 Task: Search one way flight ticket for 5 adults, 2 children, 1 infant in seat and 1 infant on lap in economy from Newburgh: New York Stewart International Airport to Rock Springs: Southwest Wyoming Regional Airport (rock Springs Sweetwater County Airport) on 8-5-2023. Choice of flights is Singapure airlines. Number of bags: 2 checked bags. Price is upto 83000. Outbound departure time preference is 15:00.
Action: Mouse moved to (378, 335)
Screenshot: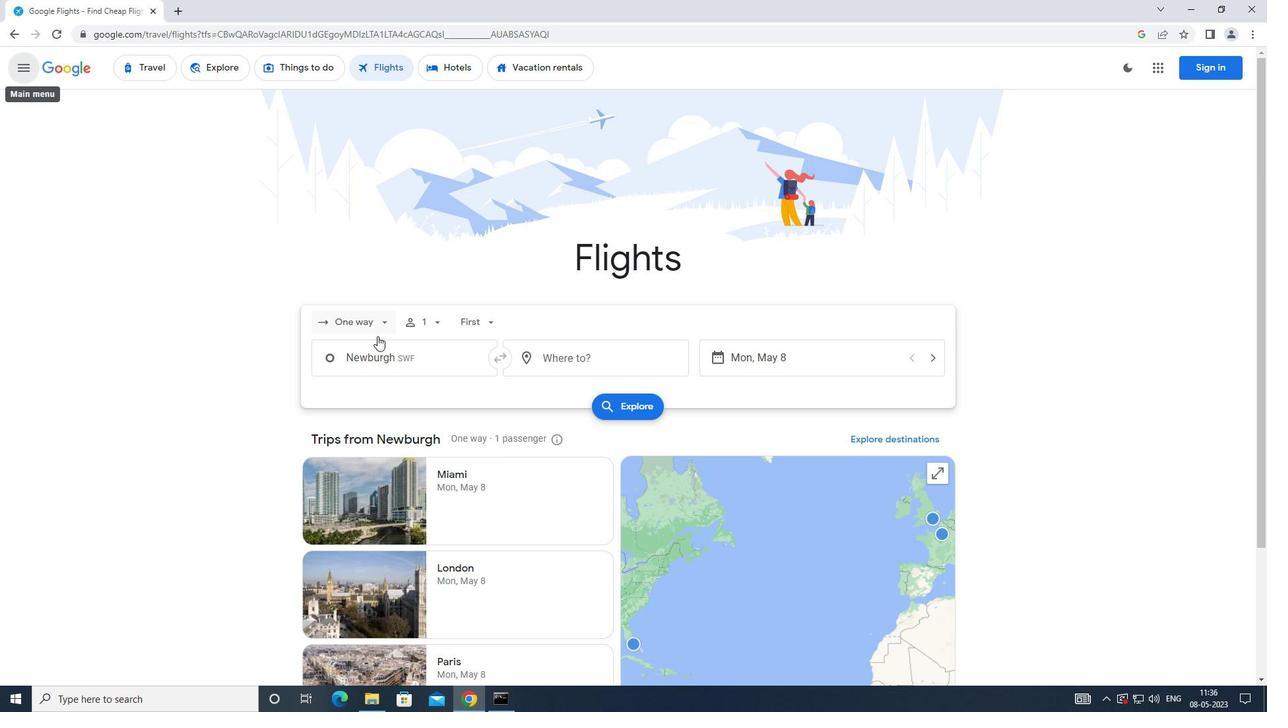 
Action: Mouse pressed left at (378, 335)
Screenshot: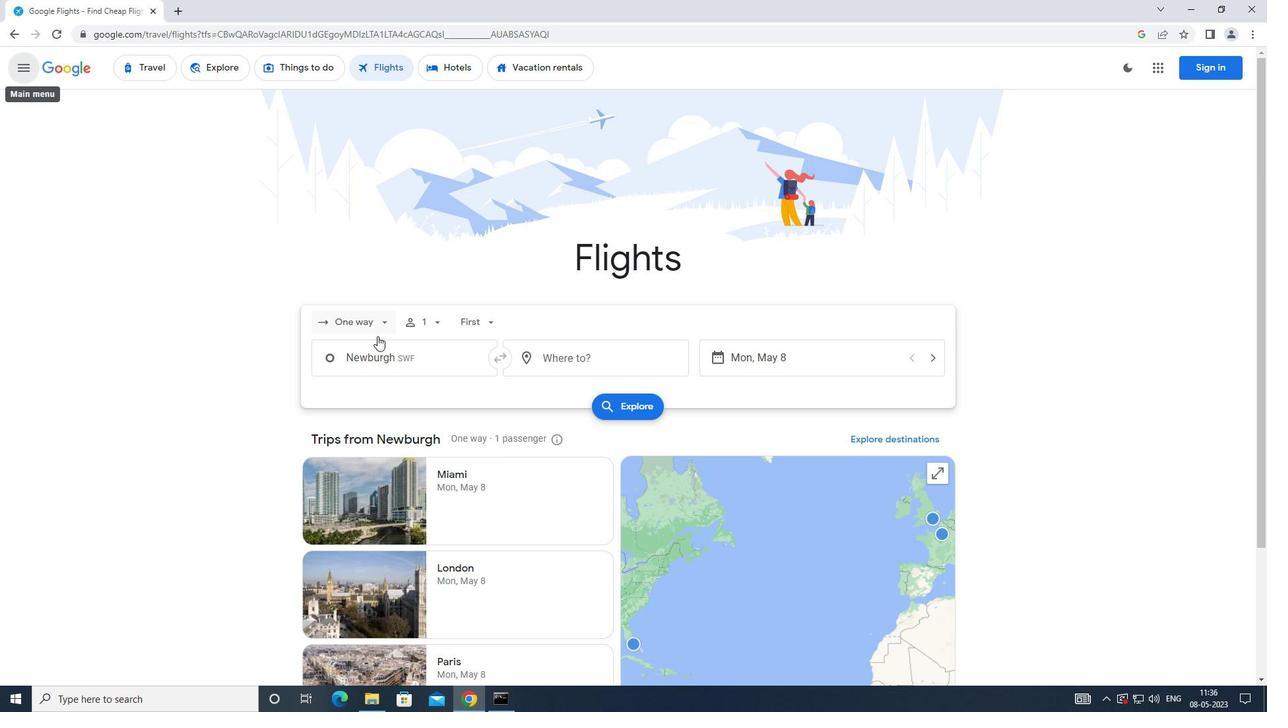 
Action: Mouse moved to (373, 386)
Screenshot: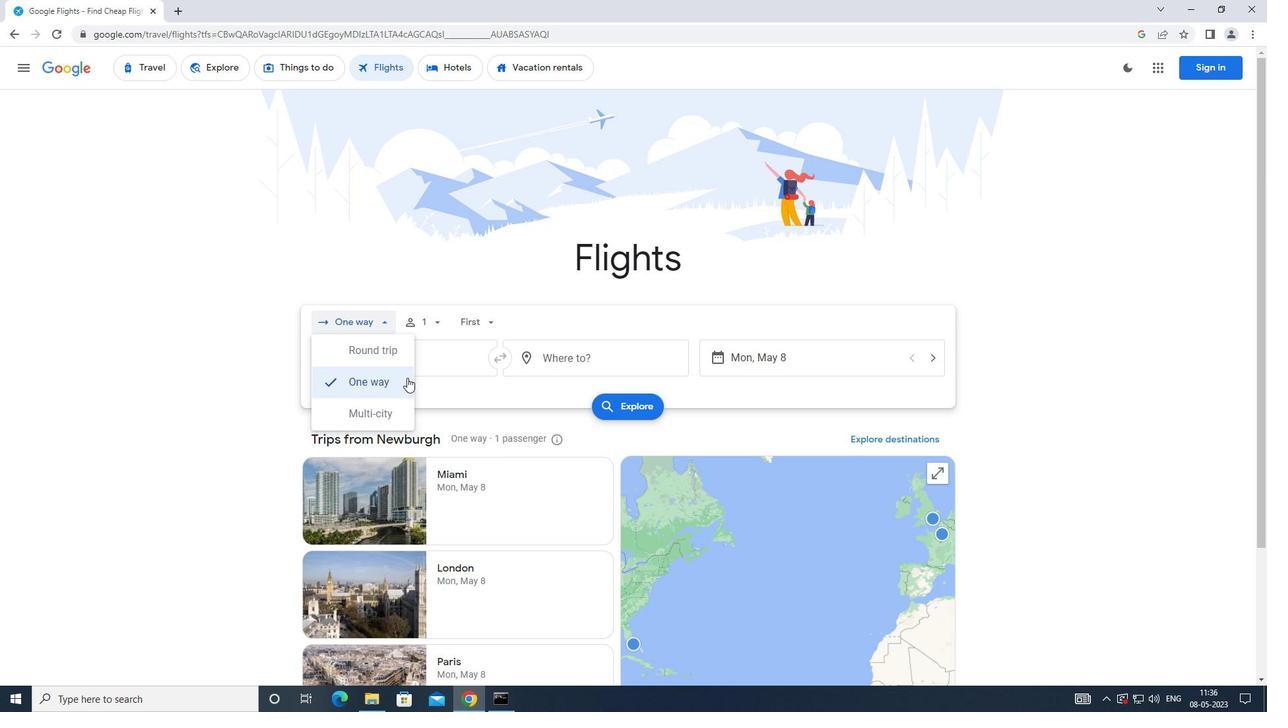 
Action: Mouse pressed left at (373, 386)
Screenshot: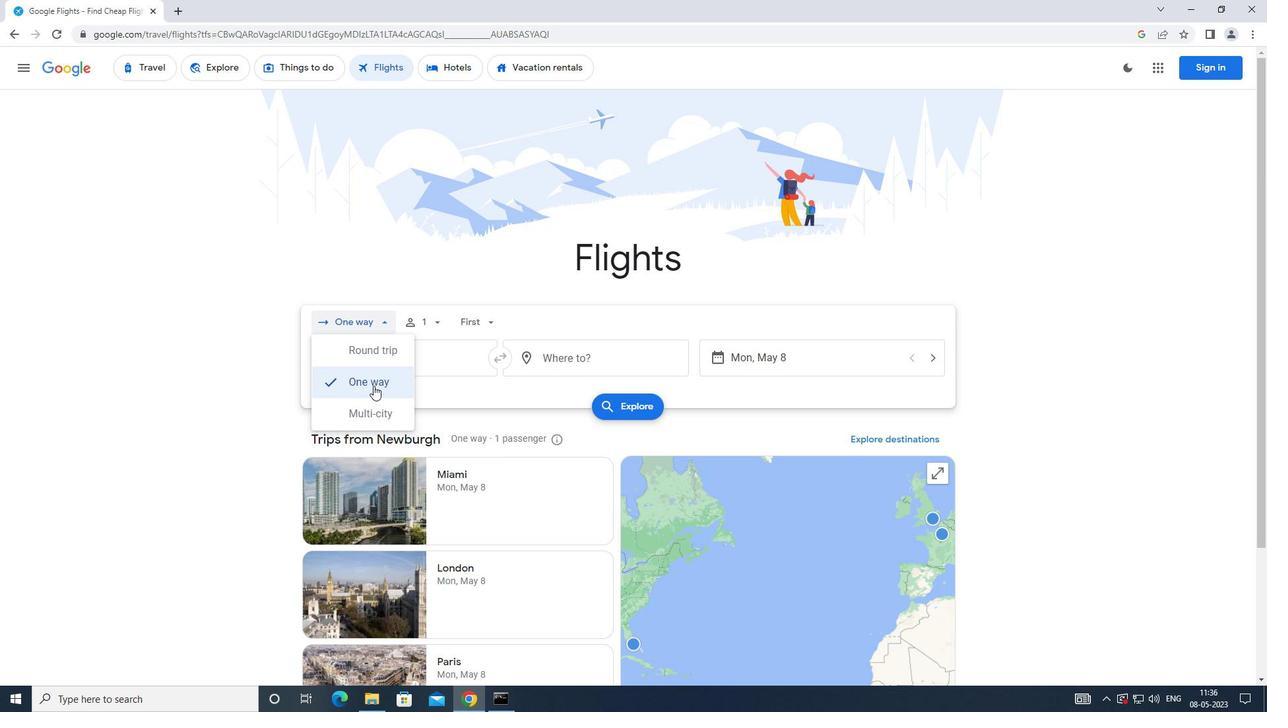 
Action: Mouse moved to (417, 333)
Screenshot: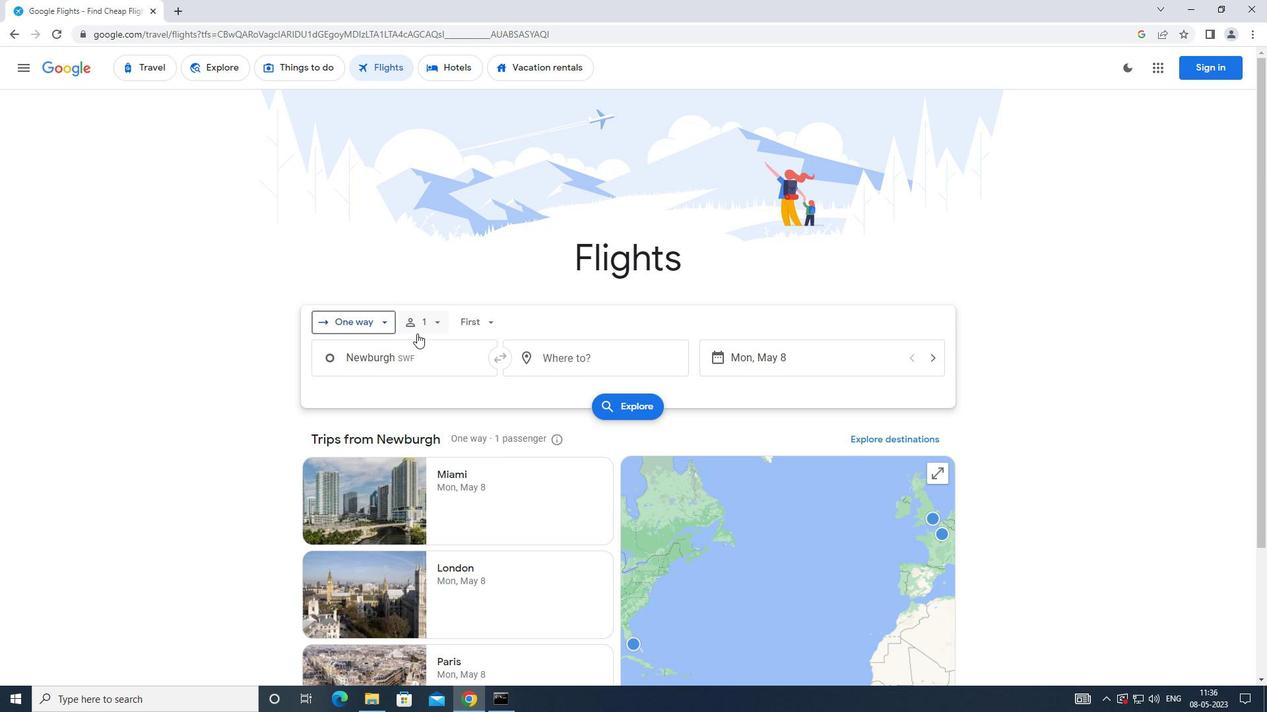 
Action: Mouse pressed left at (417, 333)
Screenshot: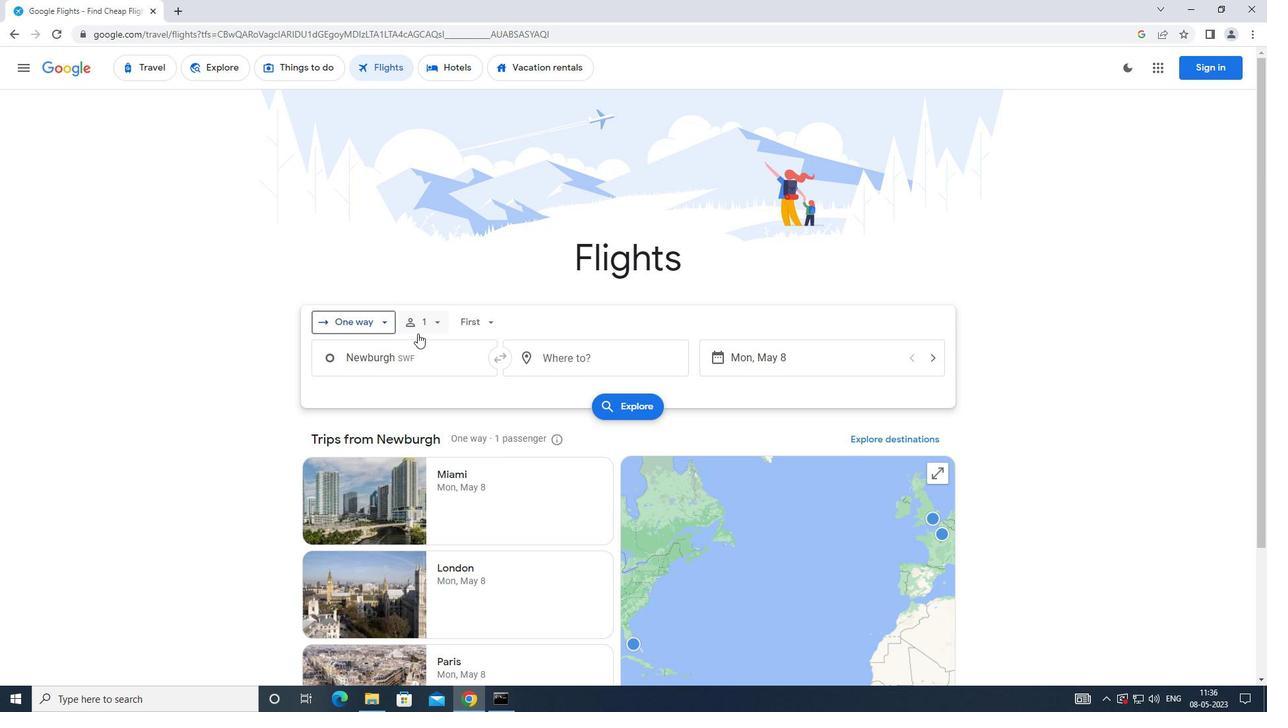 
Action: Mouse moved to (535, 360)
Screenshot: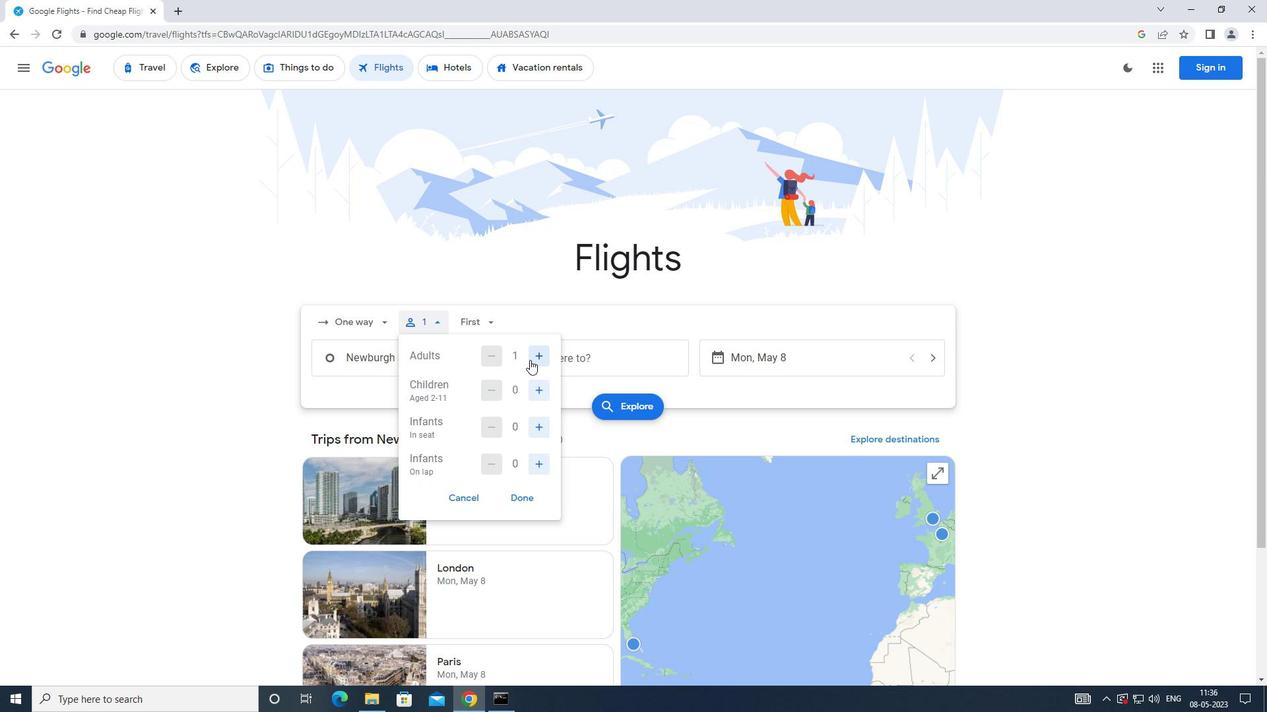 
Action: Mouse pressed left at (535, 360)
Screenshot: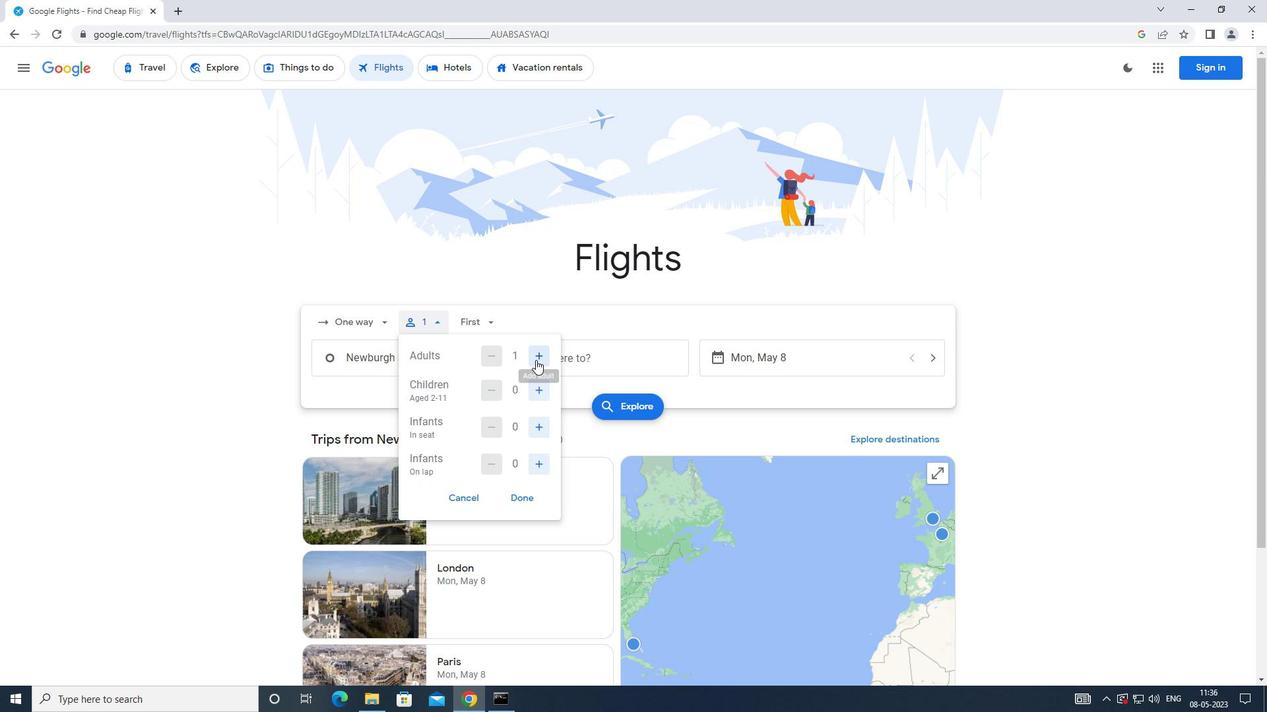 
Action: Mouse moved to (536, 359)
Screenshot: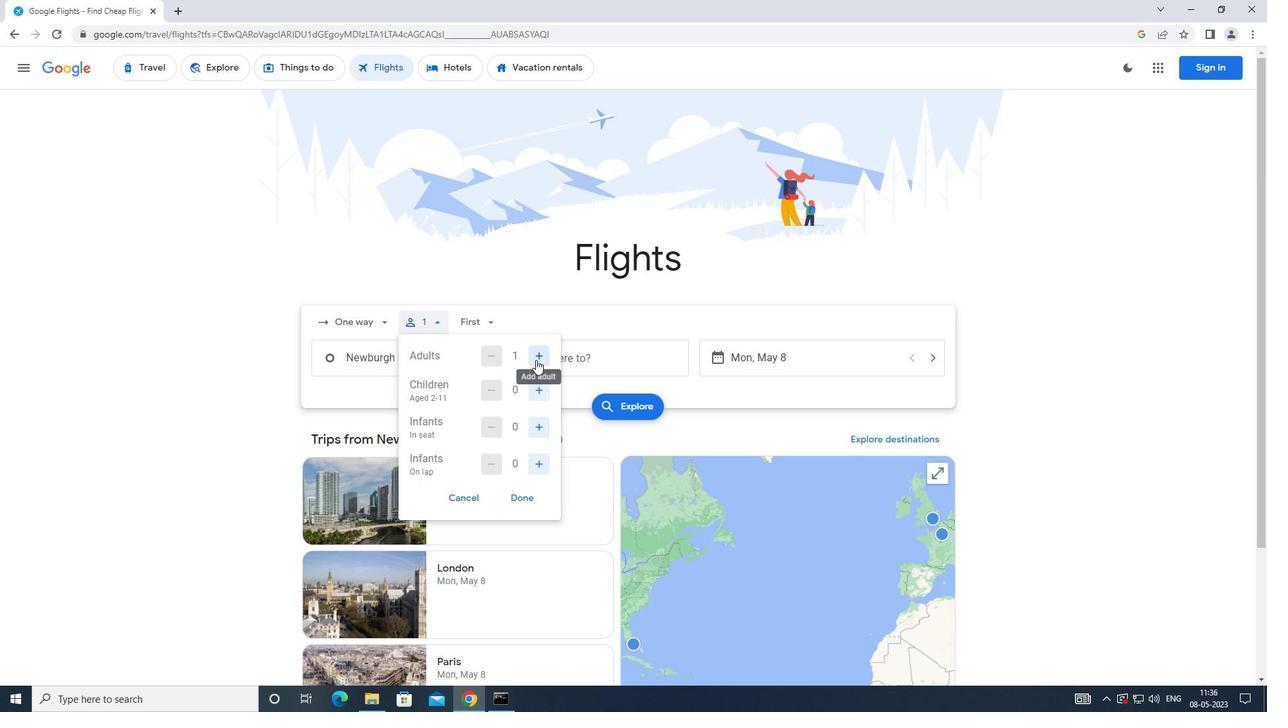 
Action: Mouse pressed left at (536, 359)
Screenshot: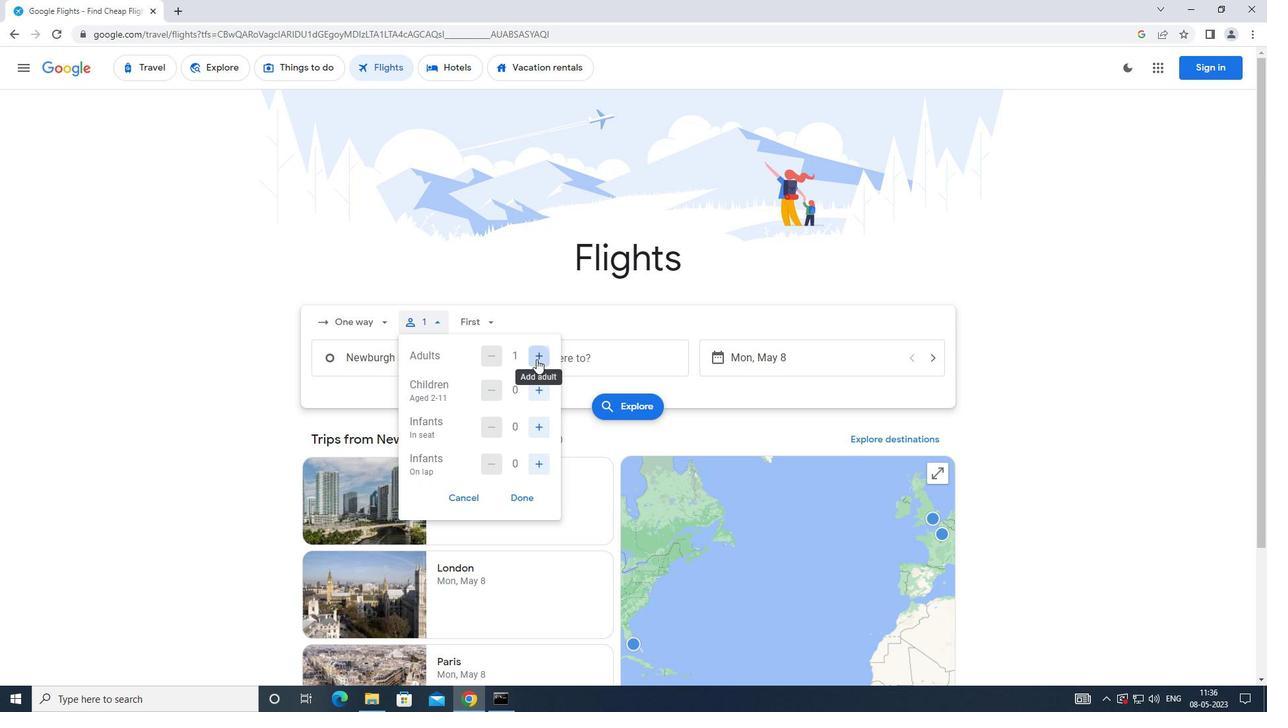 
Action: Mouse pressed left at (536, 359)
Screenshot: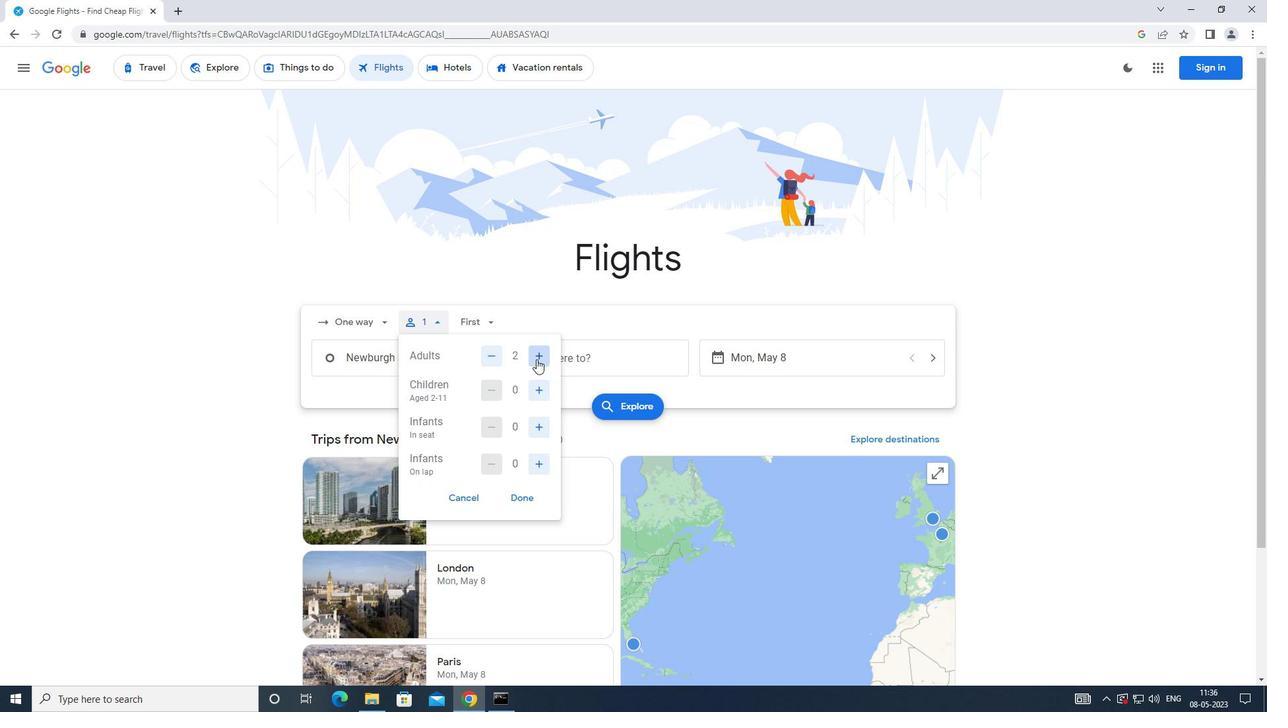 
Action: Mouse pressed left at (536, 359)
Screenshot: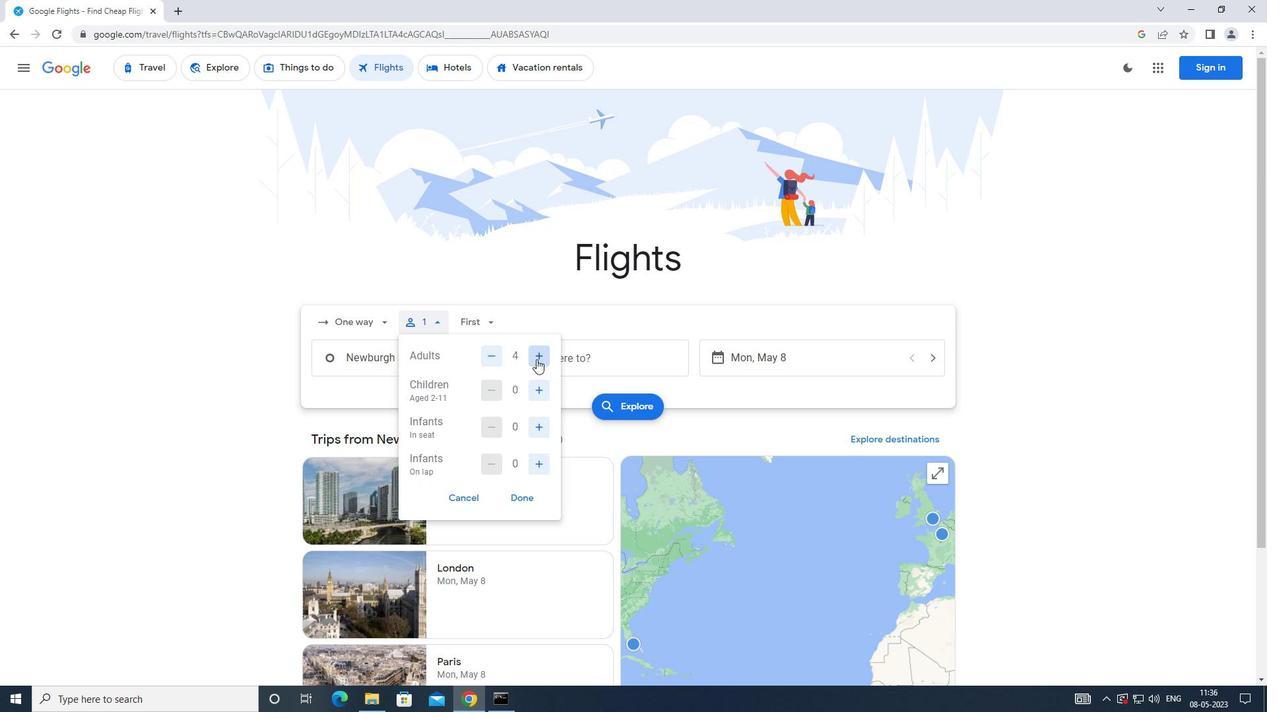 
Action: Mouse moved to (537, 391)
Screenshot: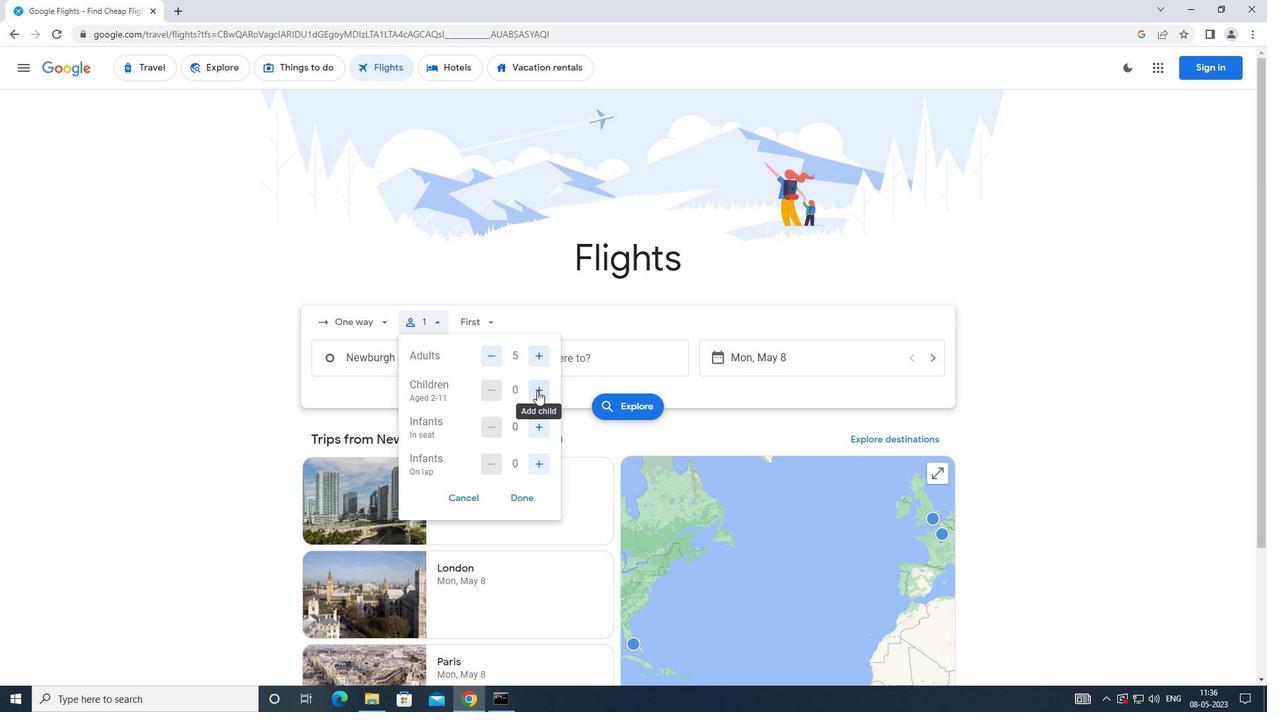 
Action: Mouse pressed left at (537, 391)
Screenshot: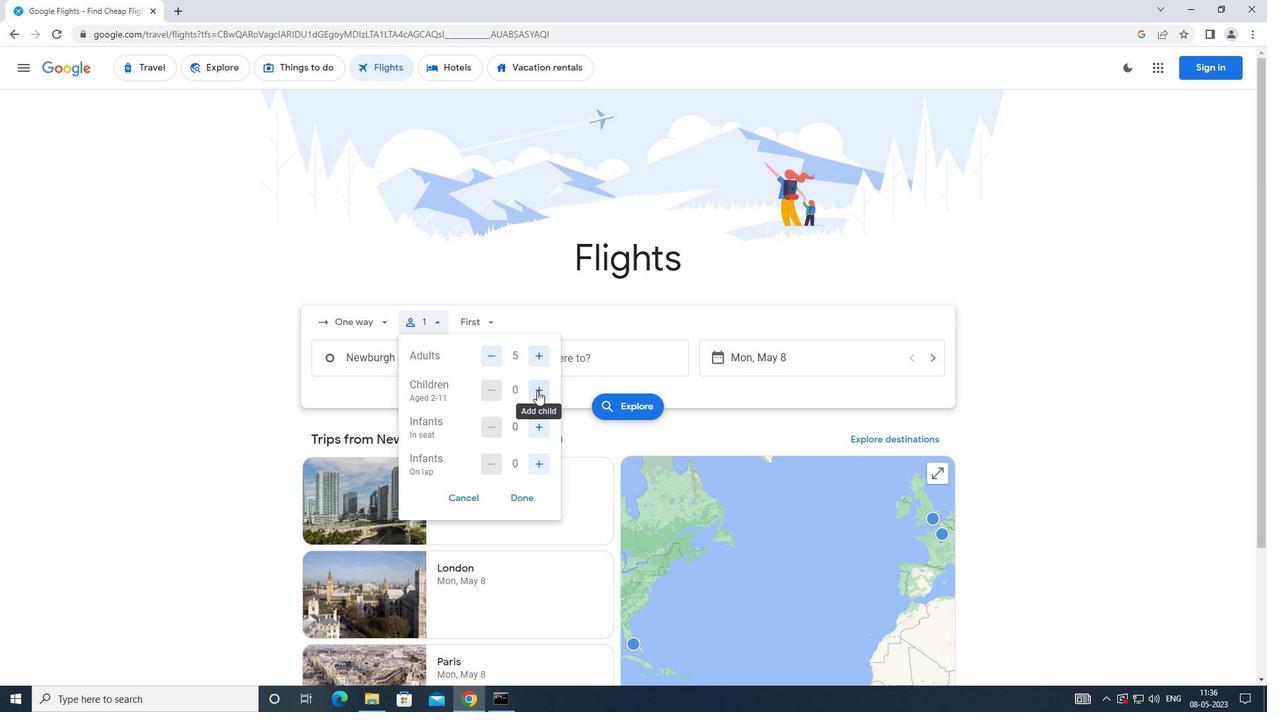 
Action: Mouse moved to (537, 391)
Screenshot: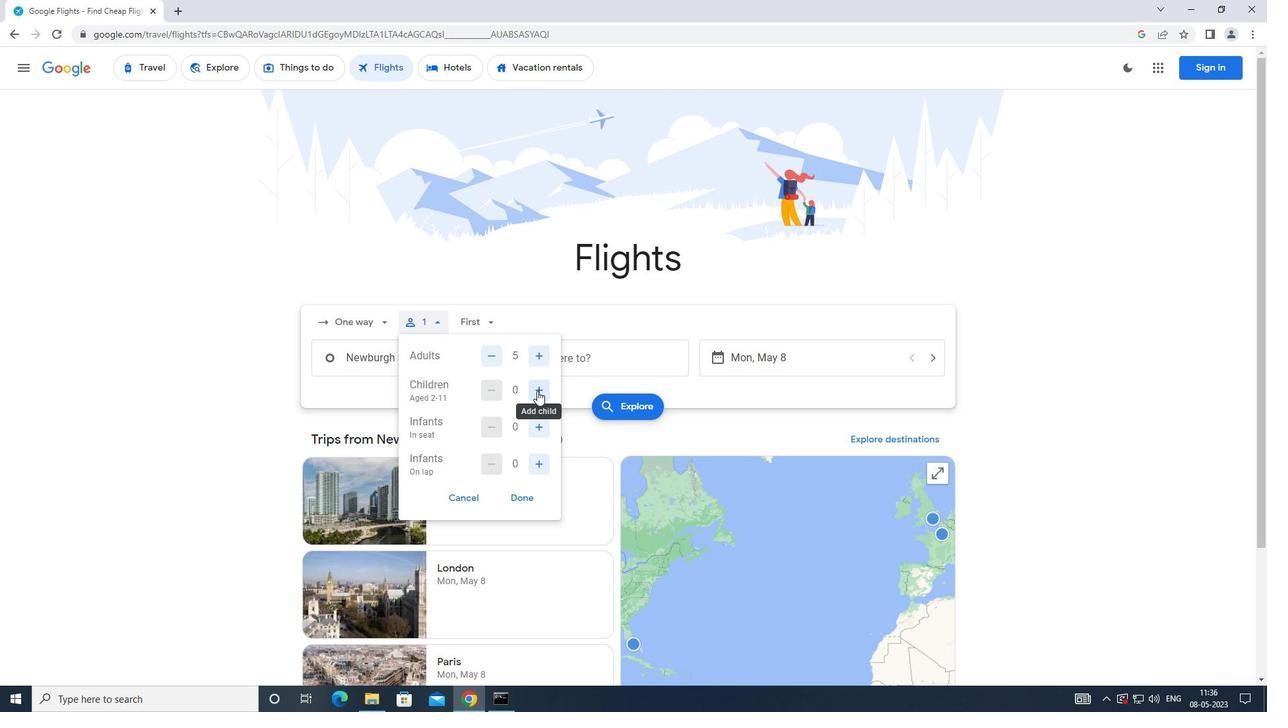 
Action: Mouse pressed left at (537, 391)
Screenshot: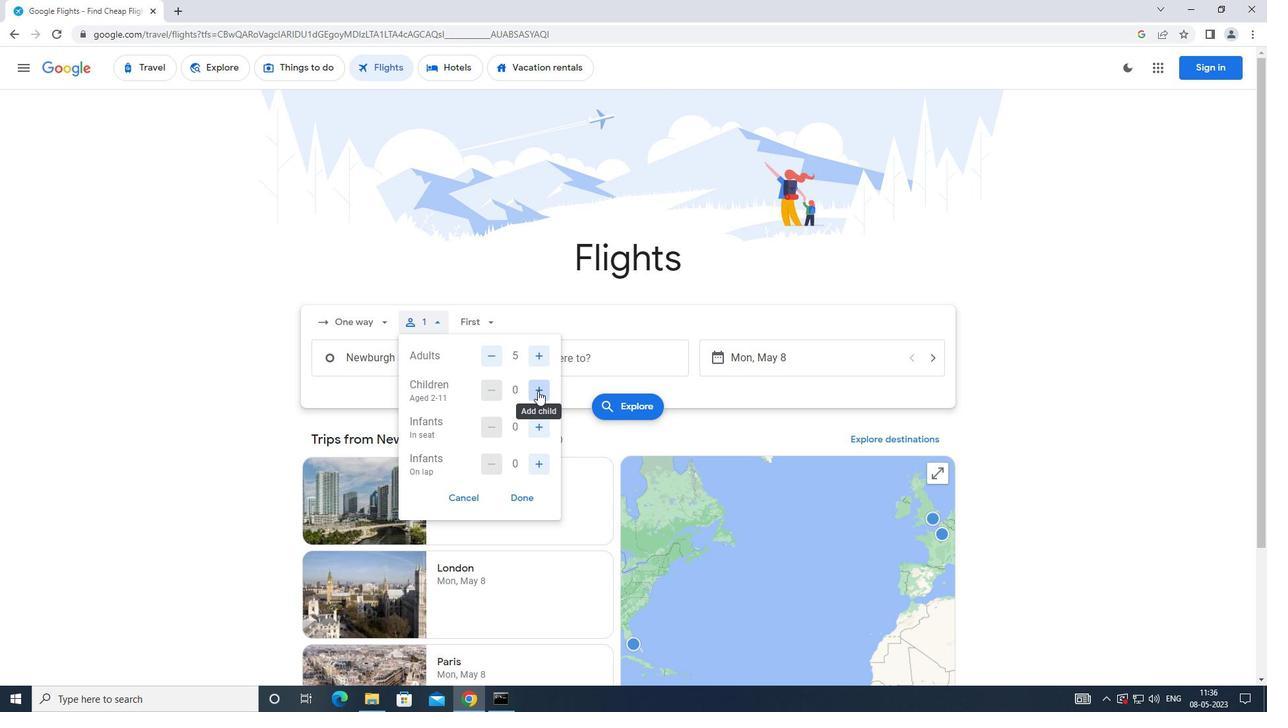 
Action: Mouse moved to (543, 433)
Screenshot: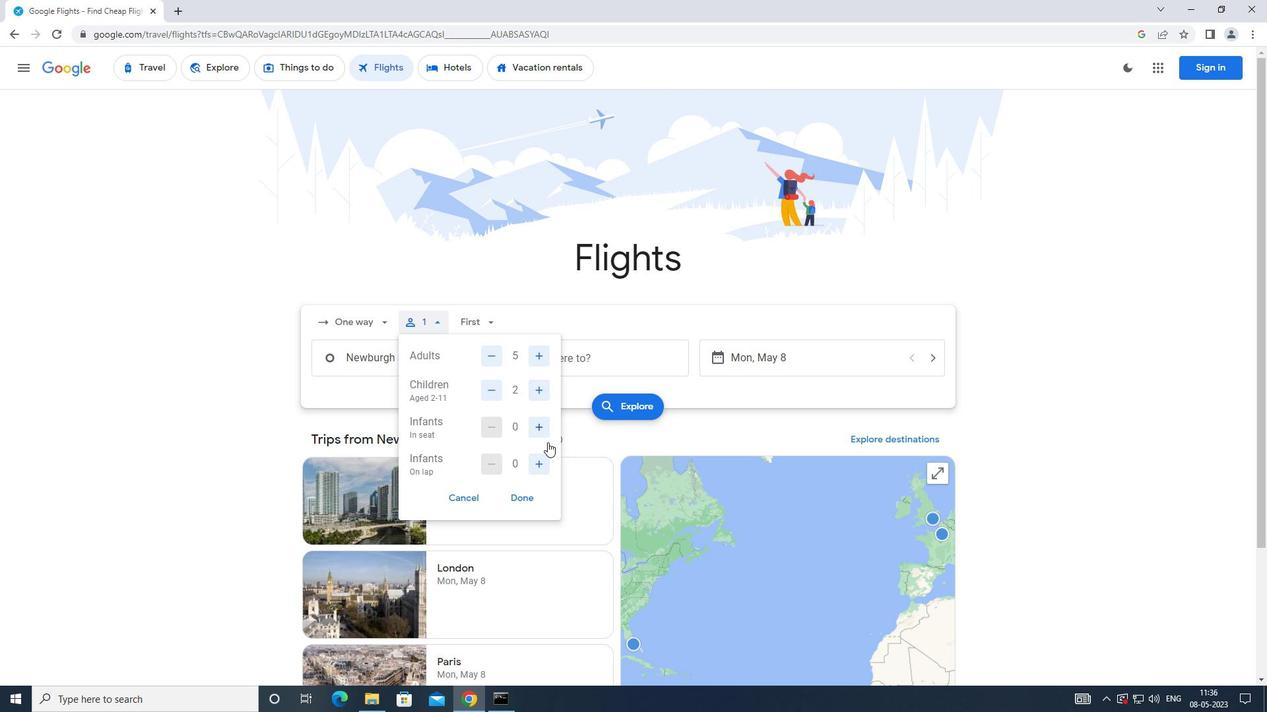 
Action: Mouse pressed left at (543, 433)
Screenshot: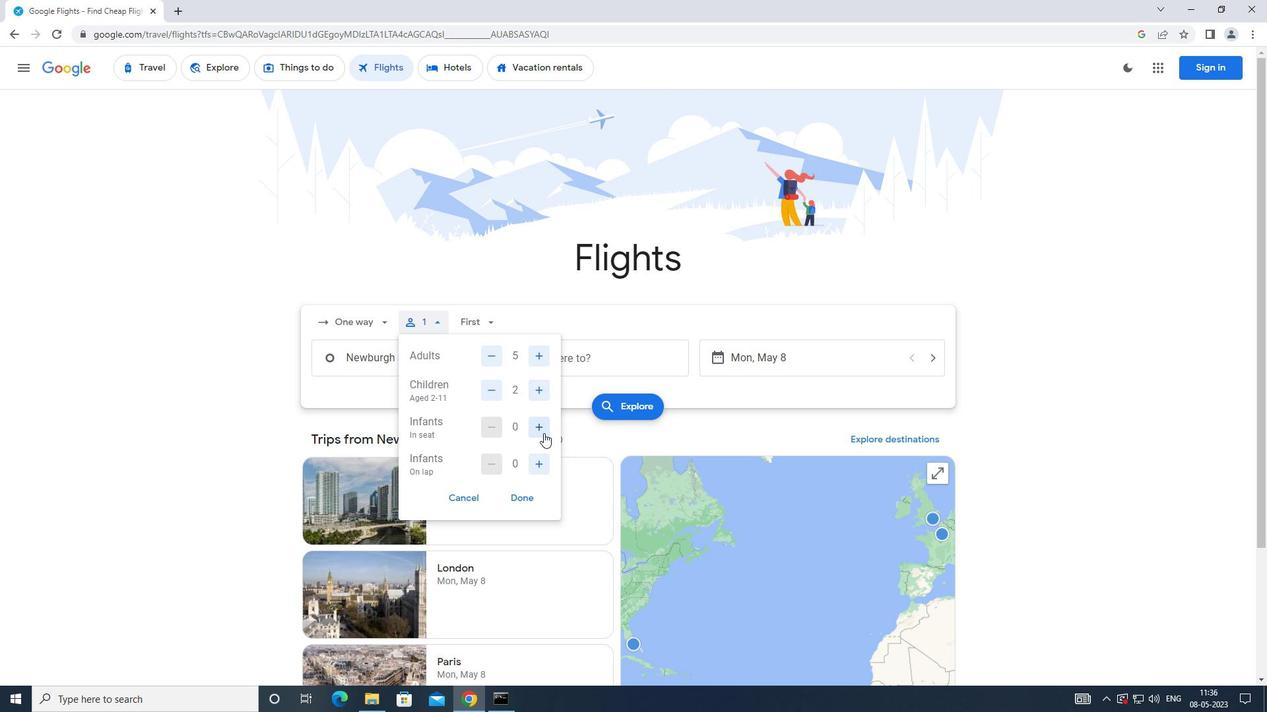 
Action: Mouse moved to (533, 473)
Screenshot: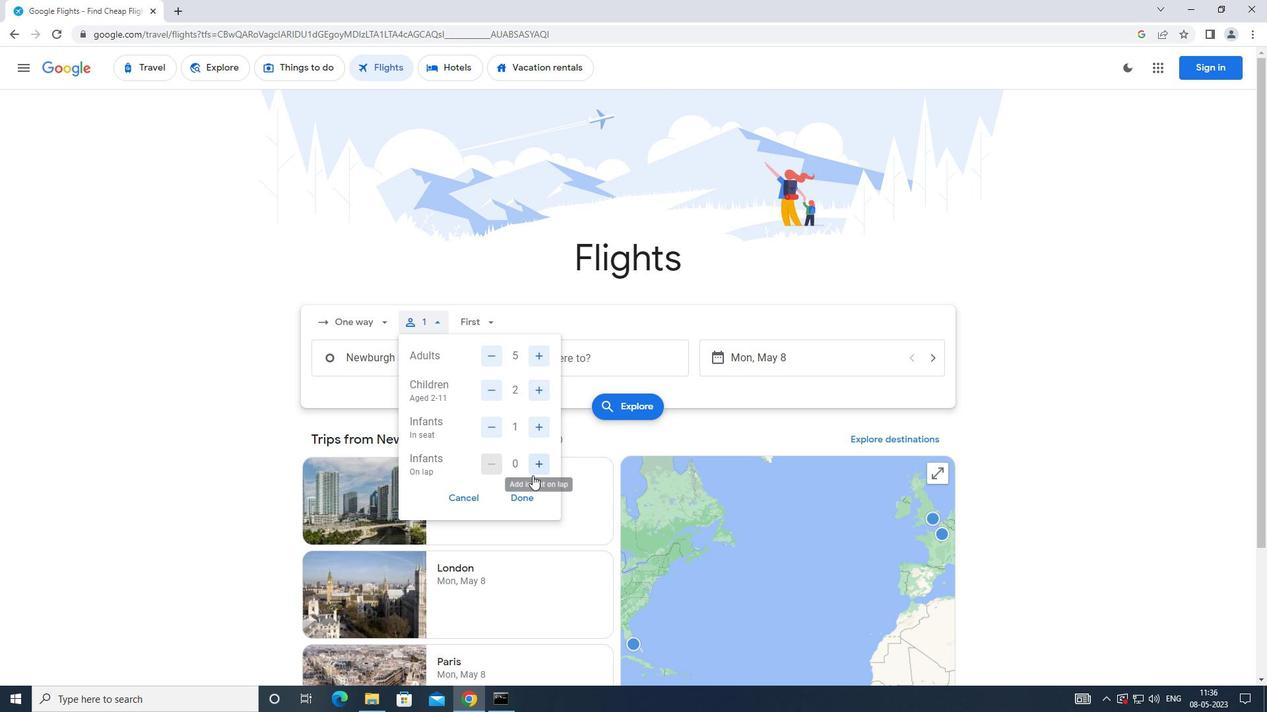 
Action: Mouse pressed left at (533, 473)
Screenshot: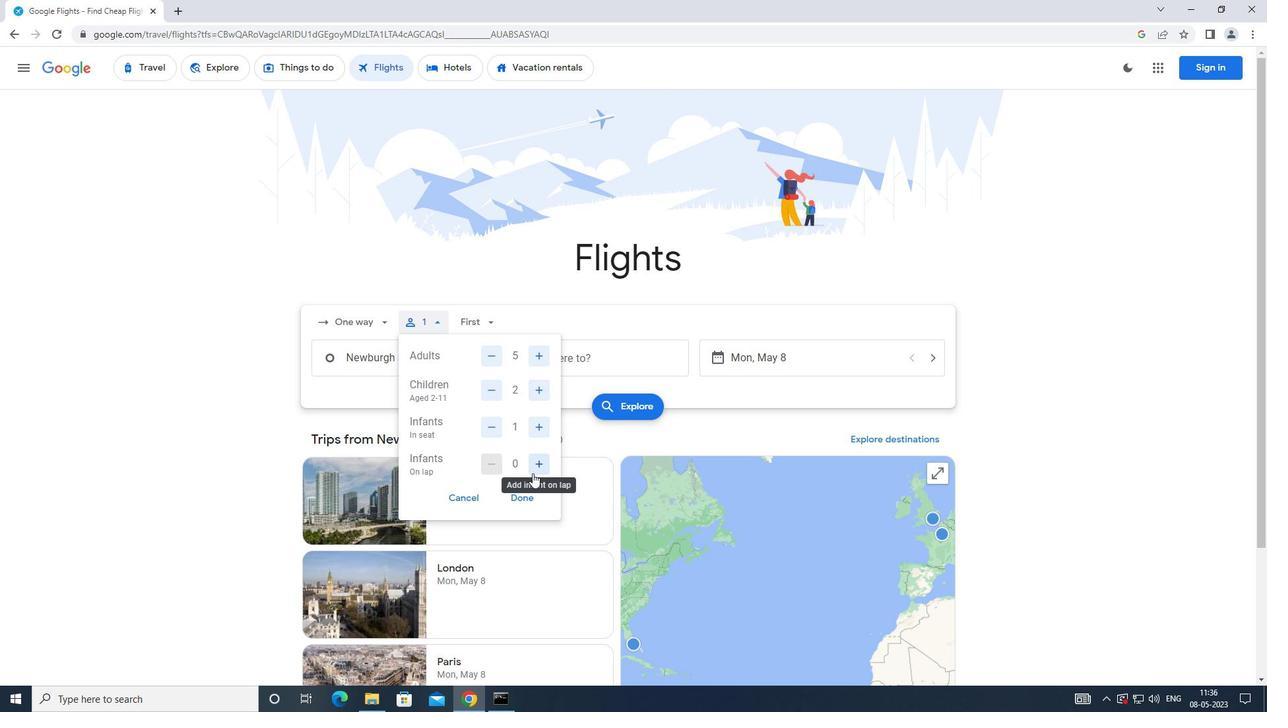 
Action: Mouse moved to (532, 491)
Screenshot: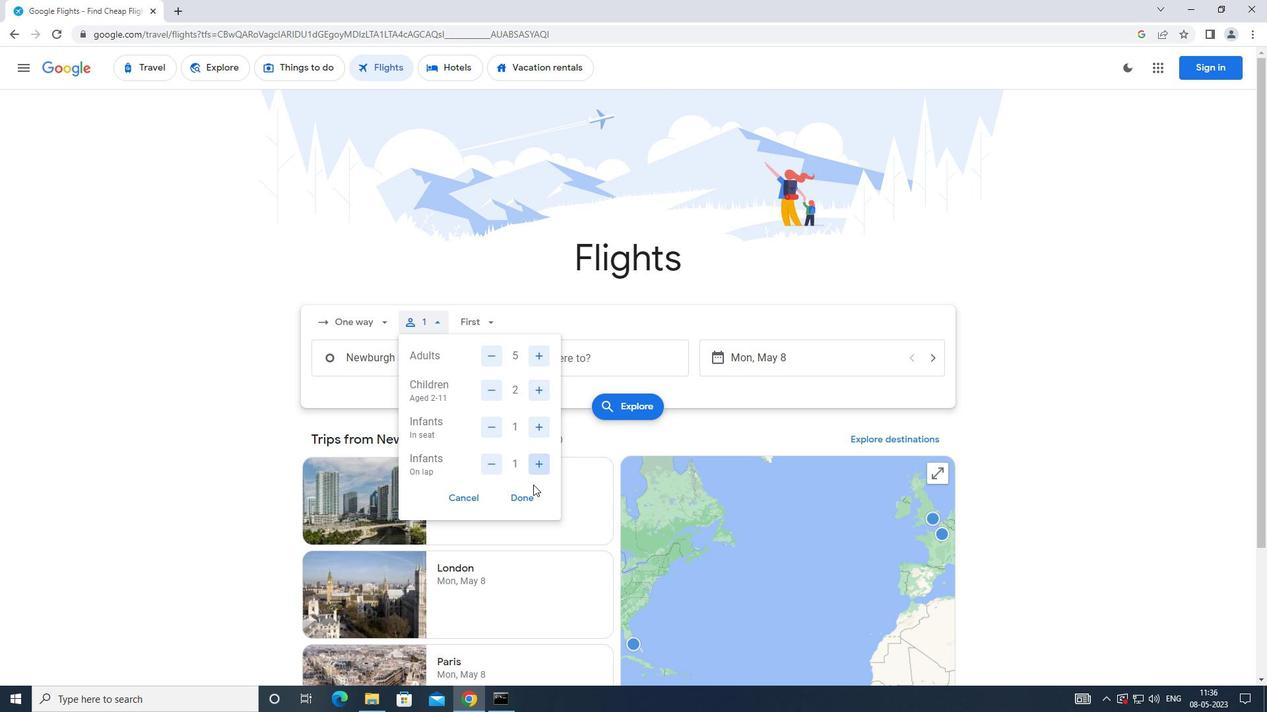 
Action: Mouse pressed left at (532, 491)
Screenshot: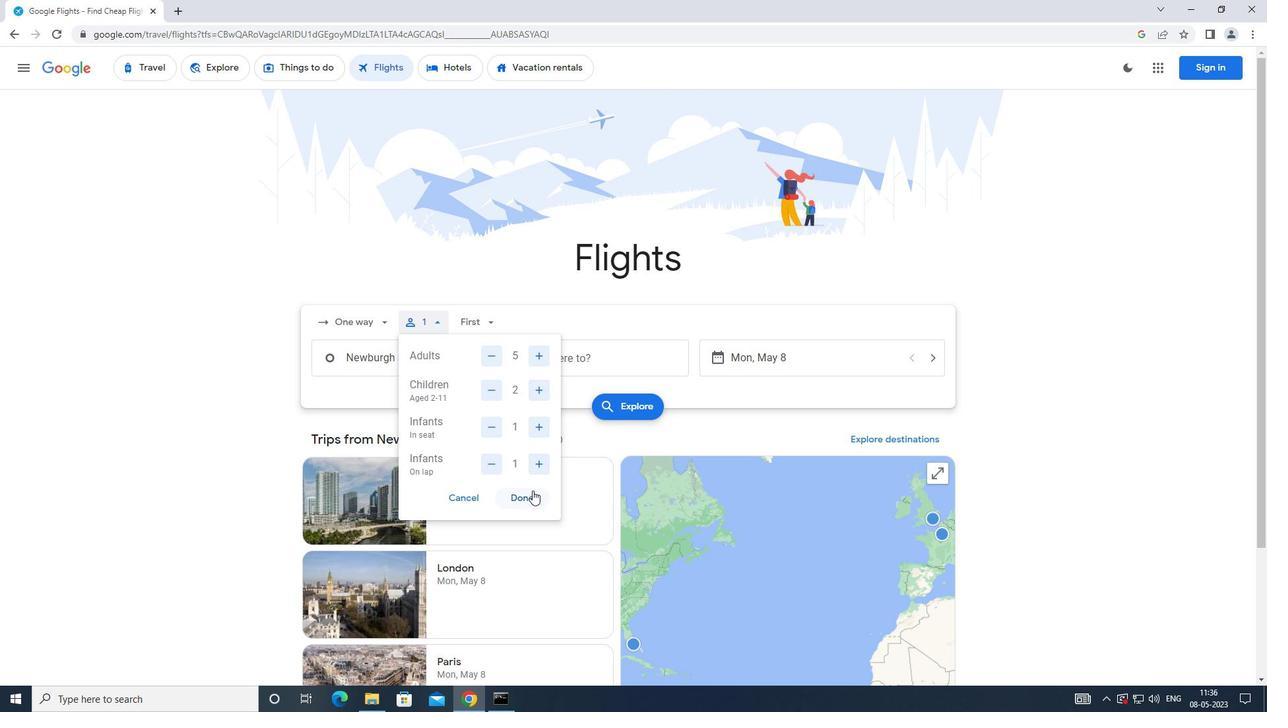 
Action: Mouse moved to (493, 326)
Screenshot: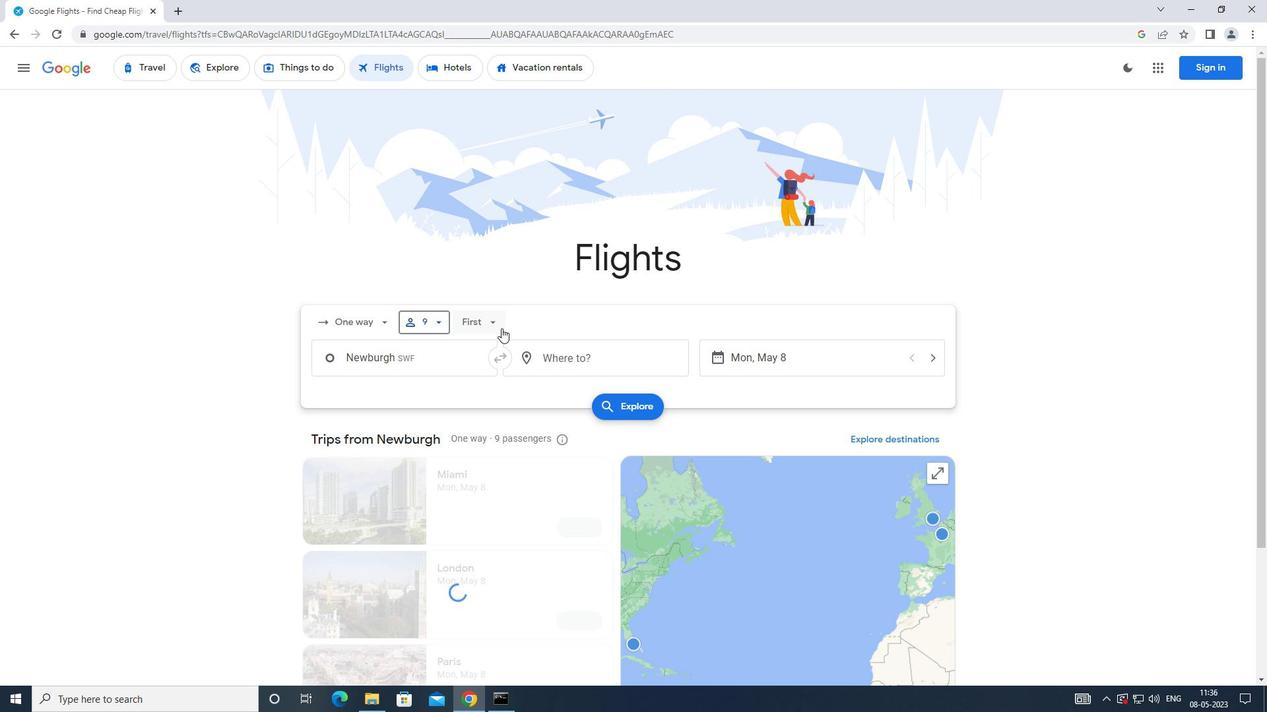 
Action: Mouse pressed left at (493, 326)
Screenshot: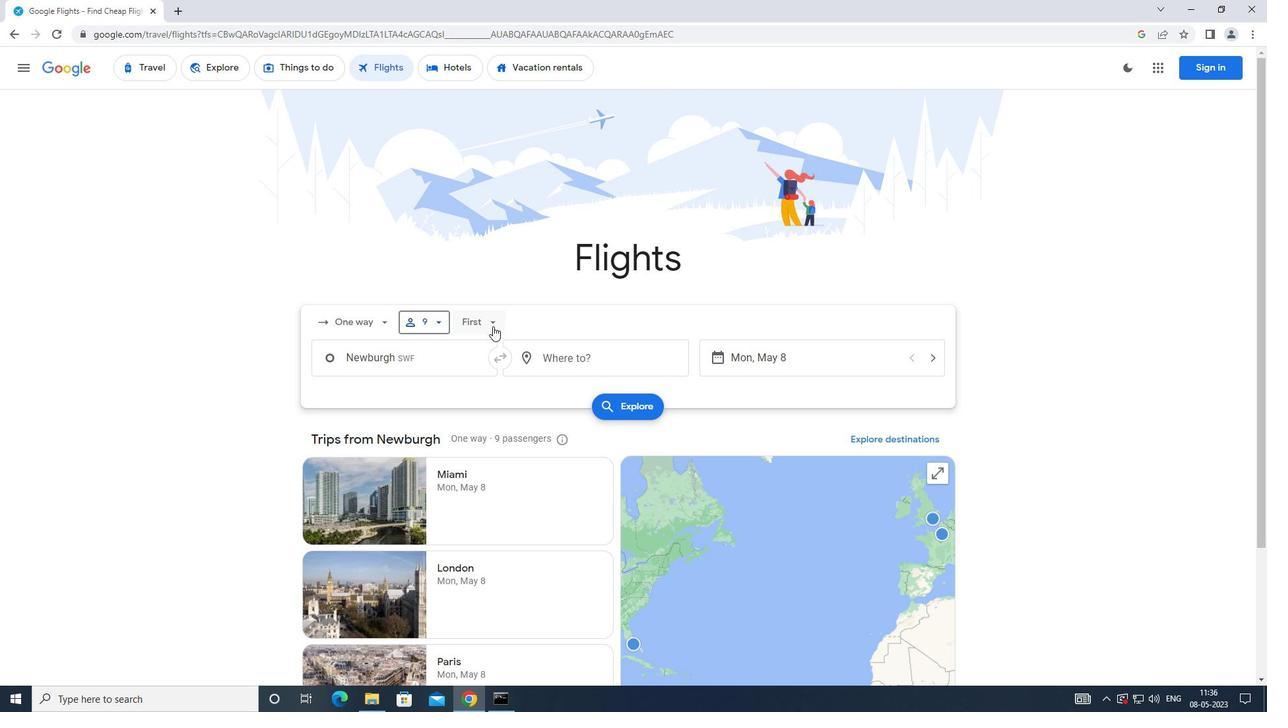 
Action: Mouse moved to (517, 362)
Screenshot: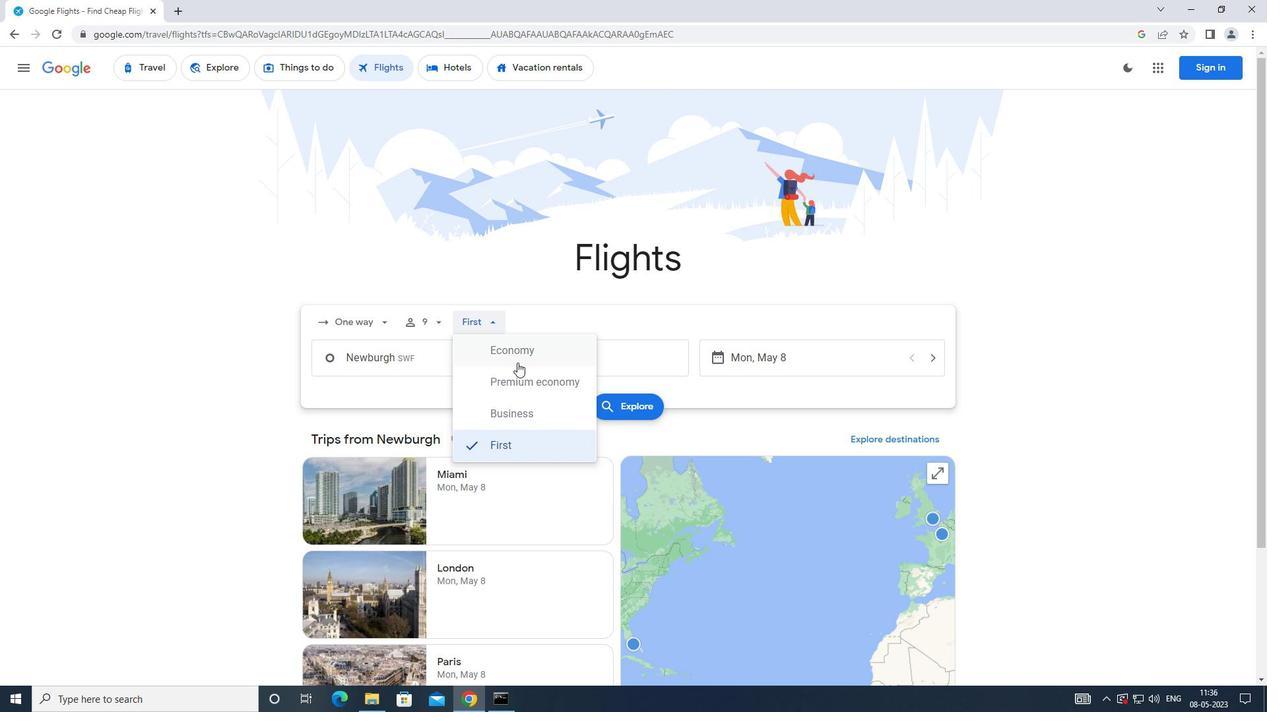 
Action: Mouse pressed left at (517, 362)
Screenshot: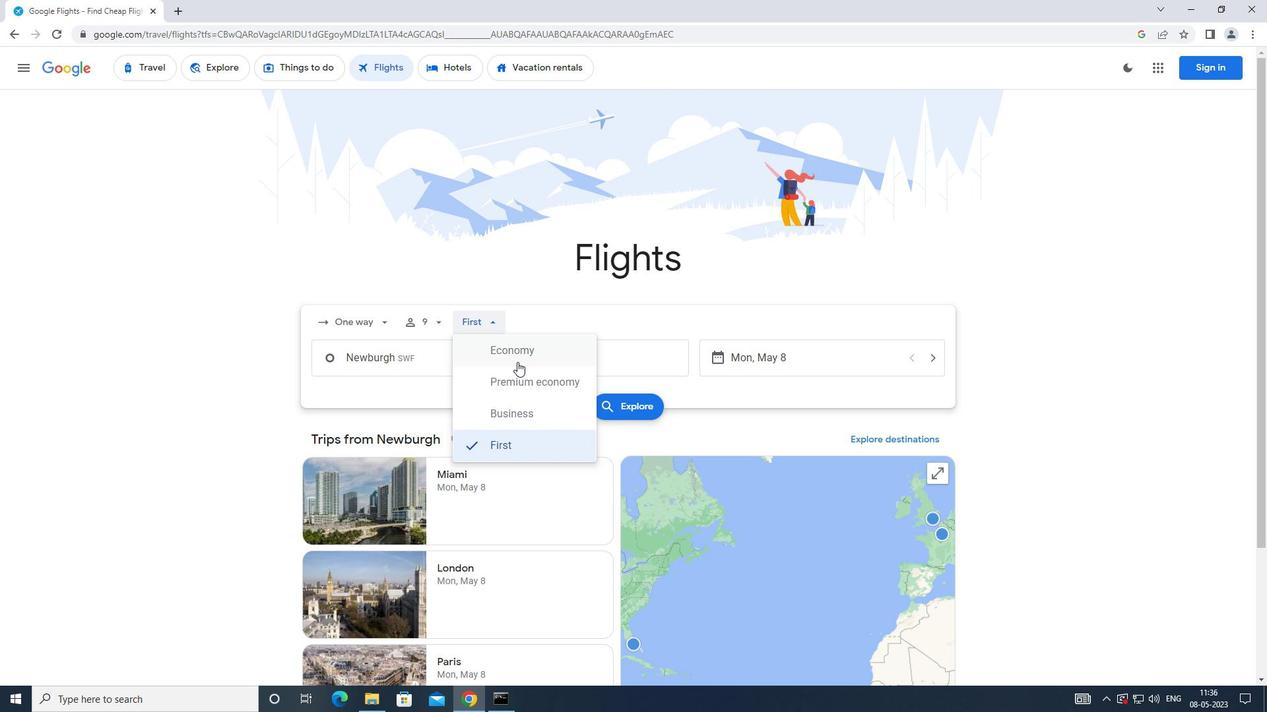 
Action: Mouse moved to (448, 357)
Screenshot: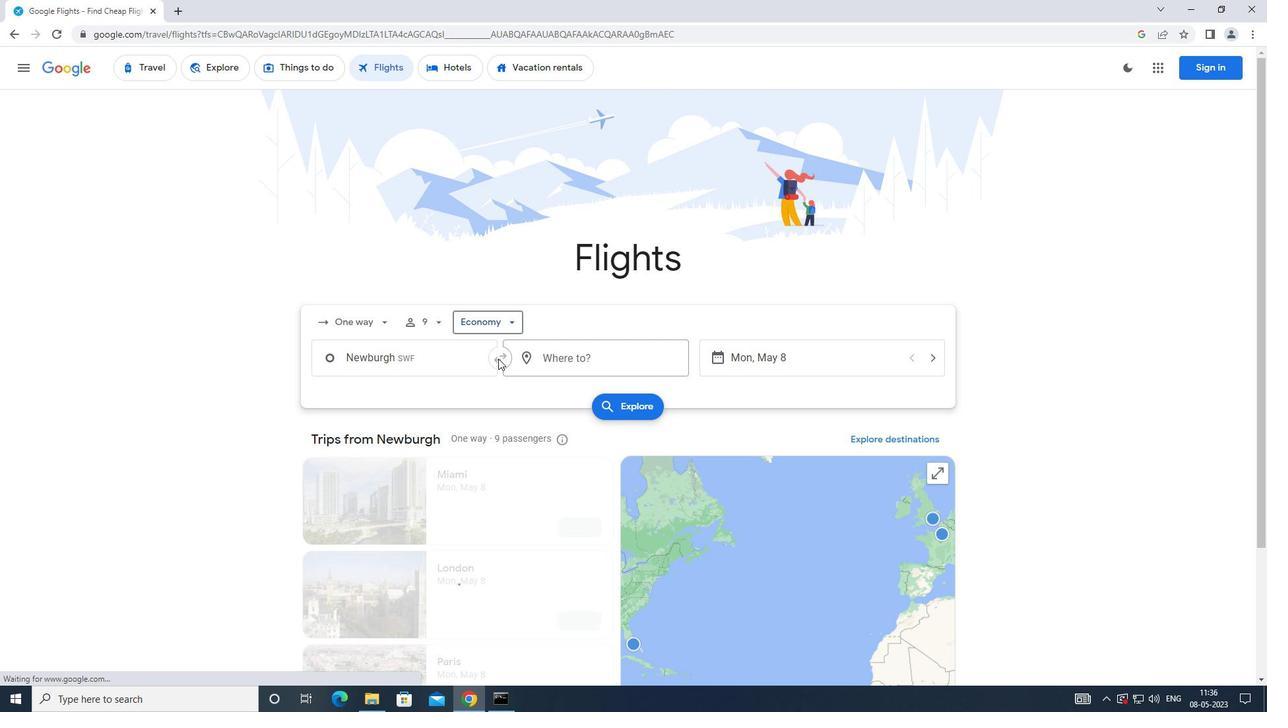 
Action: Mouse pressed left at (448, 357)
Screenshot: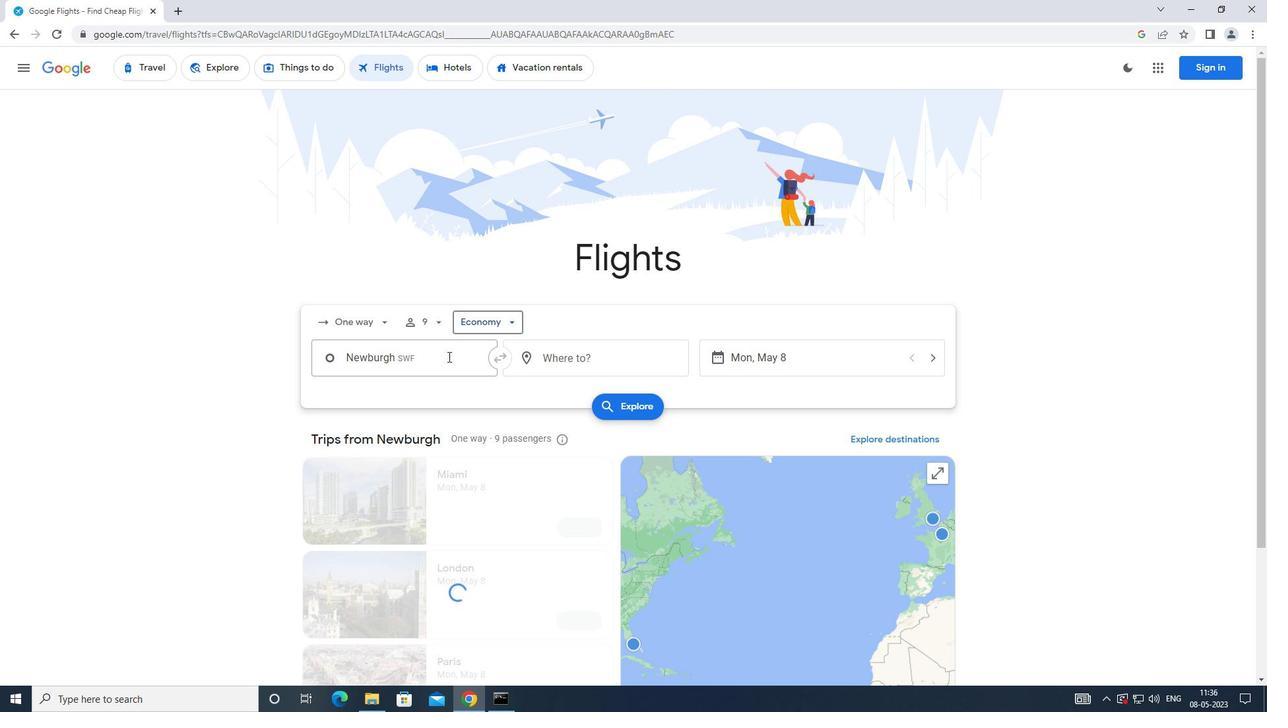 
Action: Mouse moved to (471, 372)
Screenshot: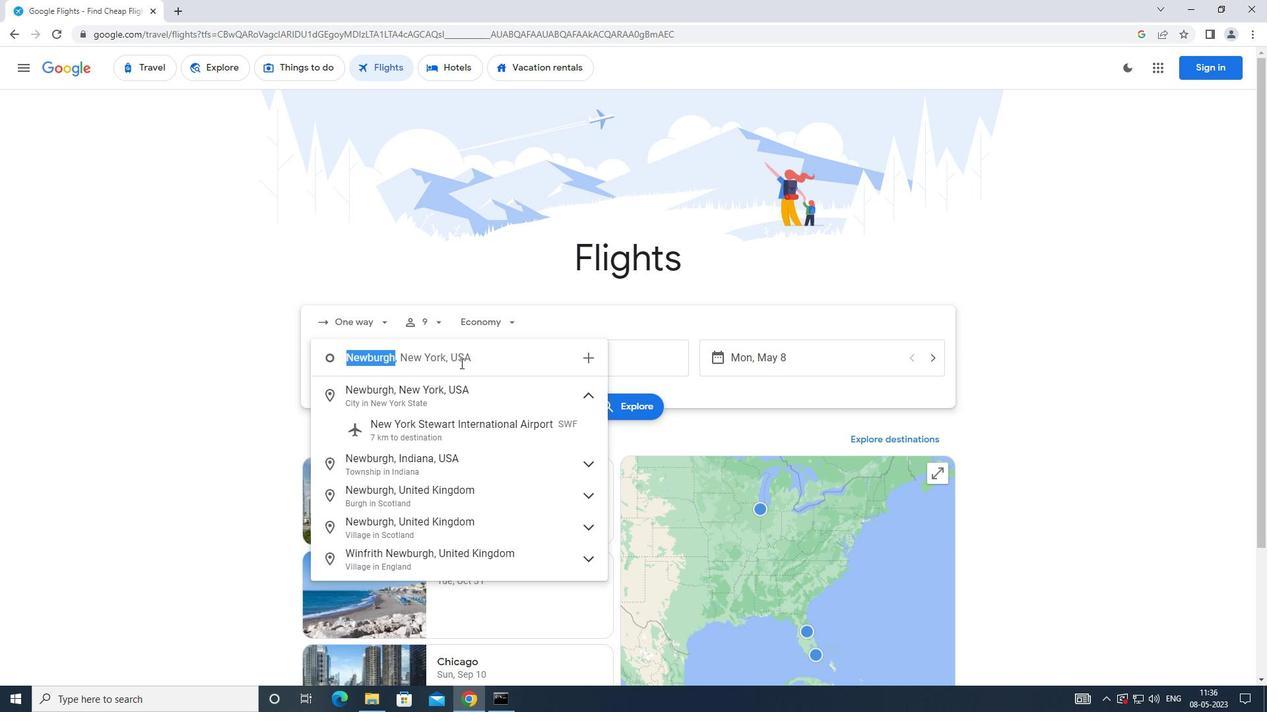 
Action: Key pressed <Key.caps_lock>n<Key.caps_lock>ew<Key.space><Key.caps_lock>y<Key.caps_lock>ork<Key.space><Key.caps_lock>s<Key.caps_lock>tw<Key.backspace>ew
Screenshot: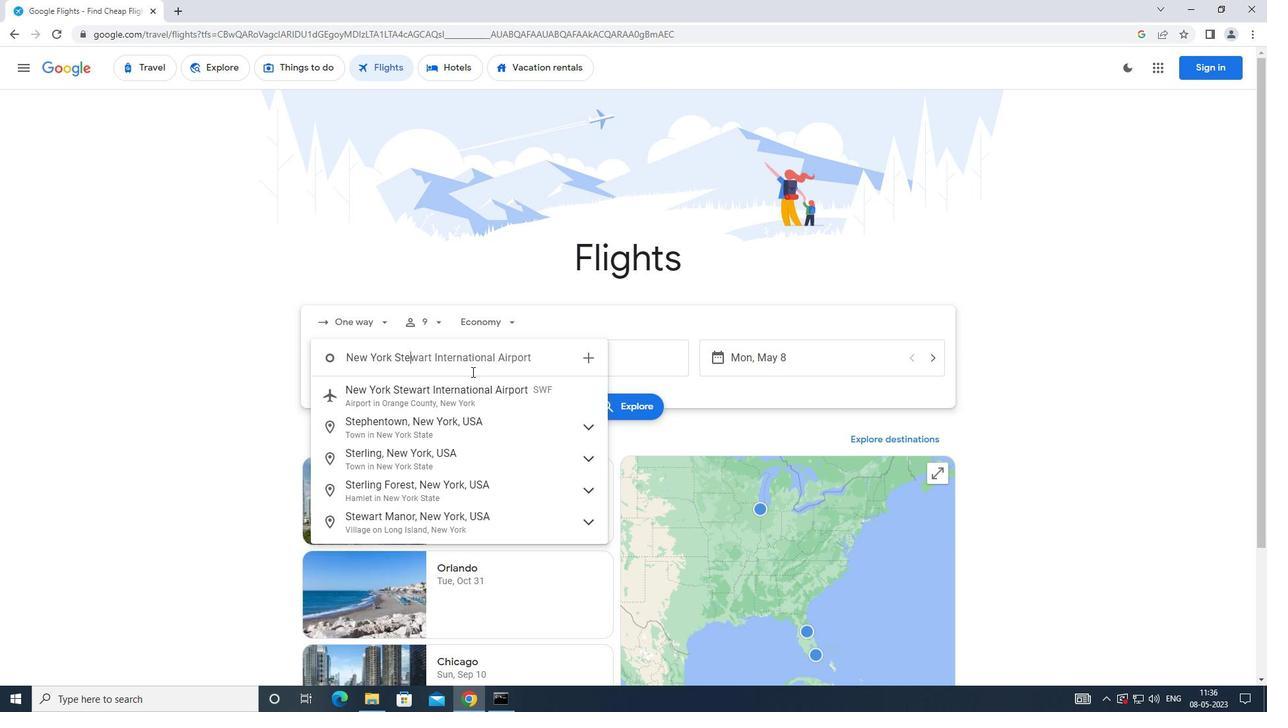 
Action: Mouse moved to (434, 398)
Screenshot: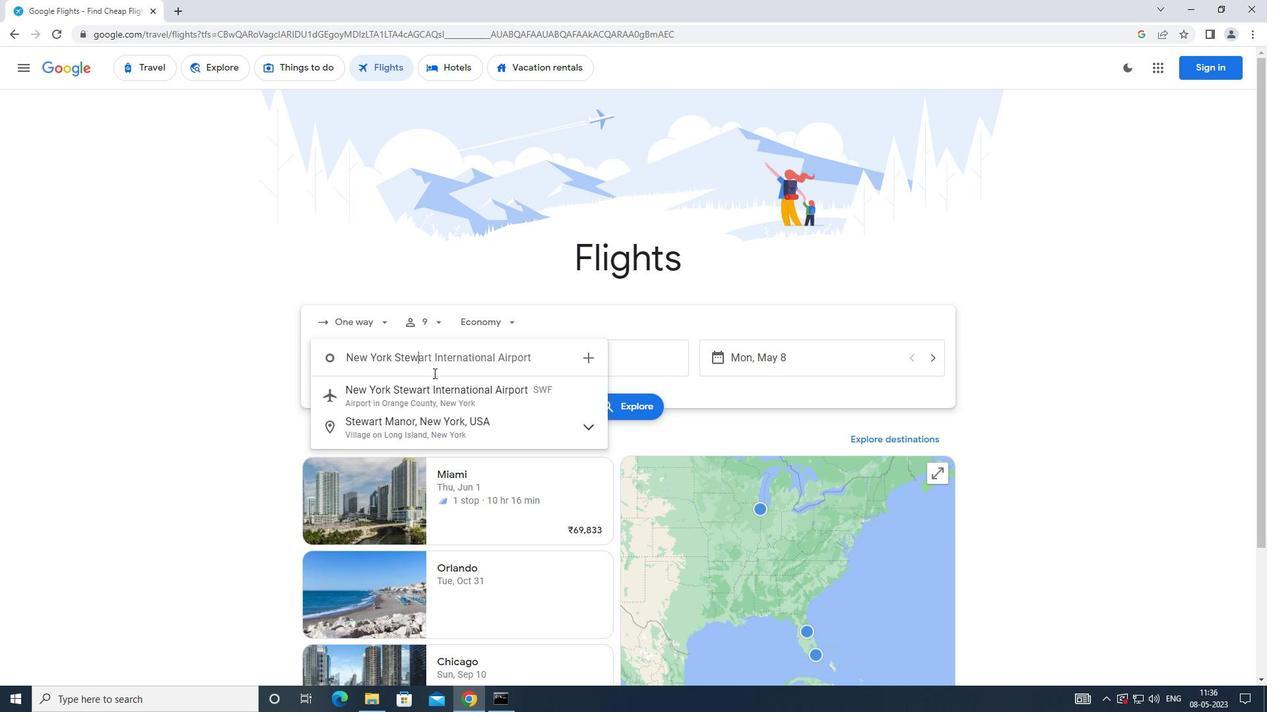 
Action: Mouse pressed left at (434, 398)
Screenshot: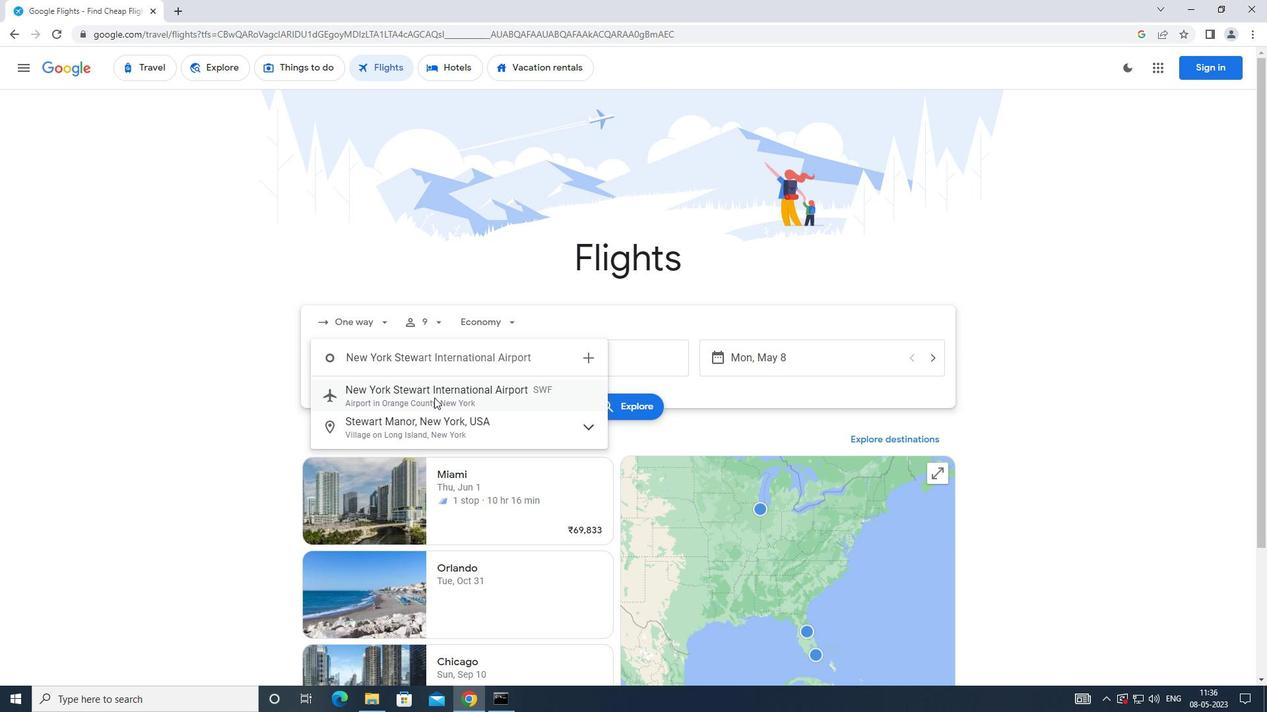 
Action: Mouse moved to (611, 366)
Screenshot: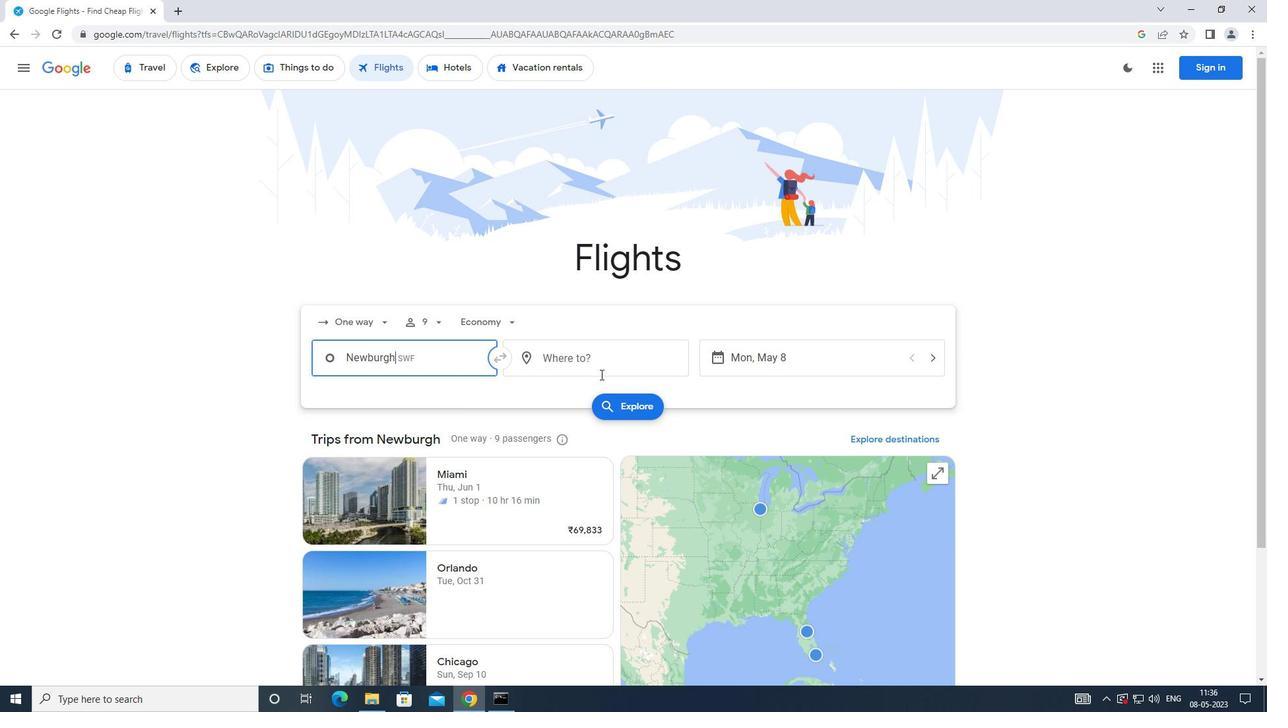 
Action: Mouse pressed left at (611, 366)
Screenshot: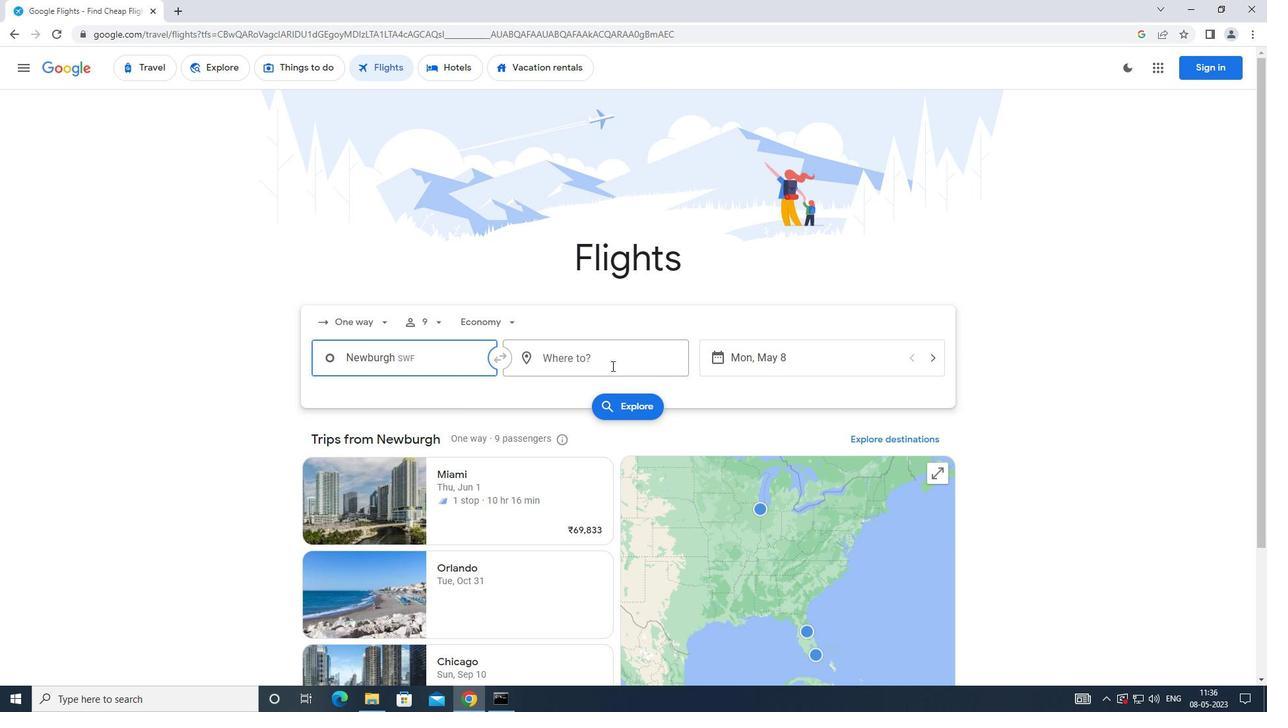 
Action: Key pressed <Key.caps_lock>s<Key.caps_lock>outhwest
Screenshot: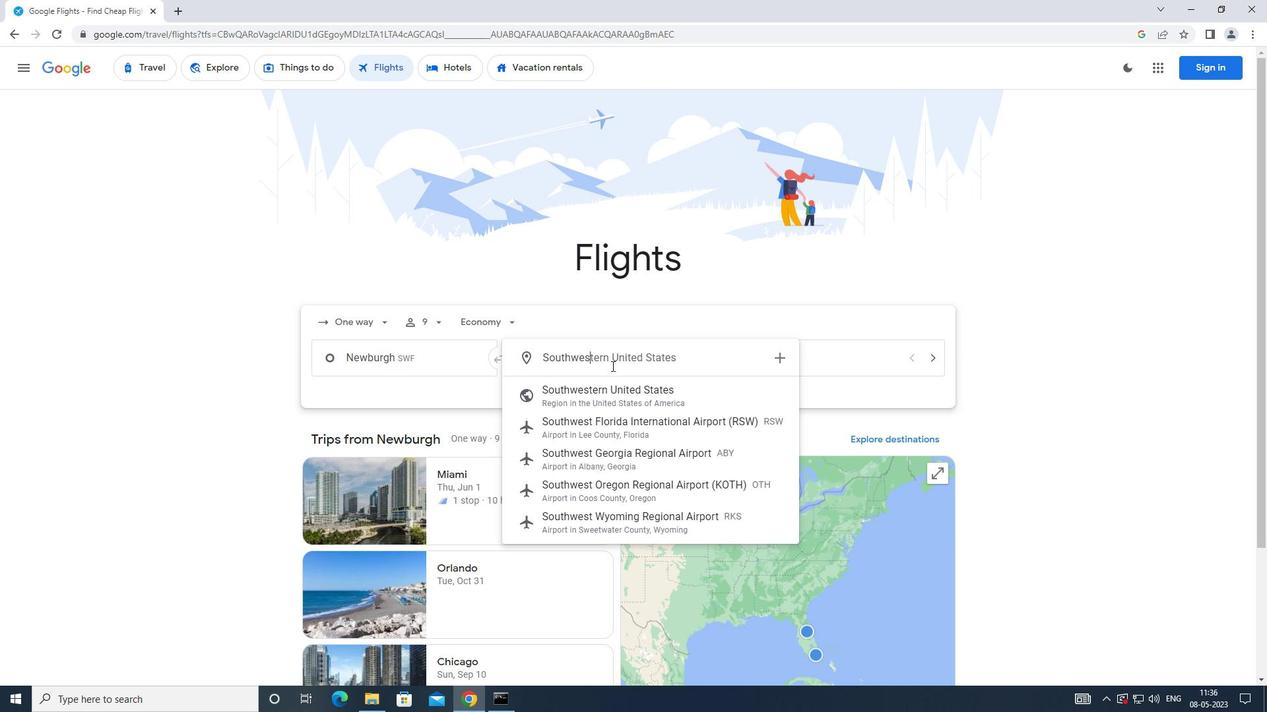 
Action: Mouse moved to (594, 524)
Screenshot: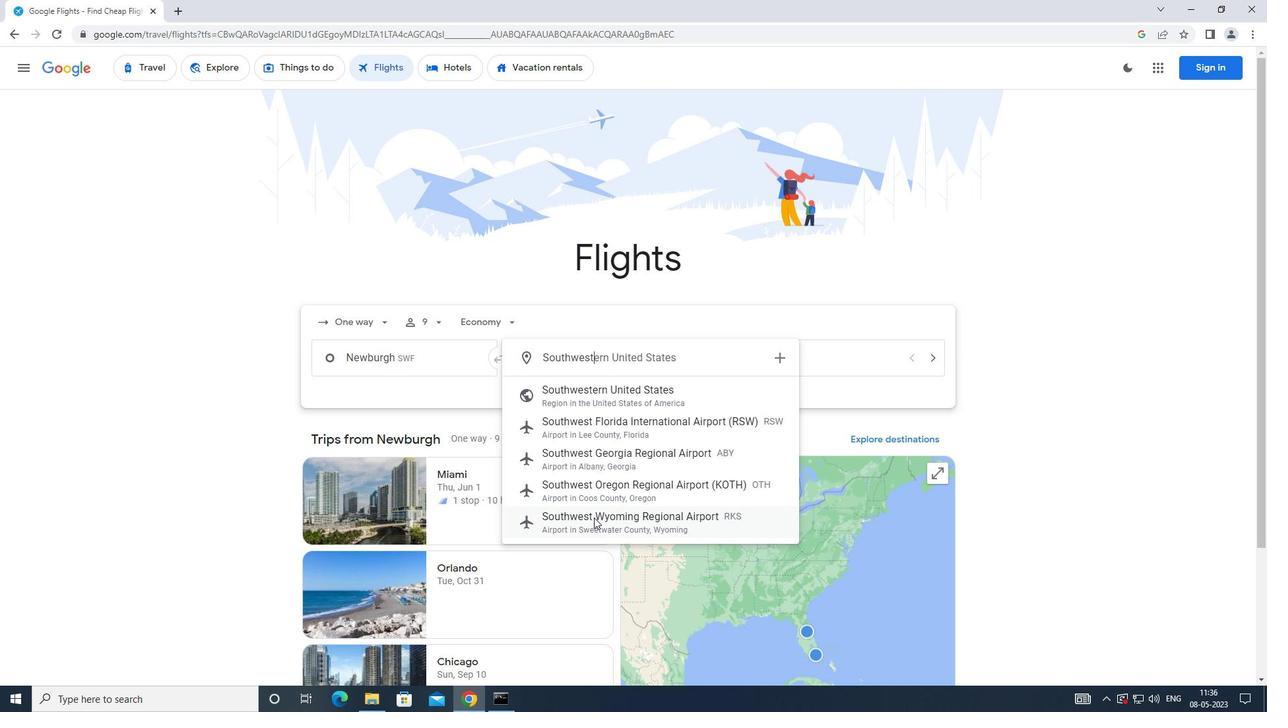 
Action: Mouse pressed left at (594, 524)
Screenshot: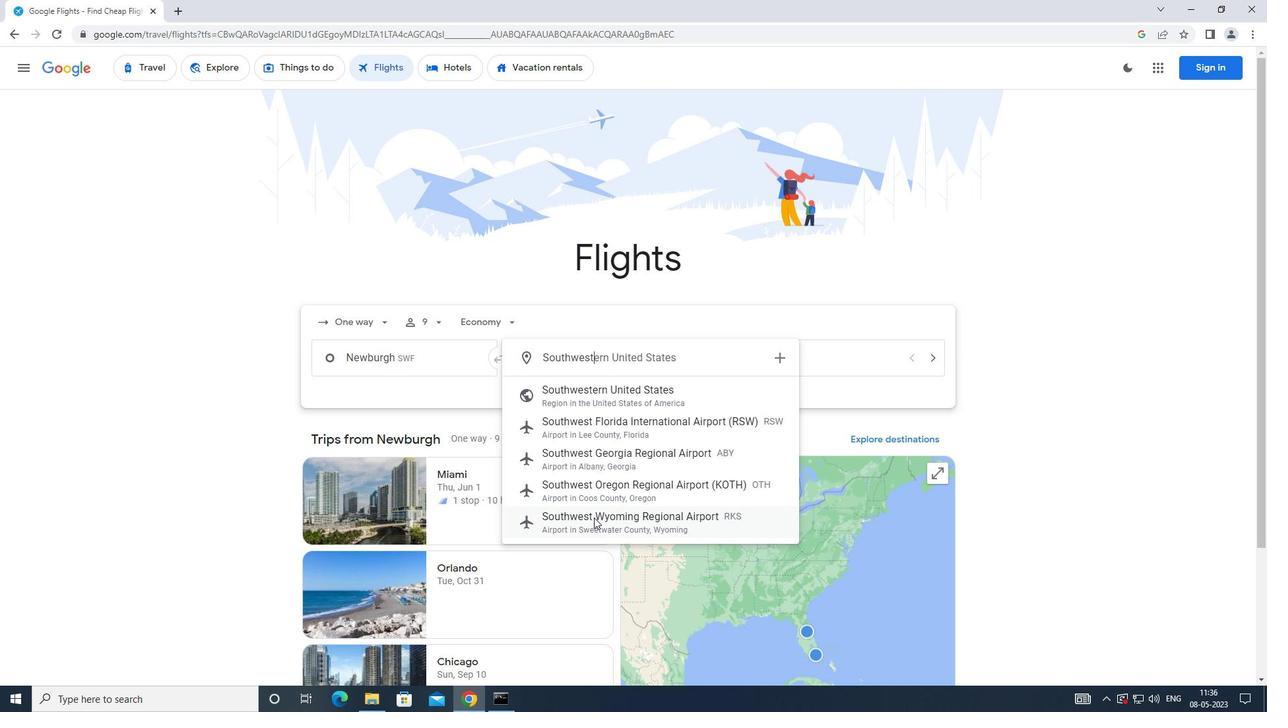 
Action: Mouse moved to (811, 360)
Screenshot: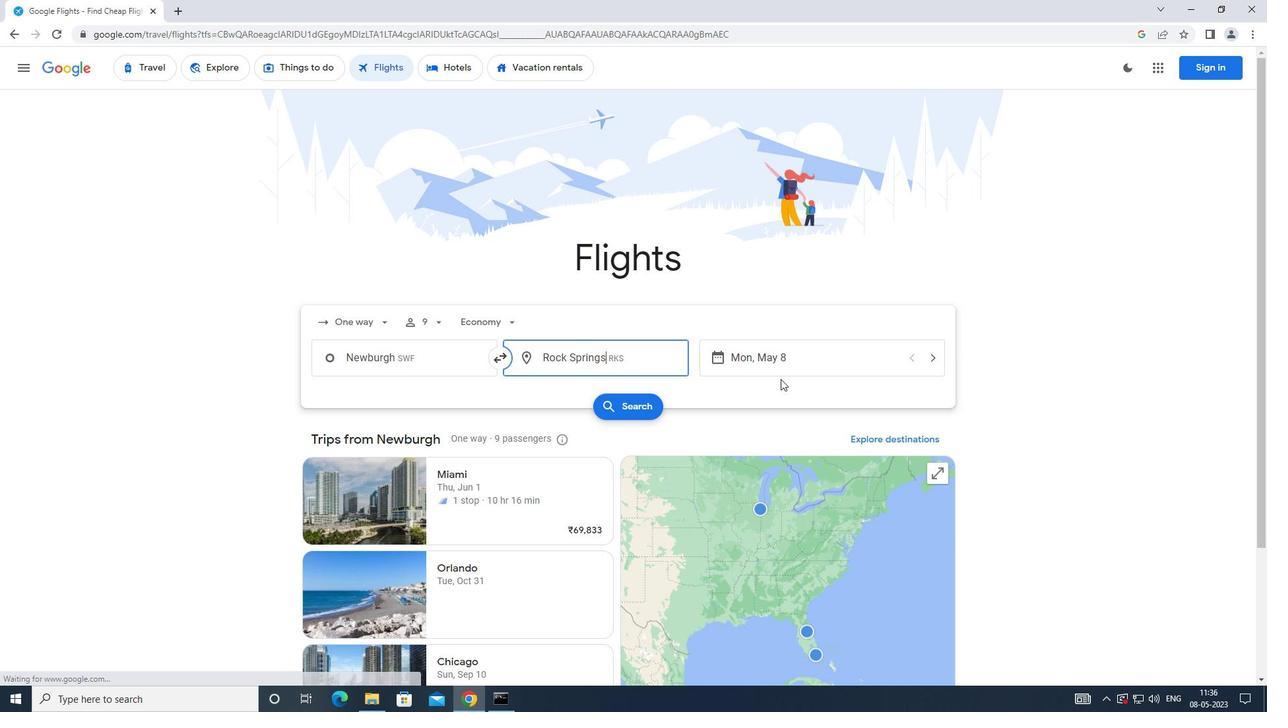 
Action: Mouse pressed left at (811, 360)
Screenshot: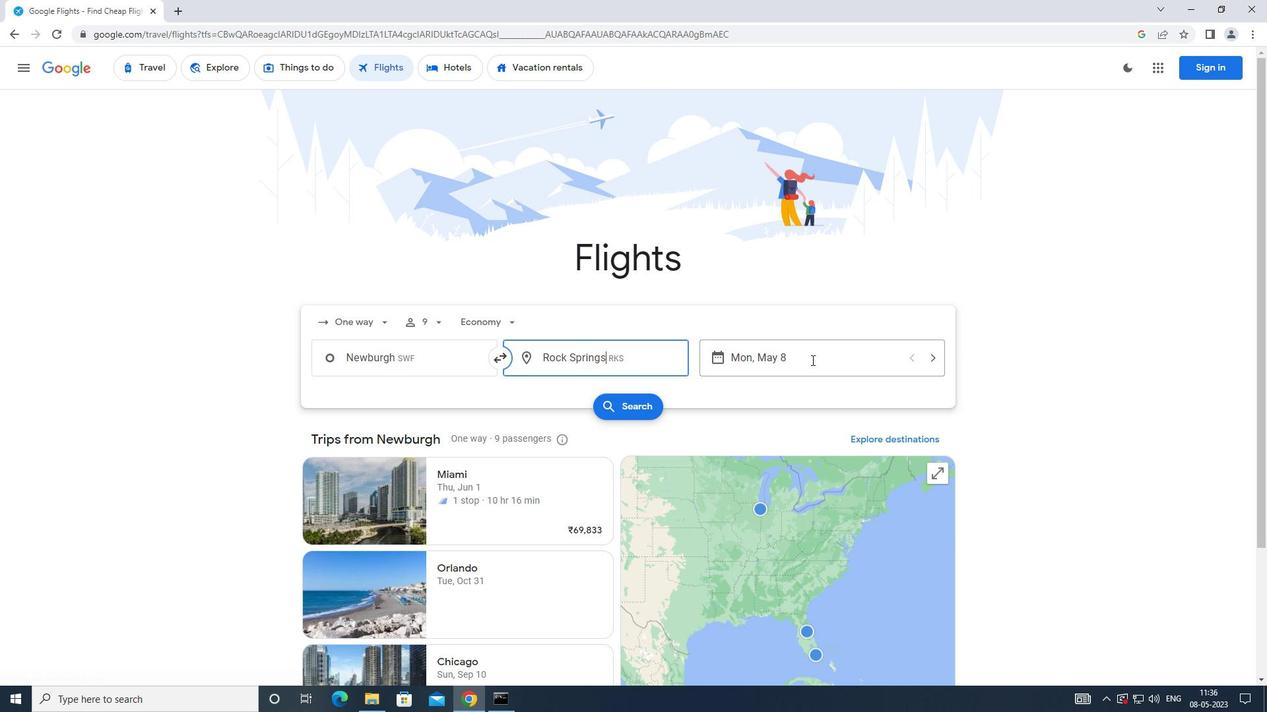 
Action: Mouse moved to (512, 483)
Screenshot: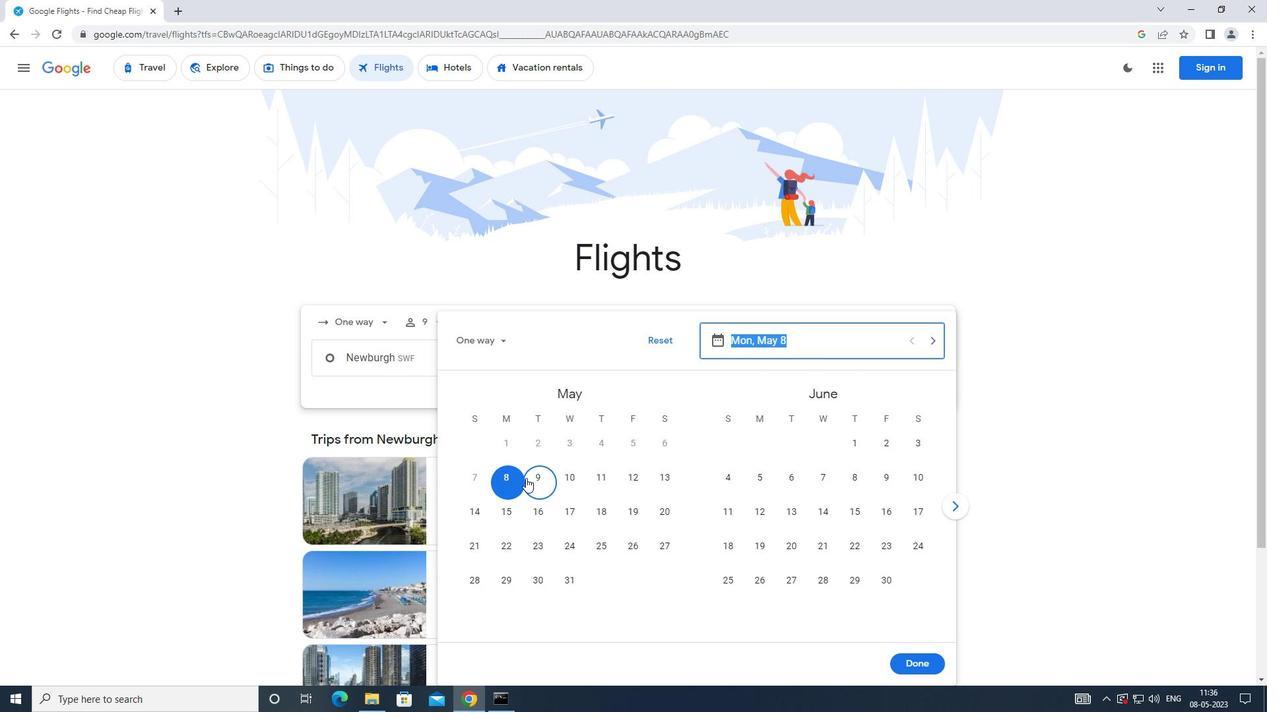 
Action: Mouse pressed left at (512, 483)
Screenshot: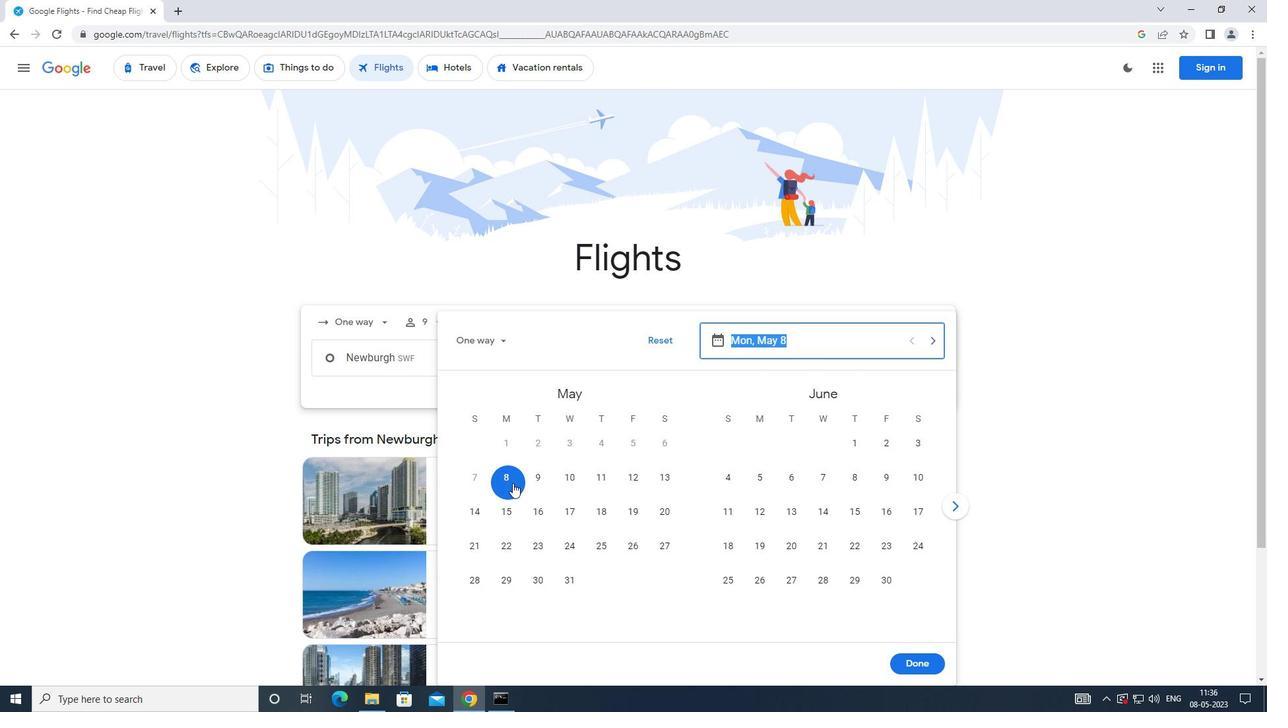 
Action: Mouse moved to (933, 661)
Screenshot: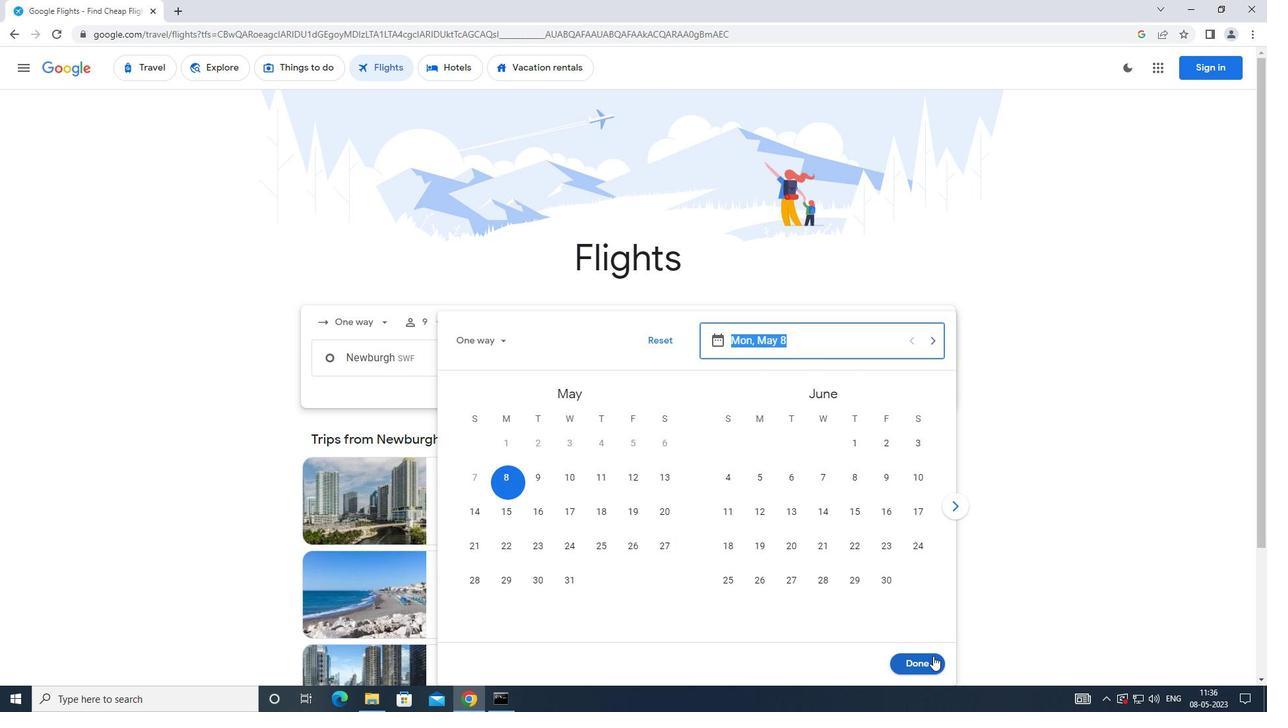 
Action: Mouse pressed left at (933, 661)
Screenshot: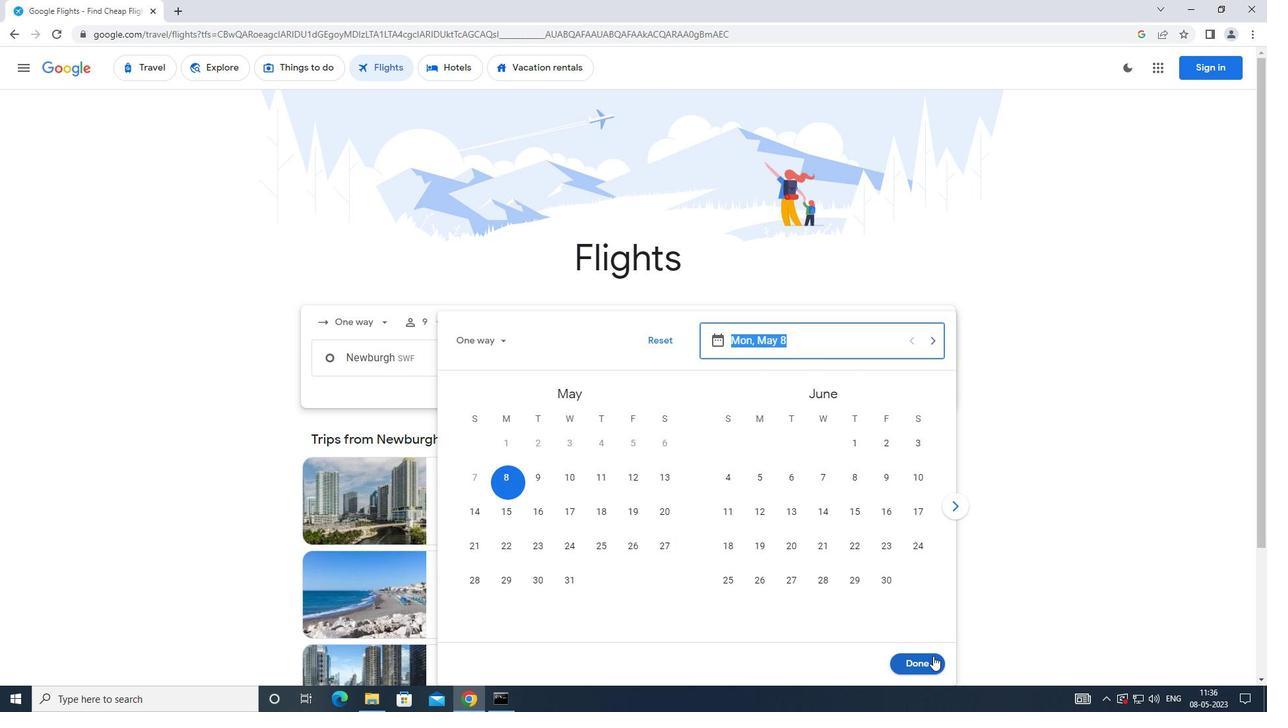
Action: Mouse moved to (617, 415)
Screenshot: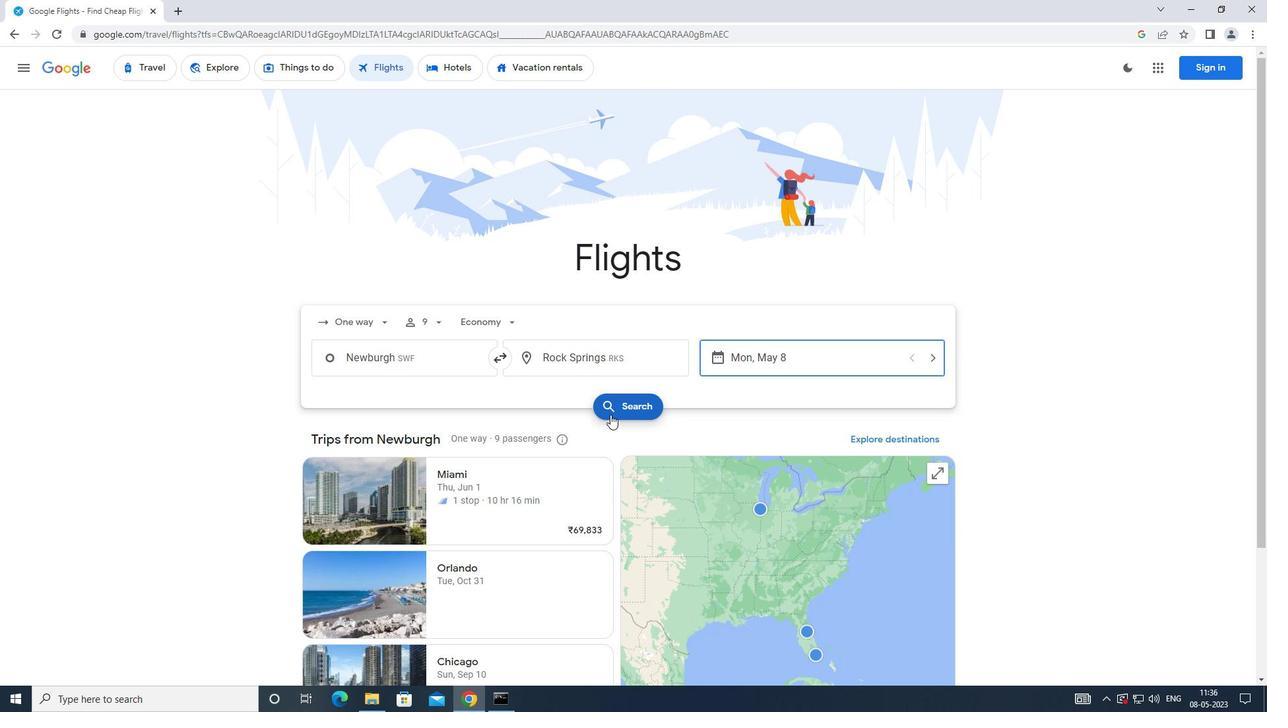
Action: Mouse pressed left at (617, 415)
Screenshot: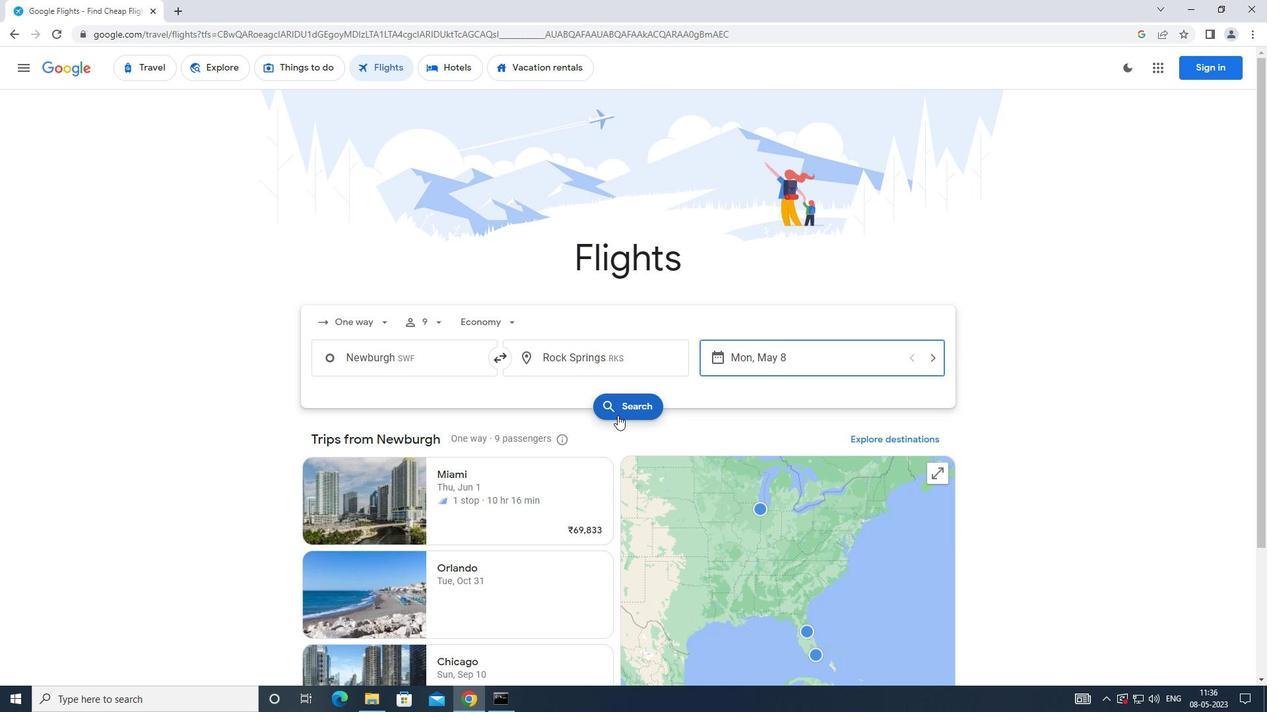 
Action: Mouse moved to (343, 198)
Screenshot: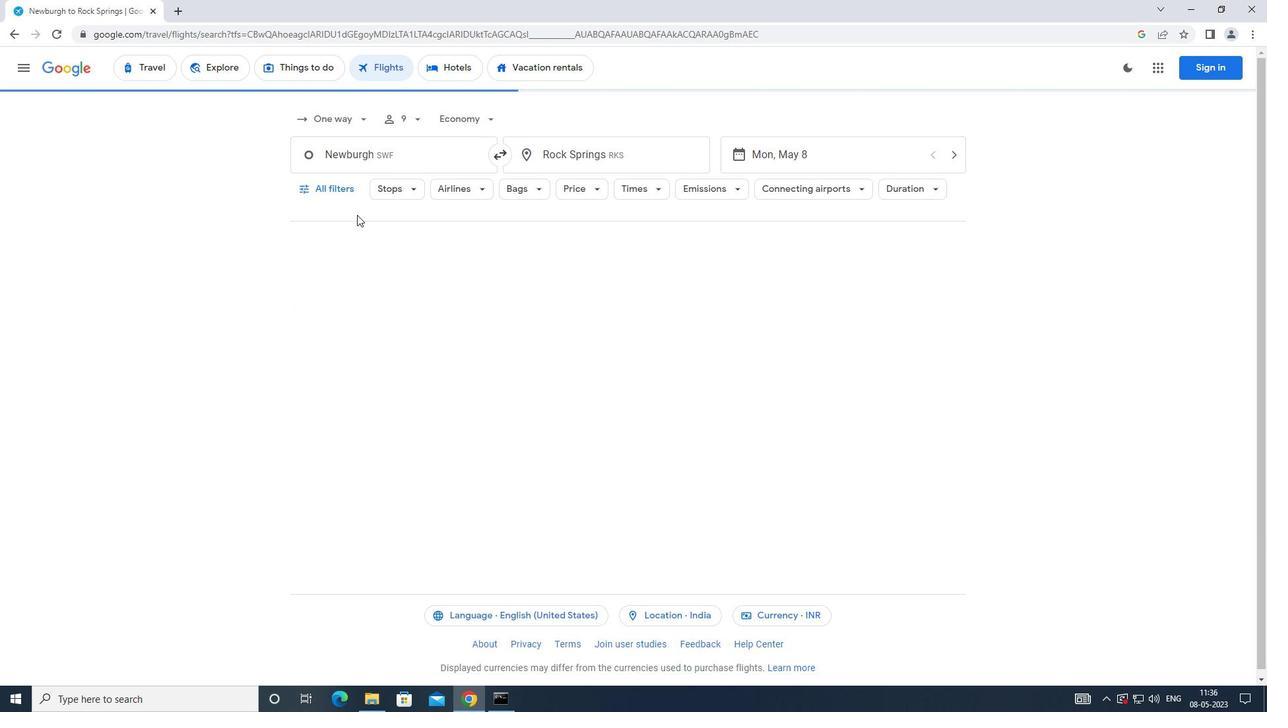 
Action: Mouse pressed left at (343, 198)
Screenshot: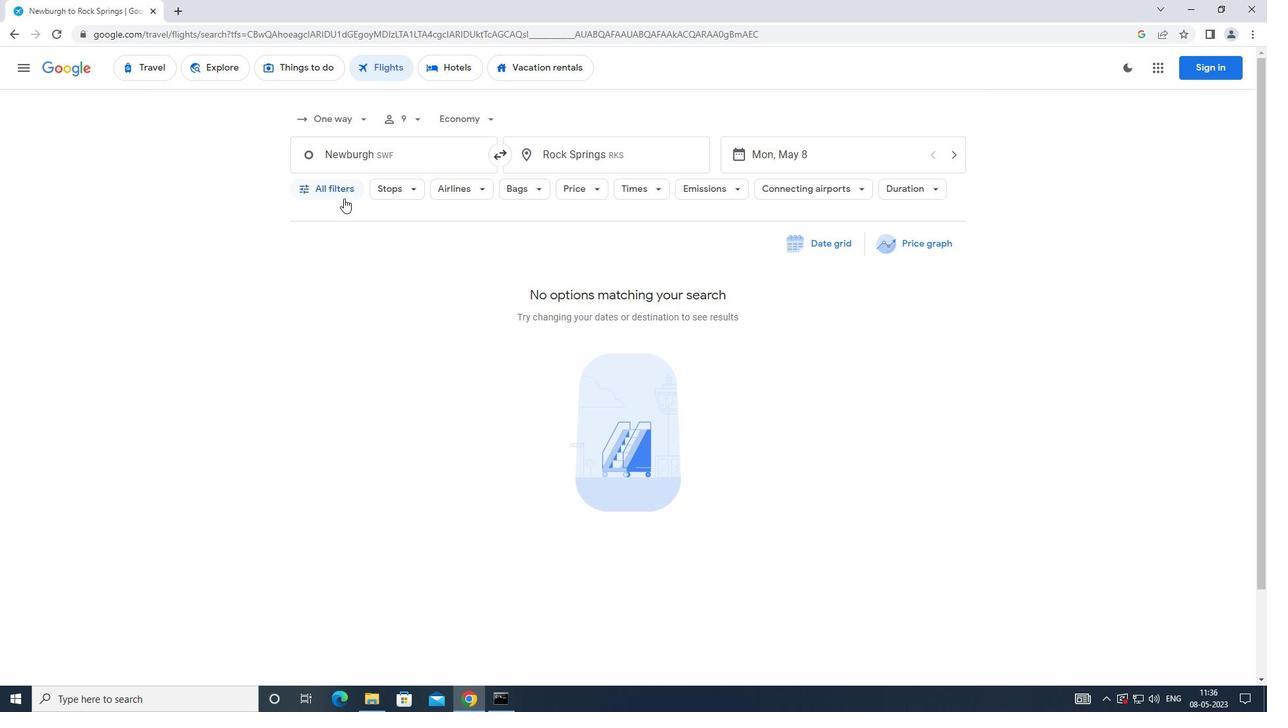 
Action: Mouse moved to (479, 469)
Screenshot: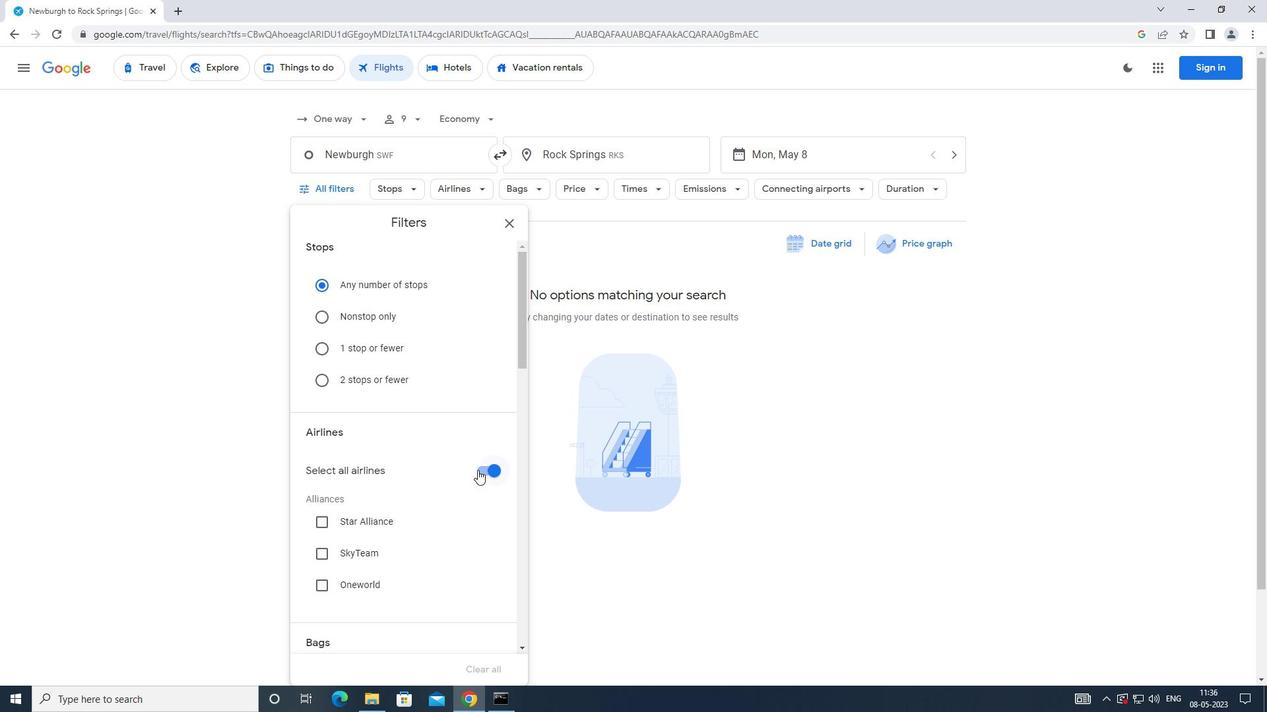 
Action: Mouse pressed left at (479, 469)
Screenshot: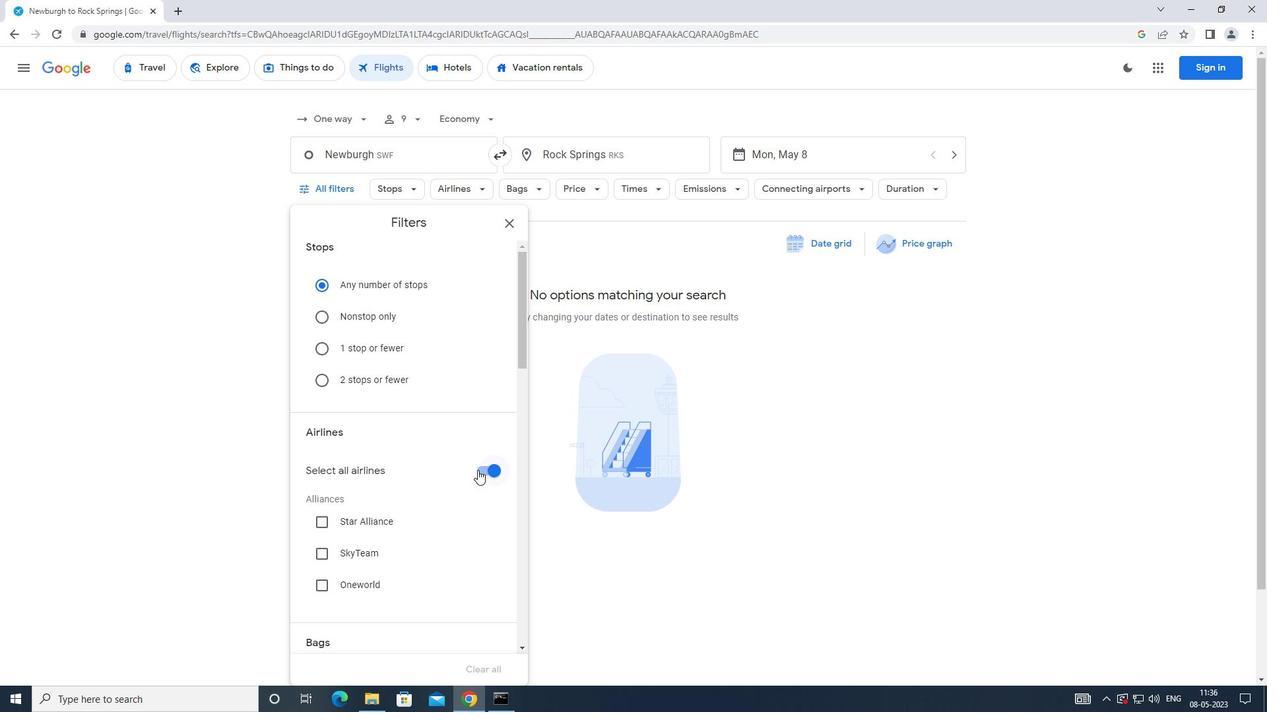 
Action: Mouse moved to (480, 469)
Screenshot: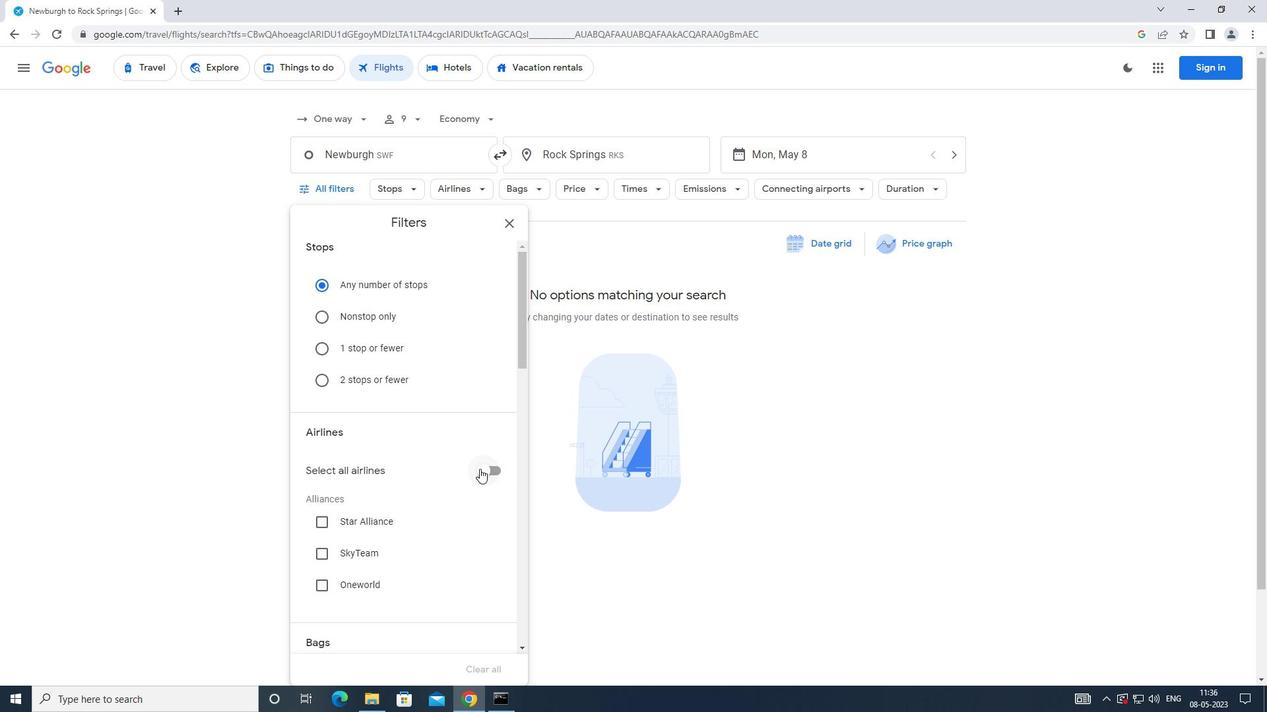 
Action: Mouse scrolled (480, 468) with delta (0, 0)
Screenshot: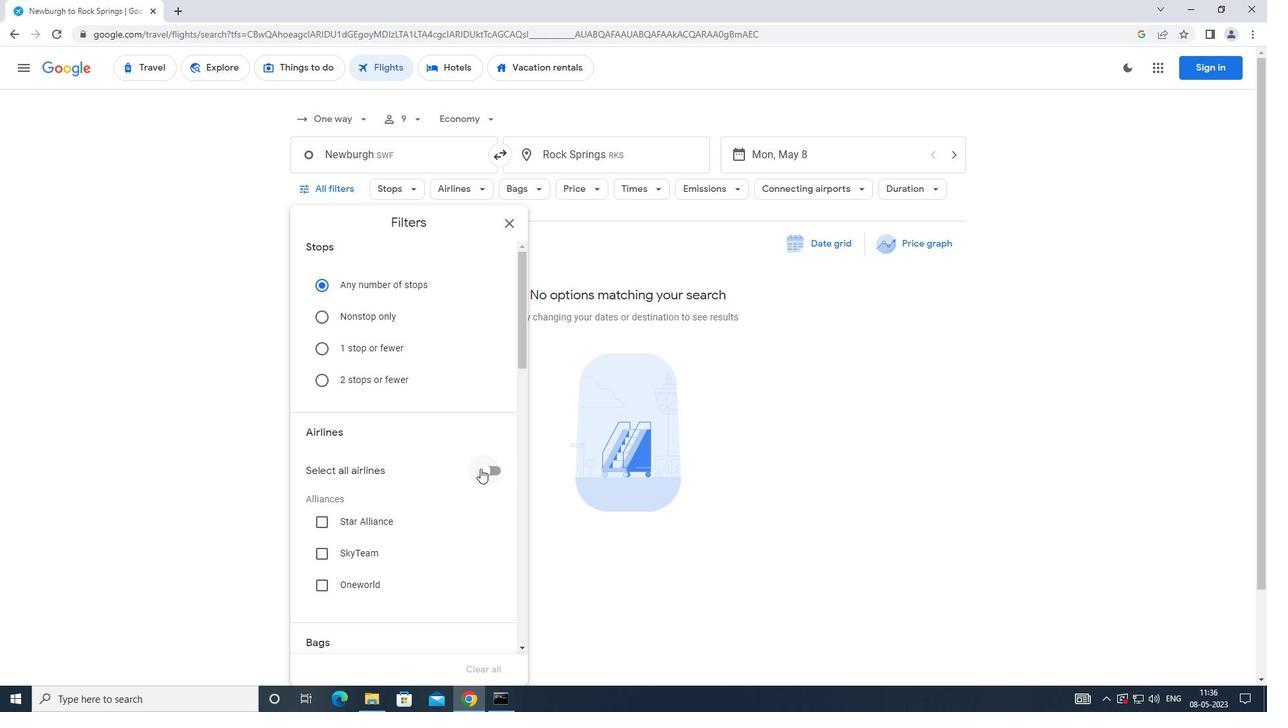 
Action: Mouse scrolled (480, 468) with delta (0, 0)
Screenshot: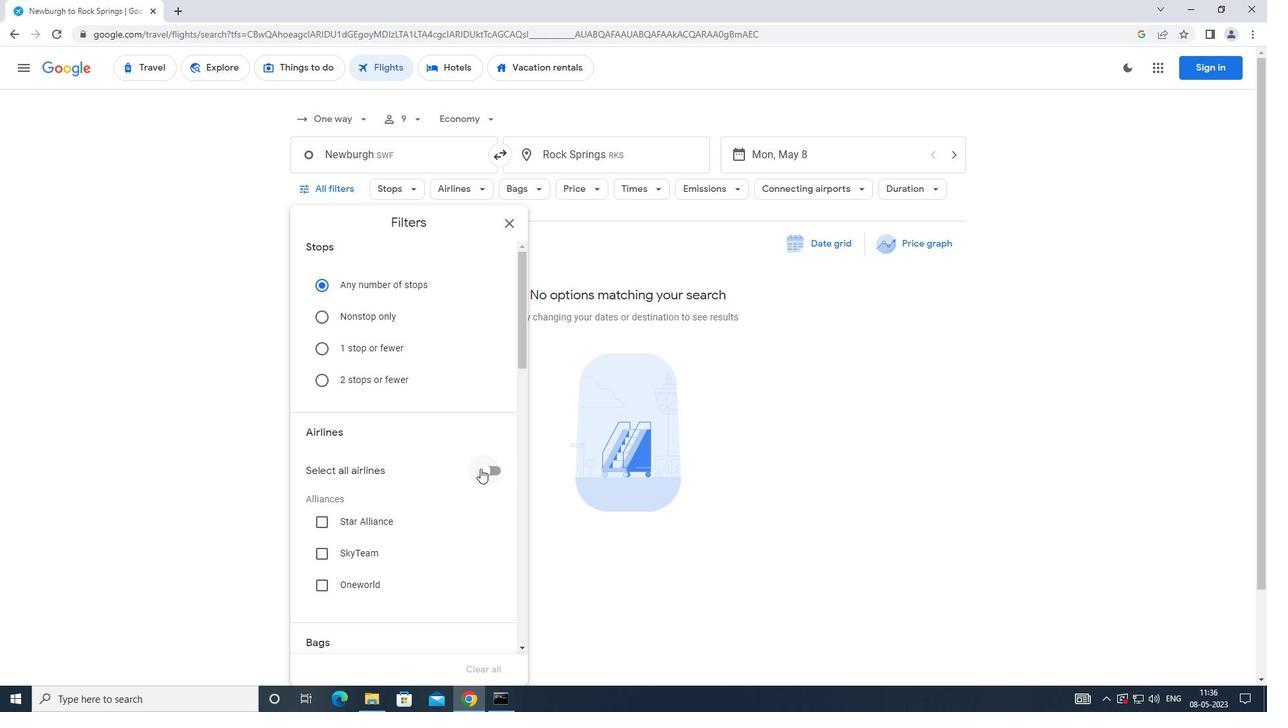
Action: Mouse moved to (479, 464)
Screenshot: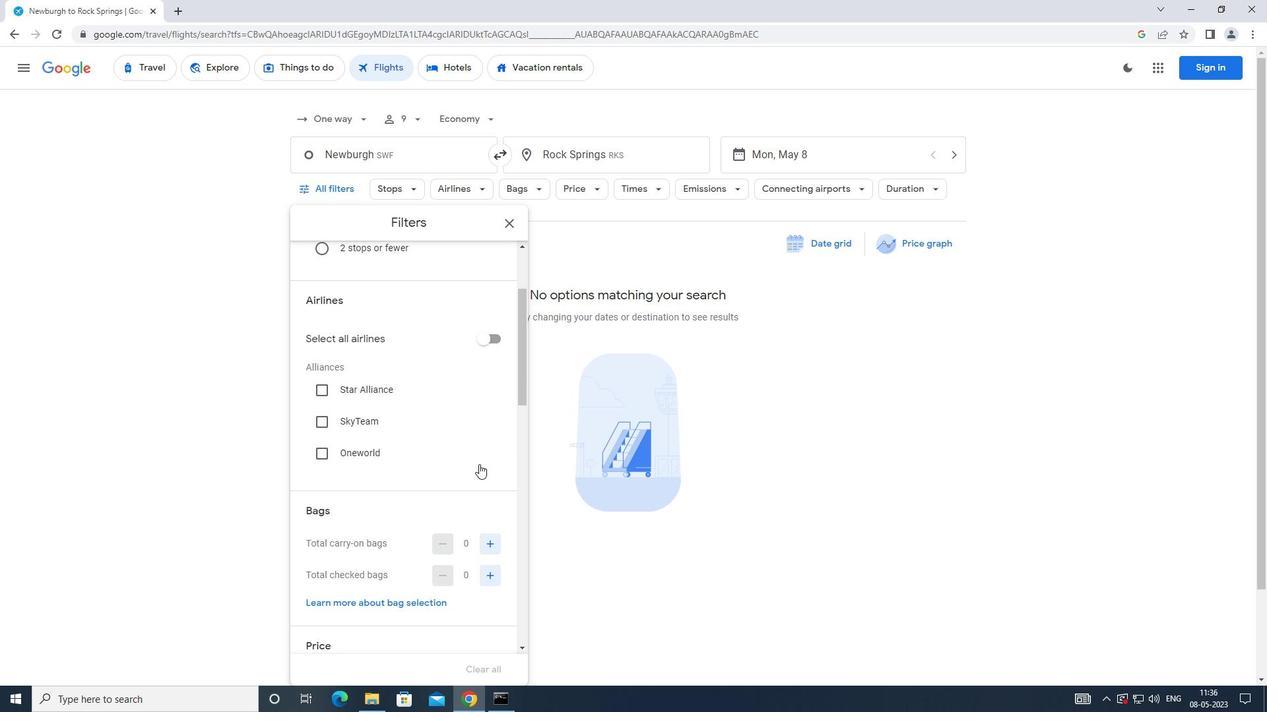 
Action: Mouse scrolled (479, 463) with delta (0, 0)
Screenshot: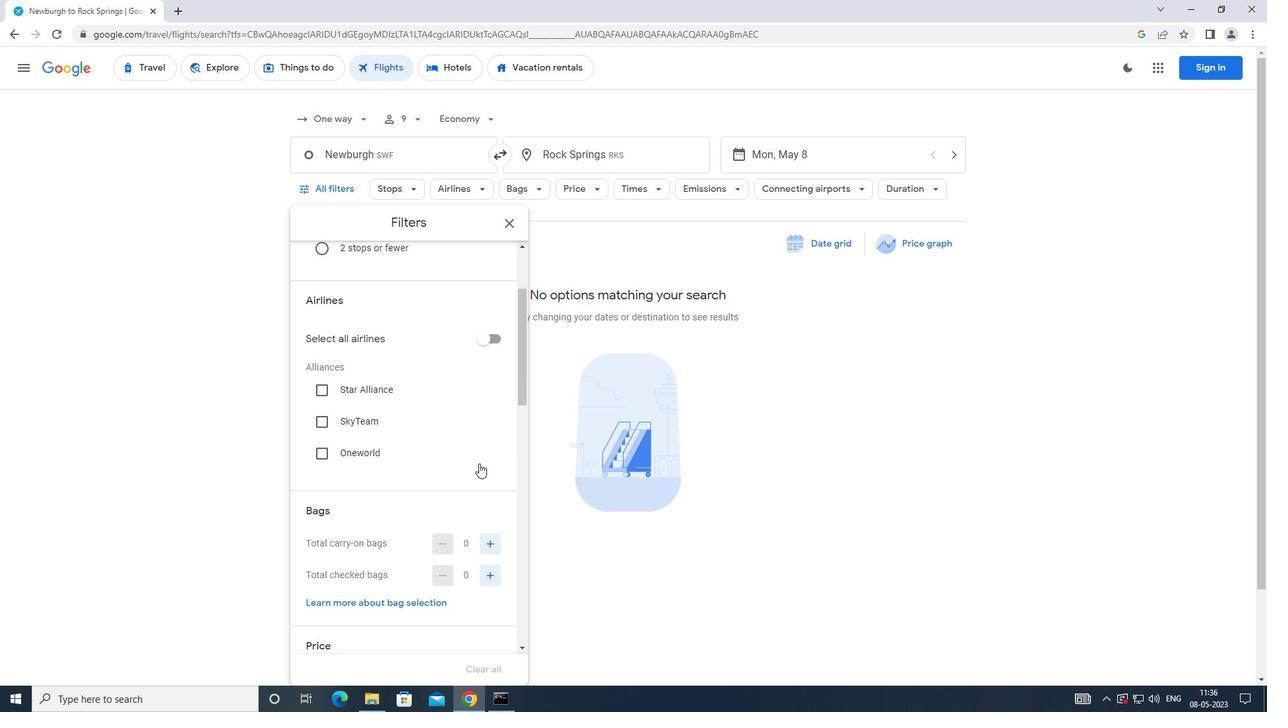 
Action: Mouse moved to (479, 463)
Screenshot: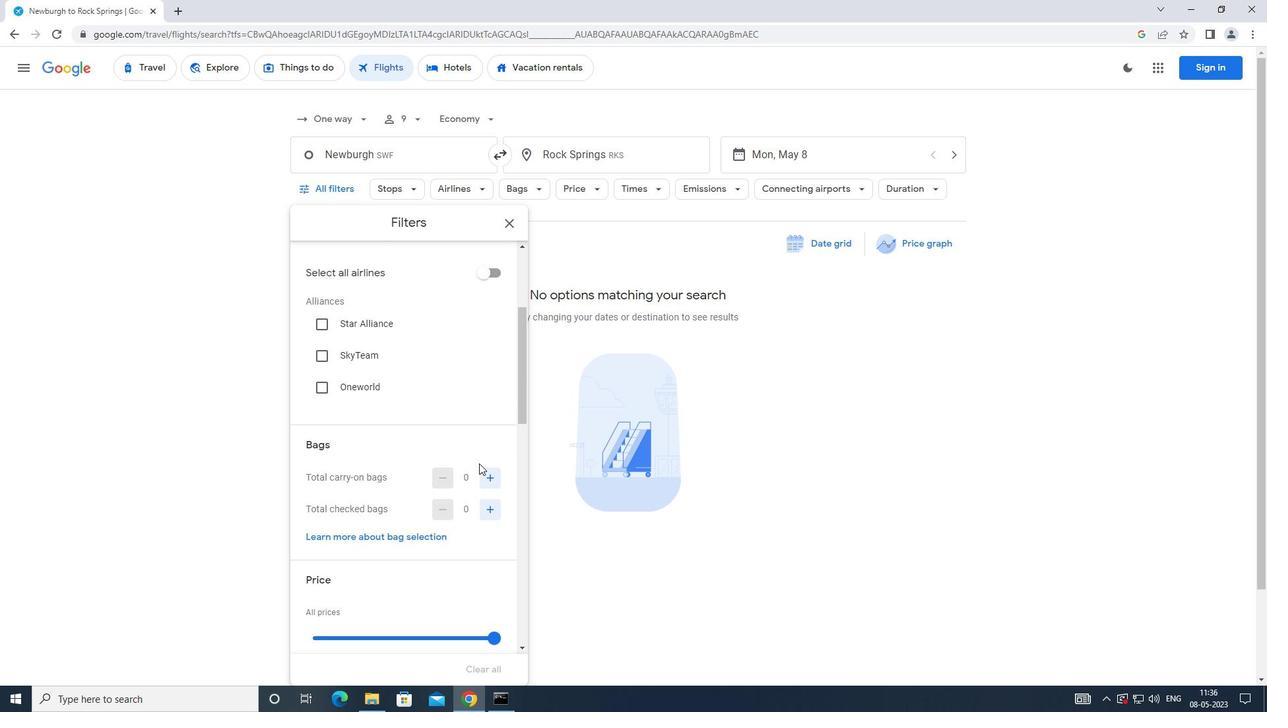 
Action: Mouse scrolled (479, 462) with delta (0, 0)
Screenshot: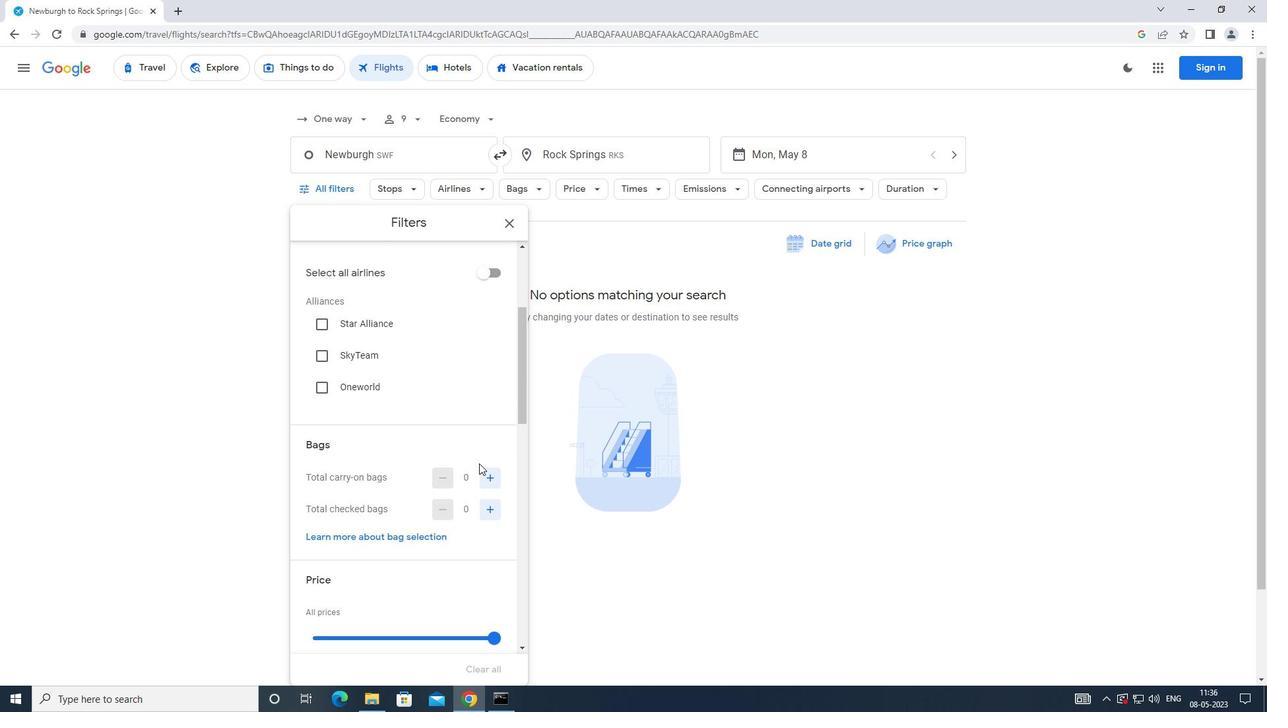 
Action: Mouse moved to (491, 444)
Screenshot: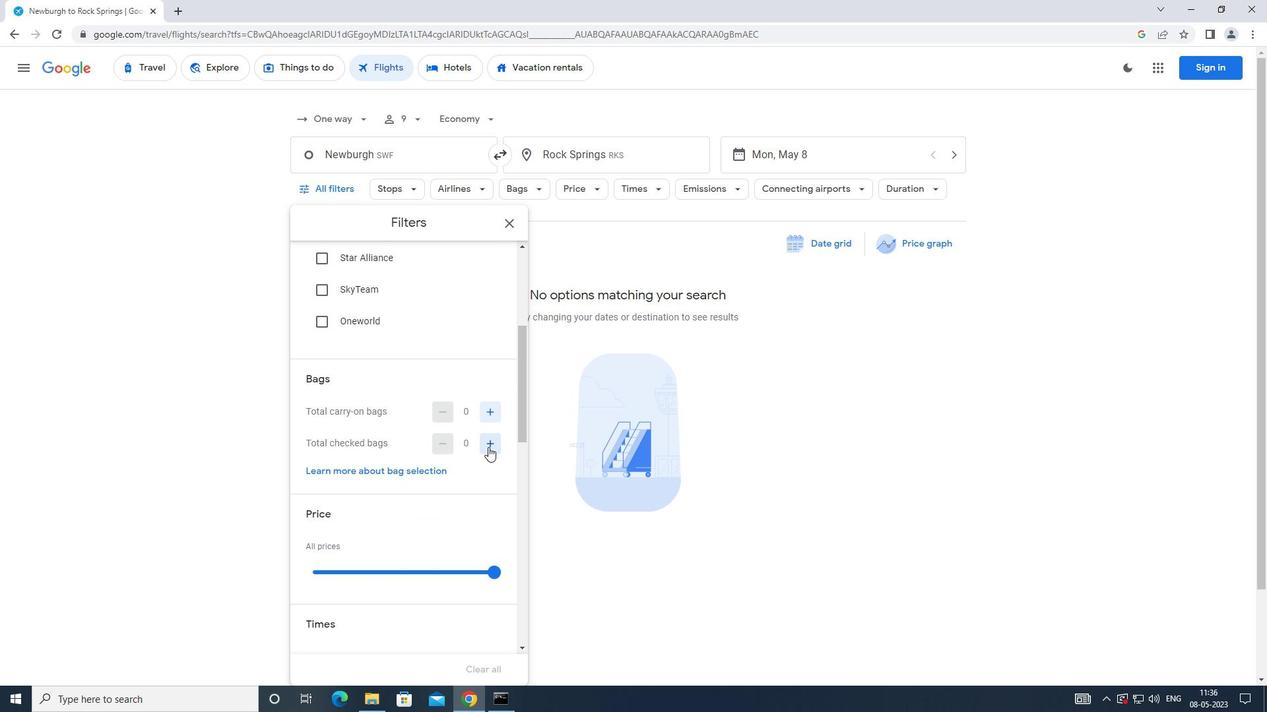 
Action: Mouse pressed left at (491, 444)
Screenshot: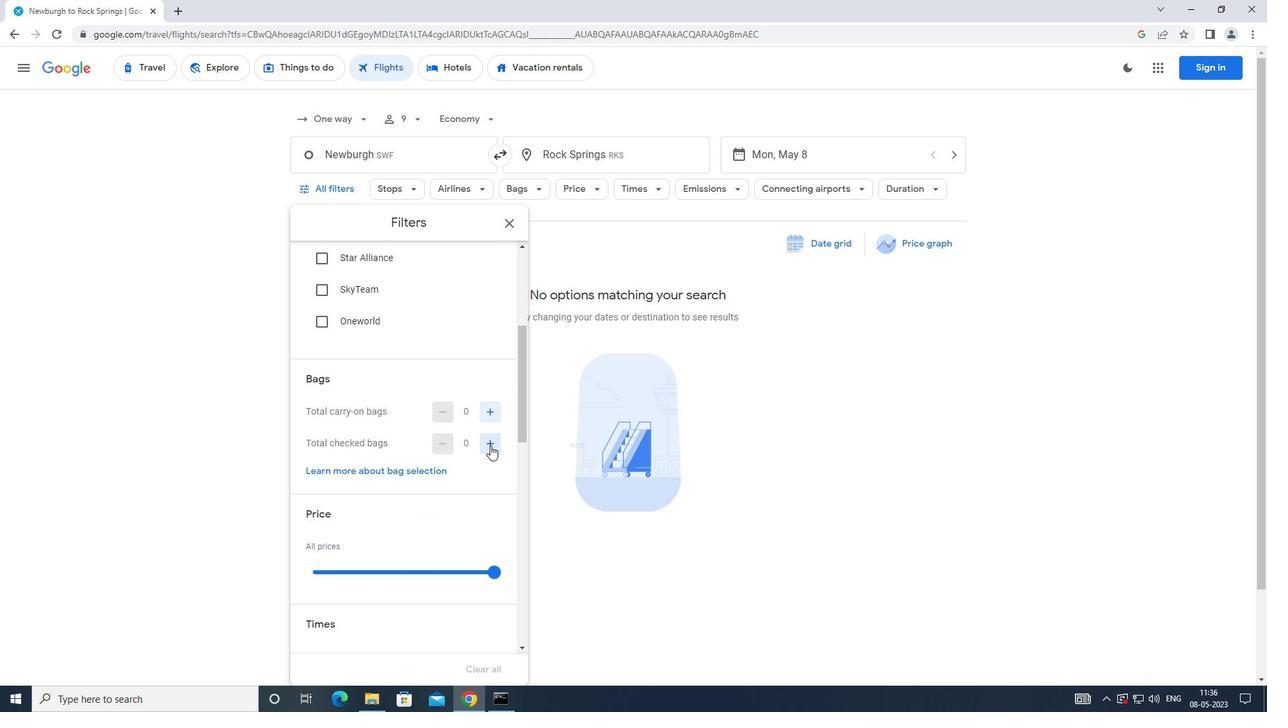 
Action: Mouse pressed left at (491, 444)
Screenshot: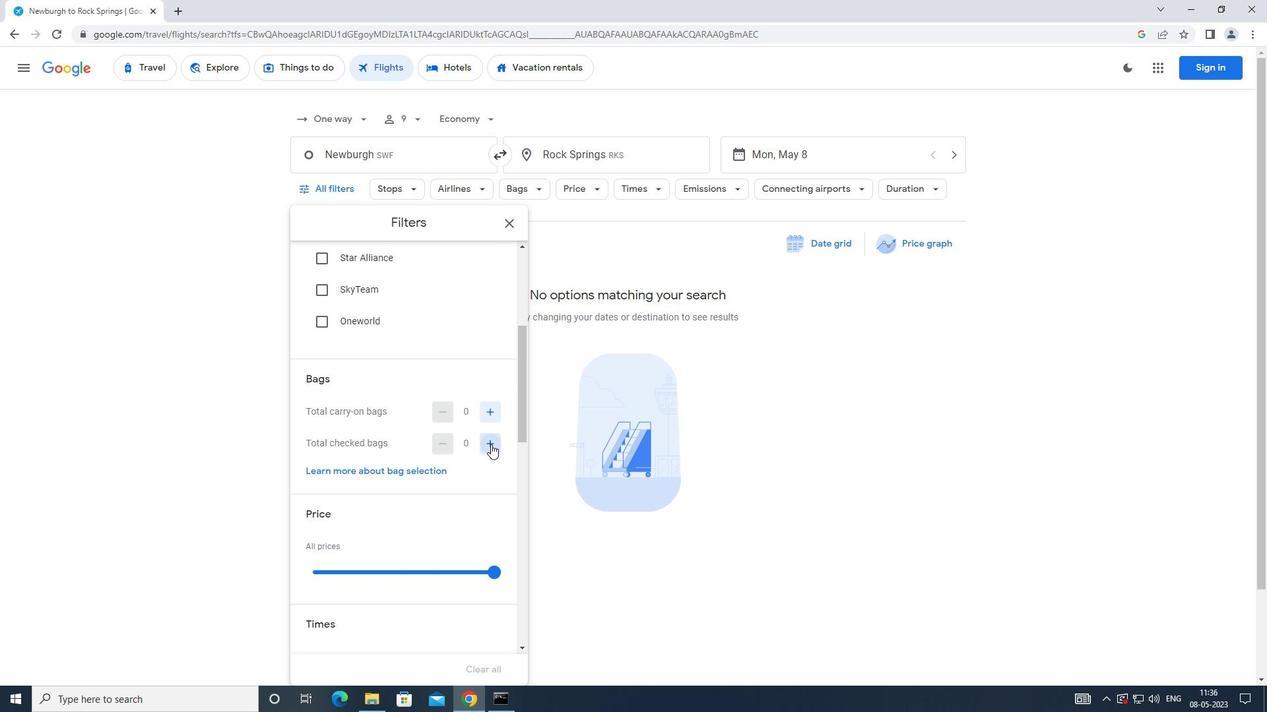 
Action: Mouse moved to (491, 444)
Screenshot: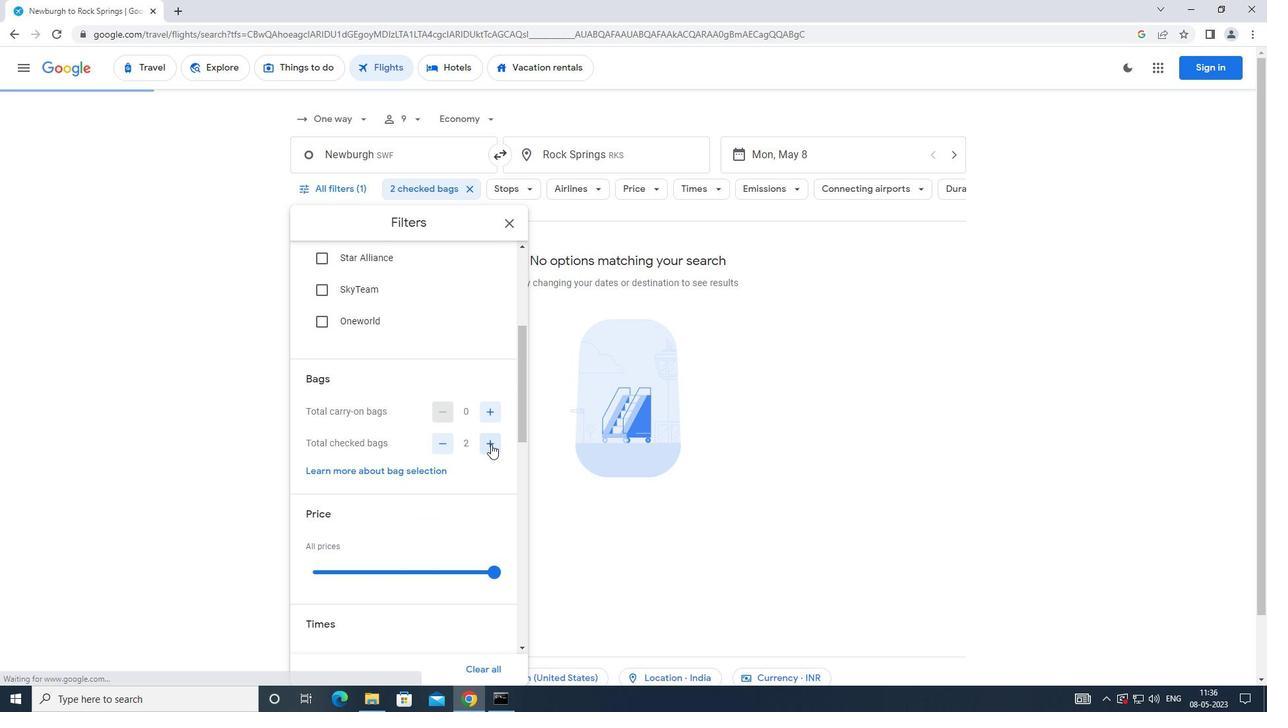 
Action: Mouse scrolled (491, 443) with delta (0, 0)
Screenshot: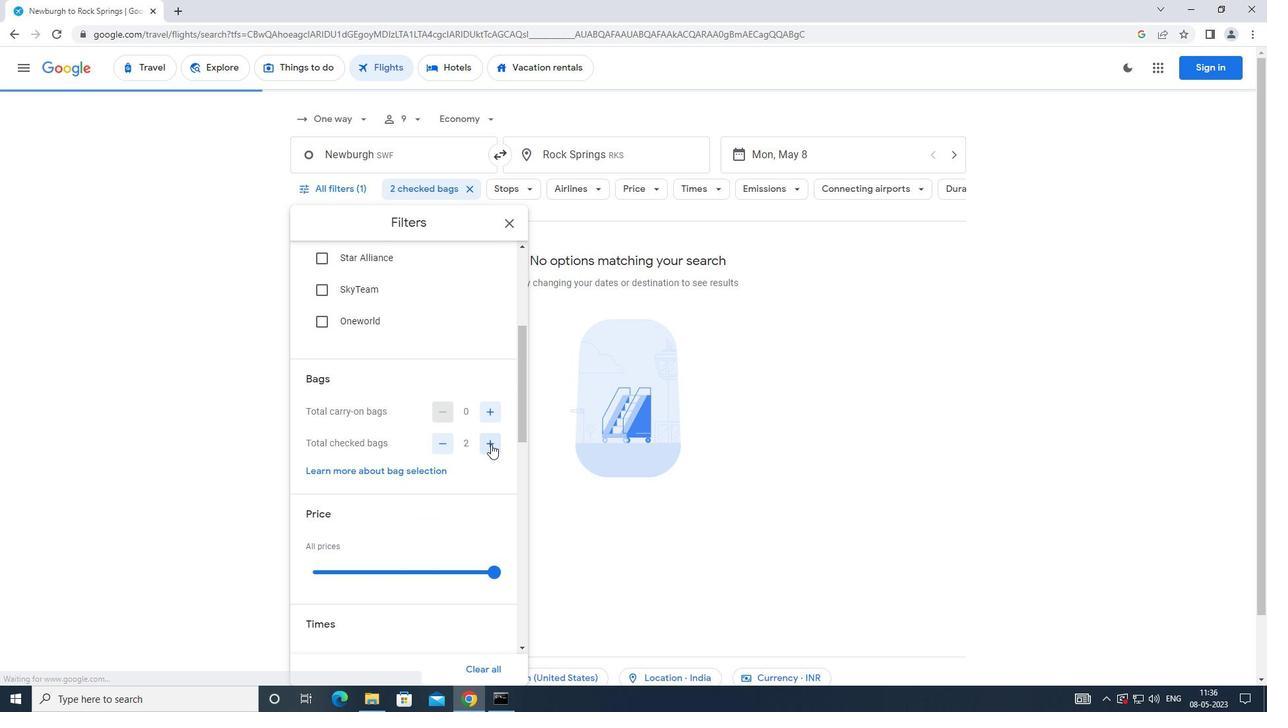 
Action: Mouse scrolled (491, 443) with delta (0, 0)
Screenshot: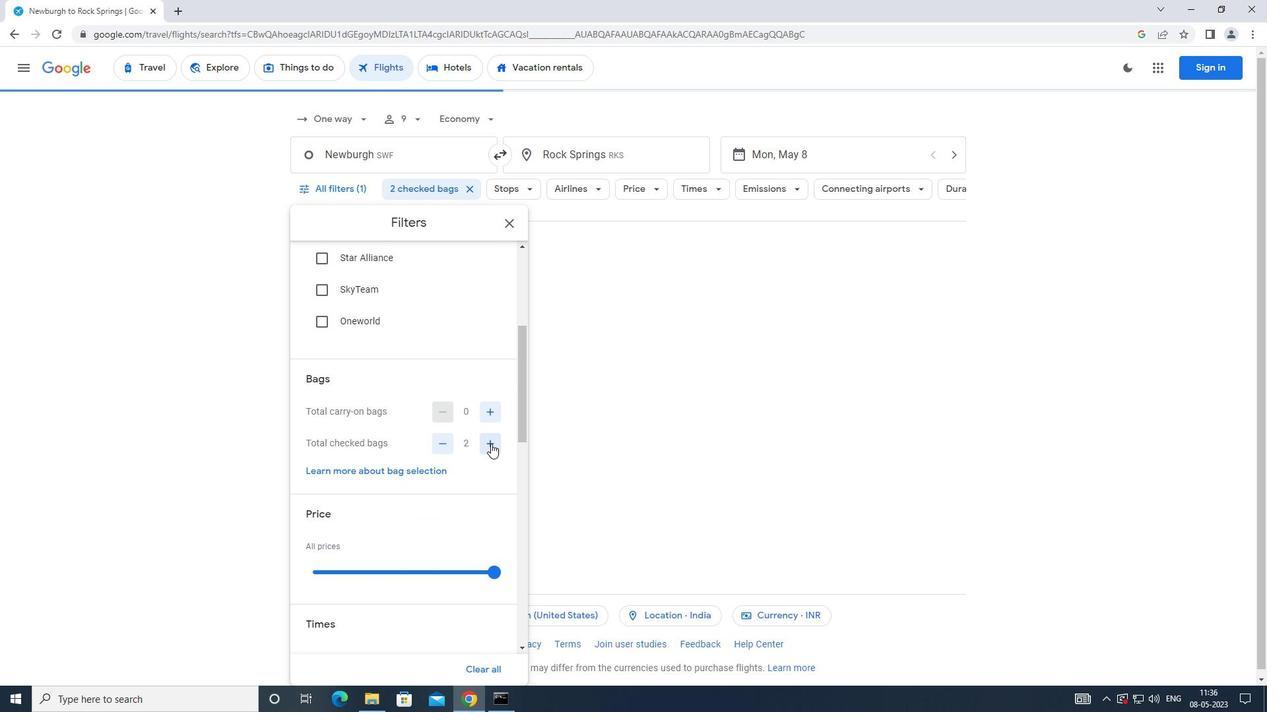
Action: Mouse pressed left at (491, 444)
Screenshot: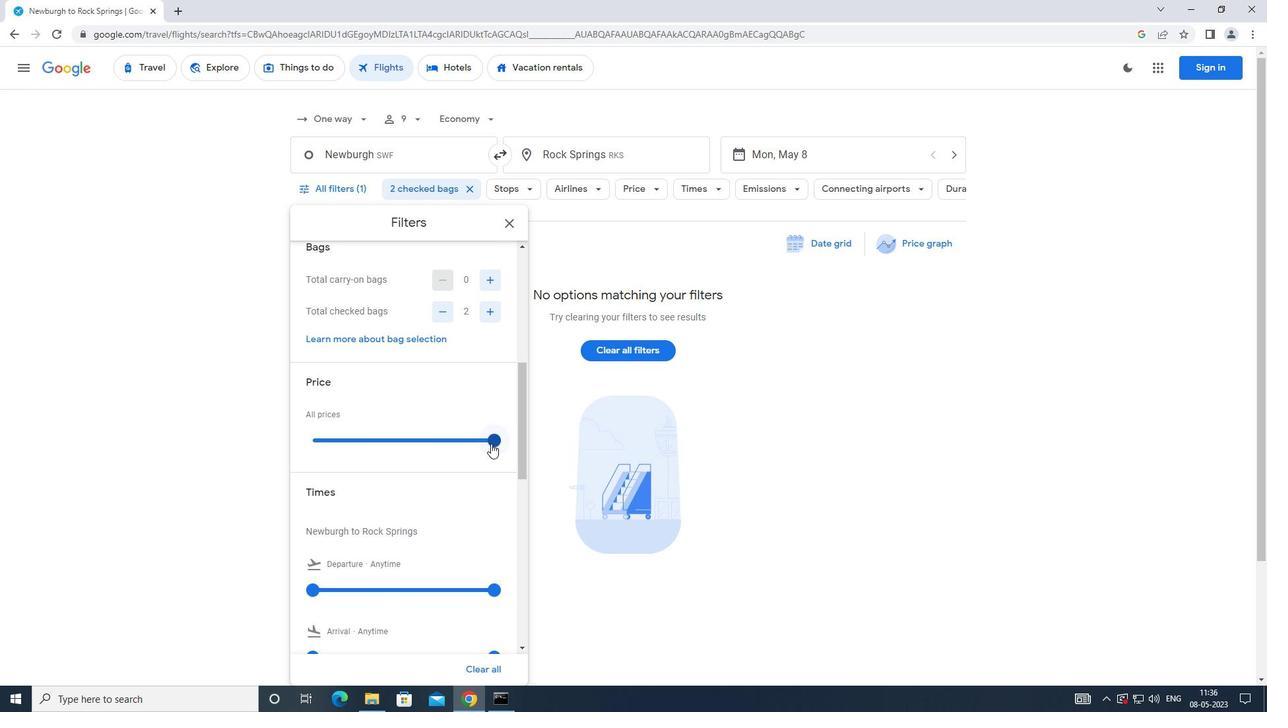 
Action: Mouse moved to (429, 432)
Screenshot: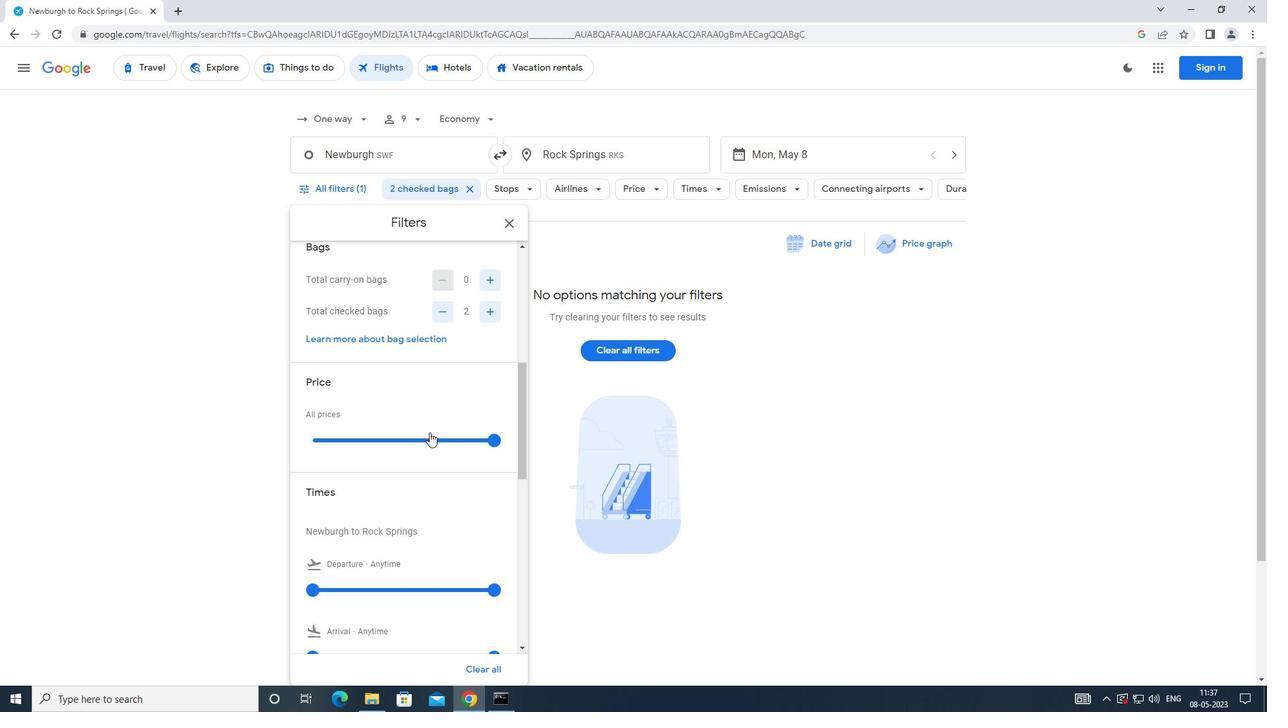 
Action: Mouse scrolled (429, 432) with delta (0, 0)
Screenshot: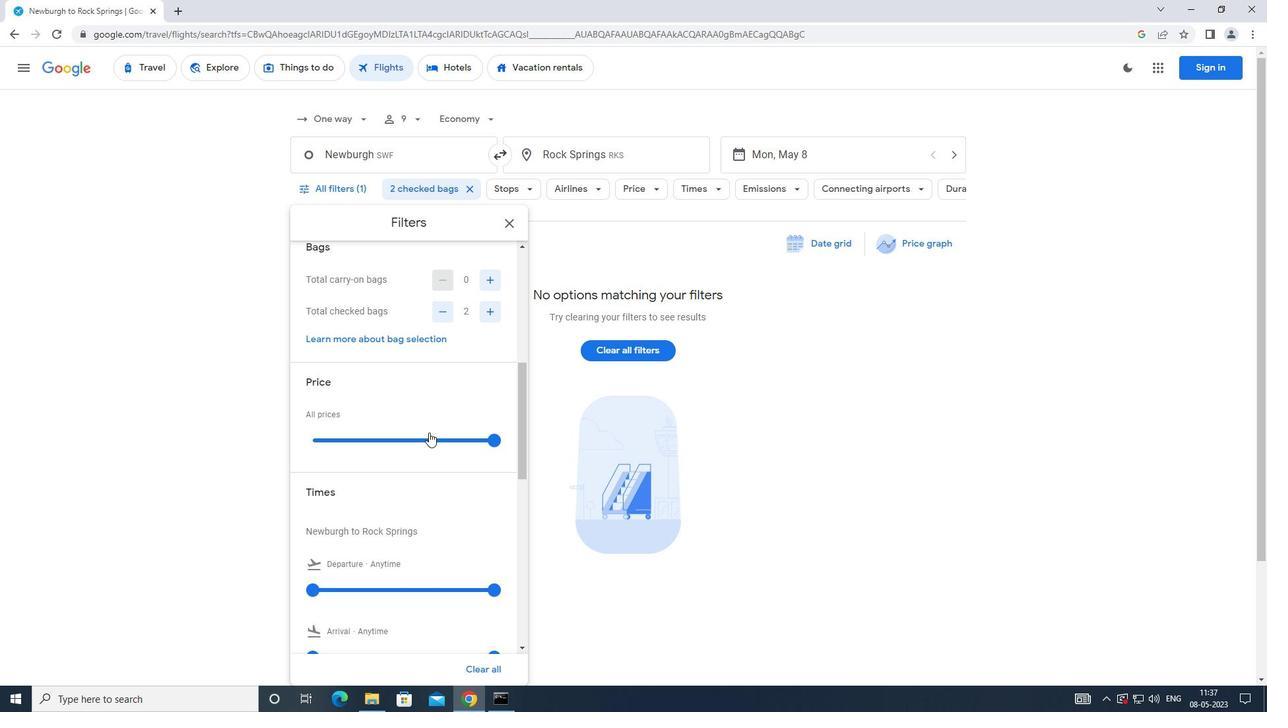
Action: Mouse scrolled (429, 432) with delta (0, 0)
Screenshot: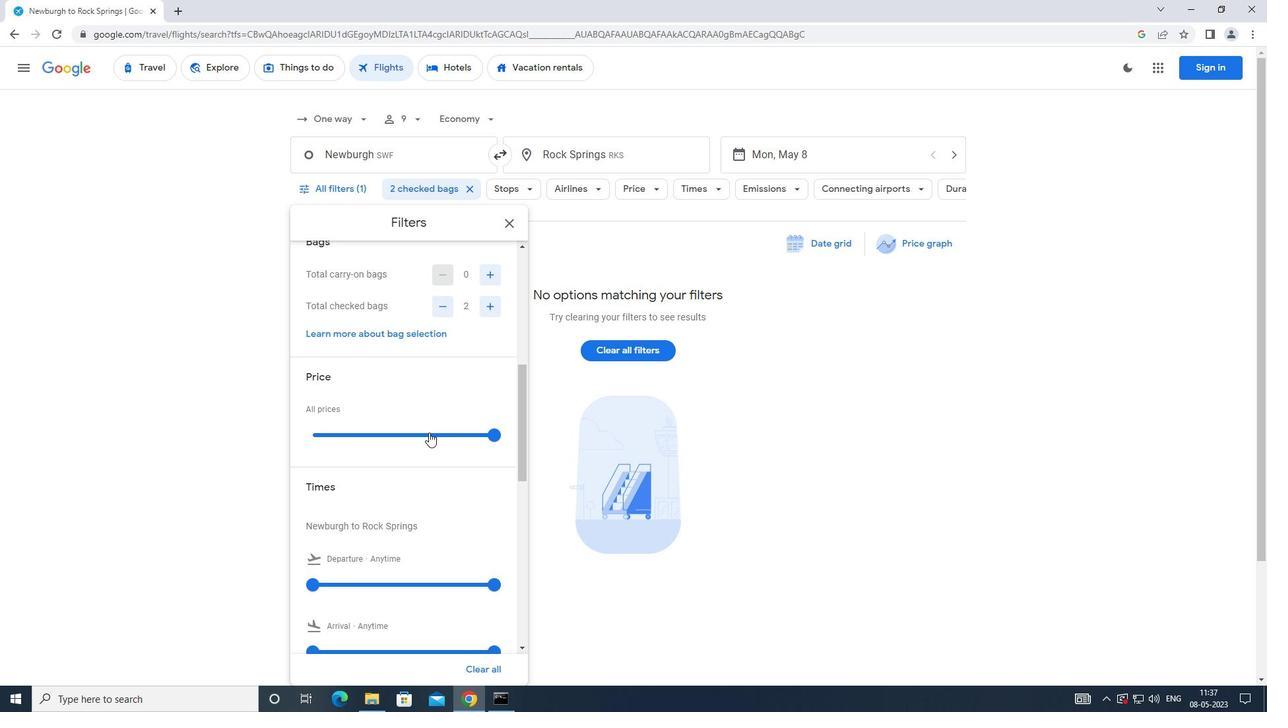 
Action: Mouse moved to (314, 459)
Screenshot: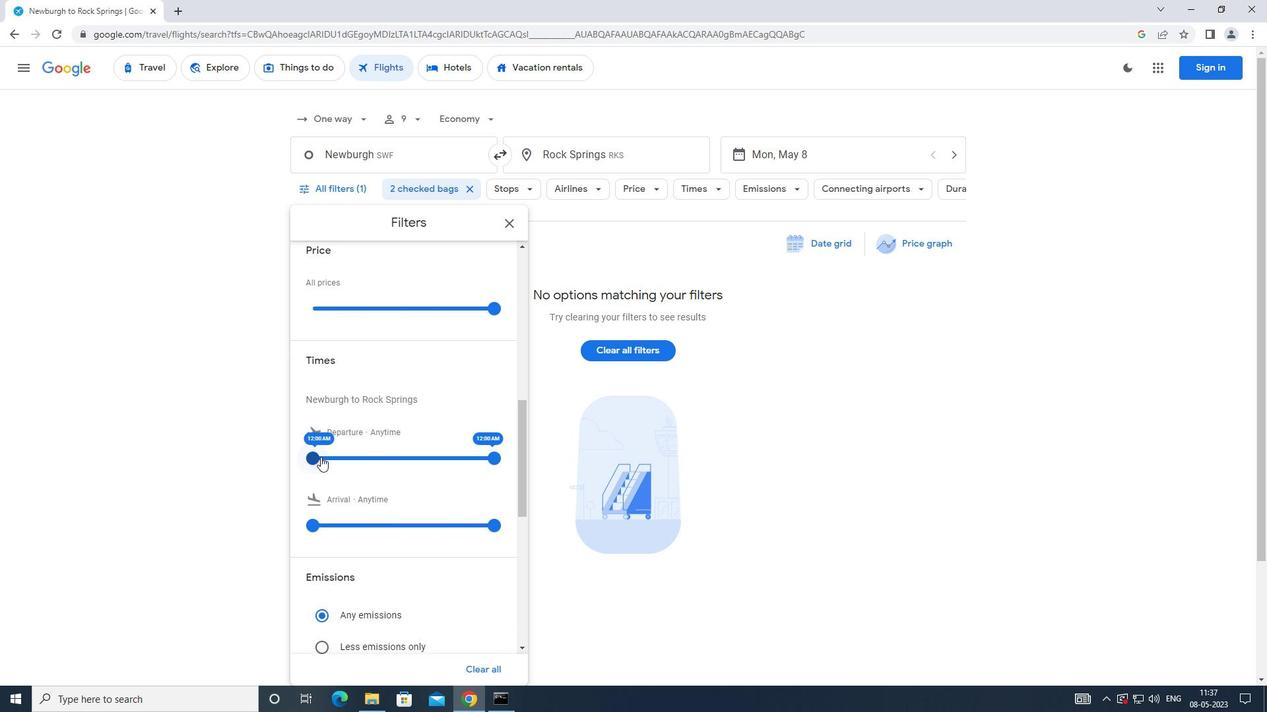 
Action: Mouse pressed left at (314, 459)
Screenshot: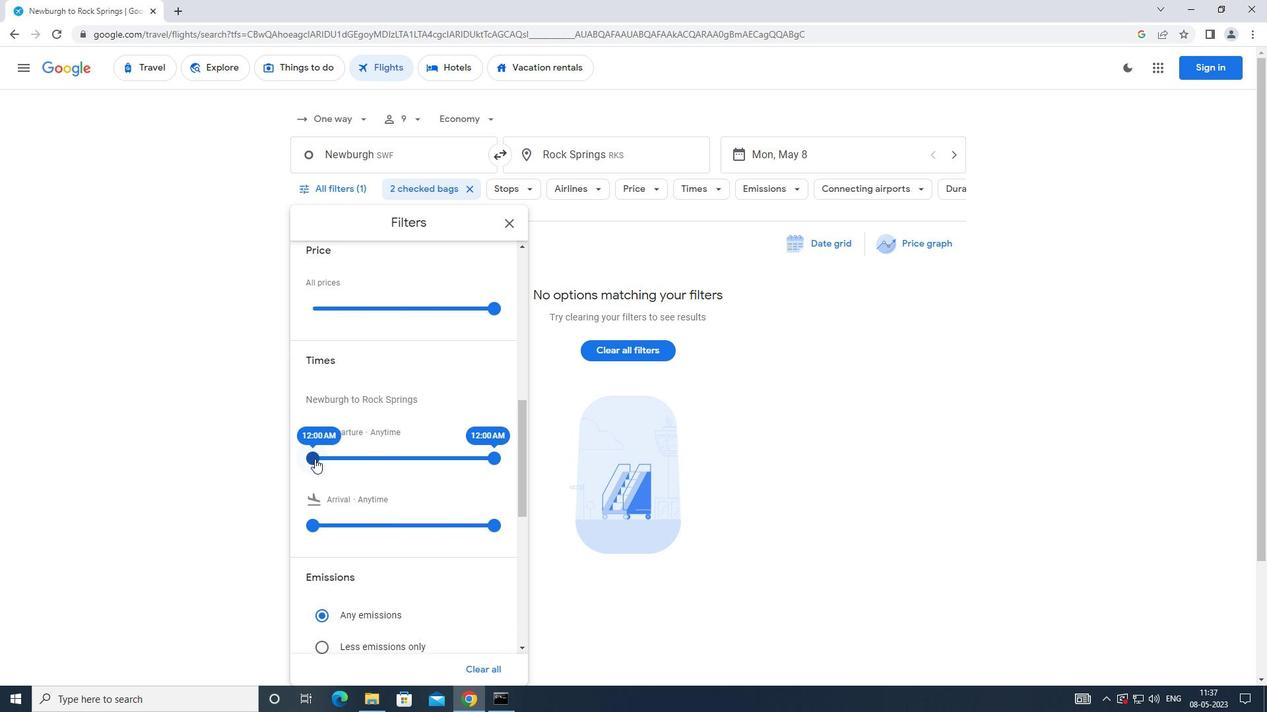 
Action: Mouse moved to (493, 460)
Screenshot: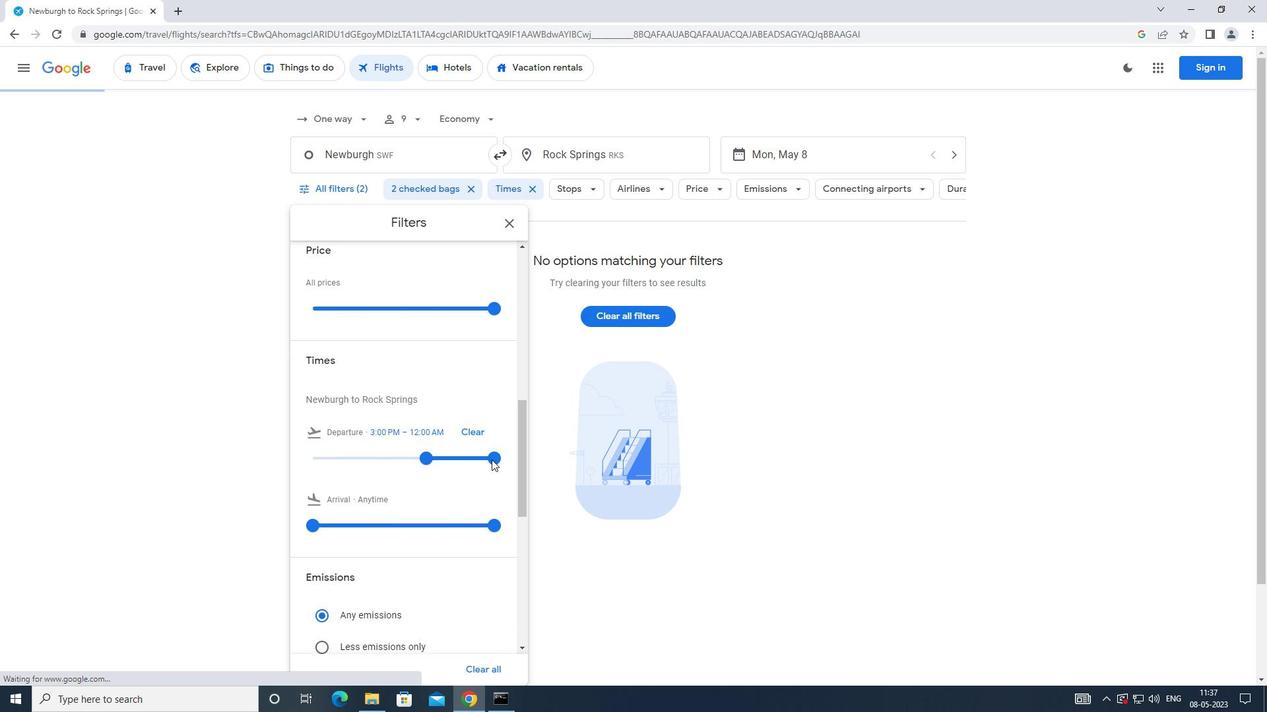 
Action: Mouse pressed left at (493, 460)
Screenshot: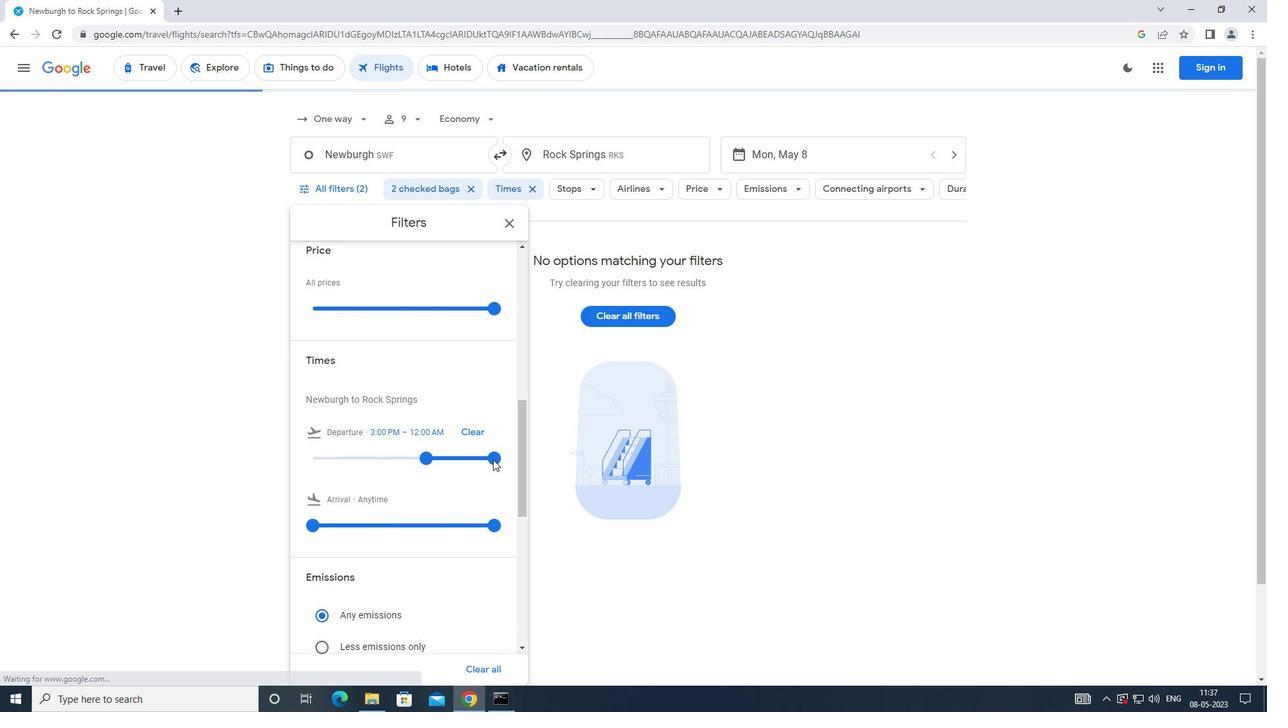 
Action: Mouse moved to (356, 195)
Screenshot: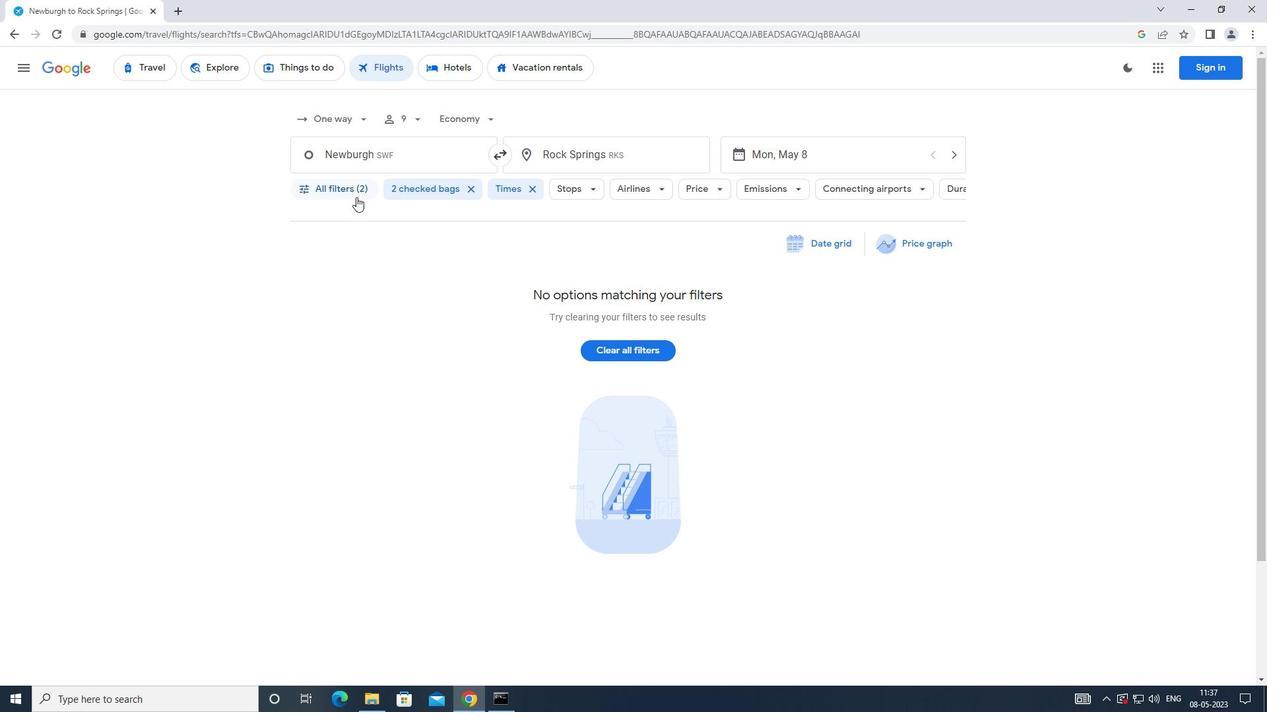 
Action: Mouse pressed left at (356, 195)
Screenshot: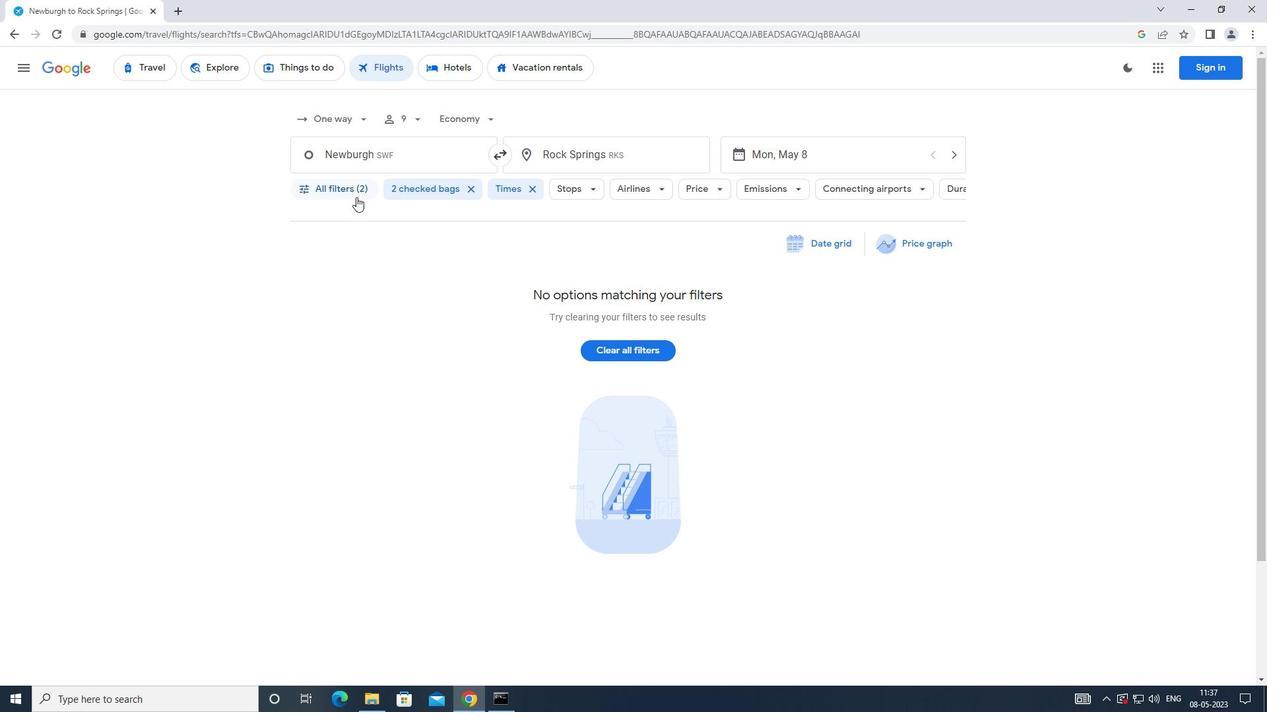 
Action: Mouse moved to (421, 512)
Screenshot: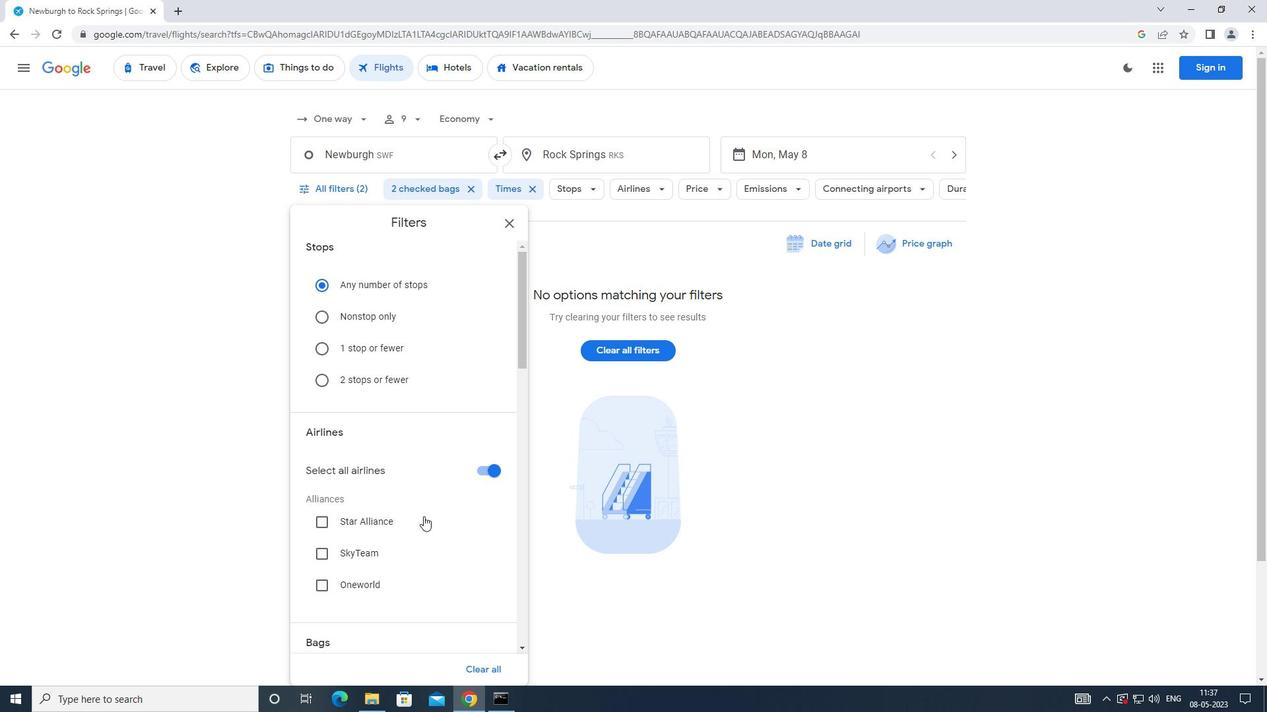 
Action: Mouse scrolled (421, 511) with delta (0, 0)
Screenshot: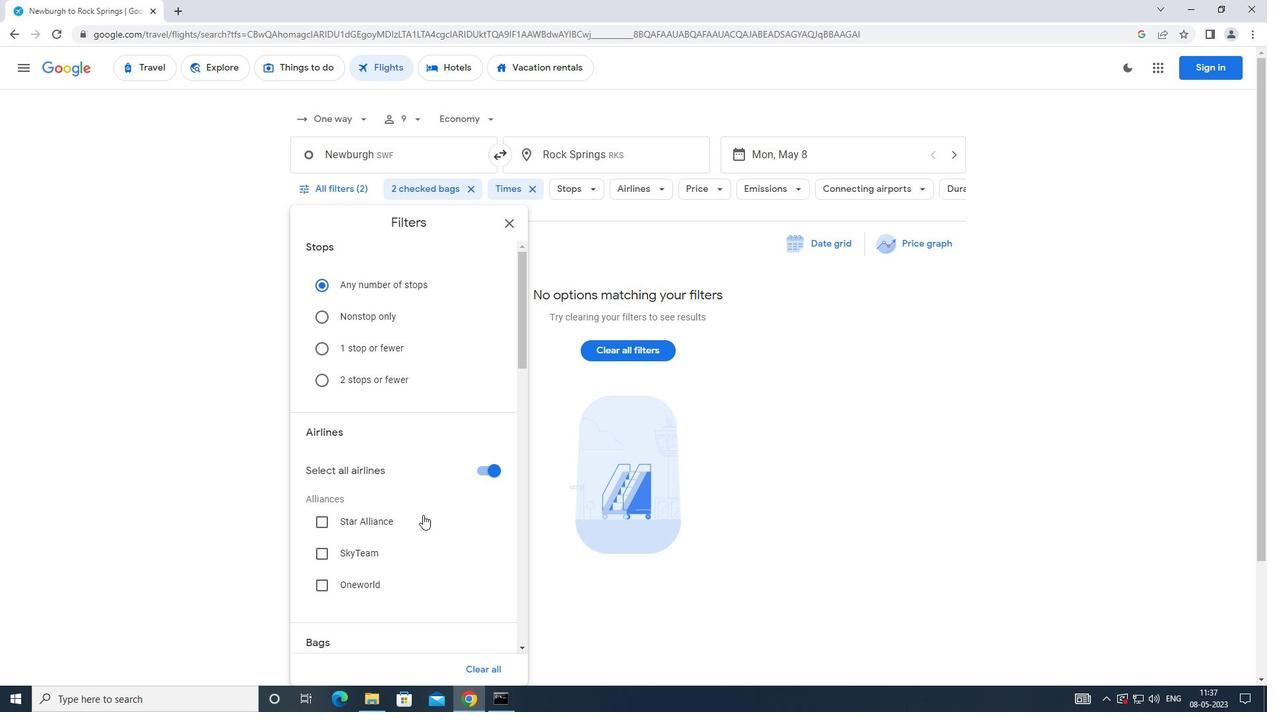 
Action: Mouse scrolled (421, 511) with delta (0, 0)
Screenshot: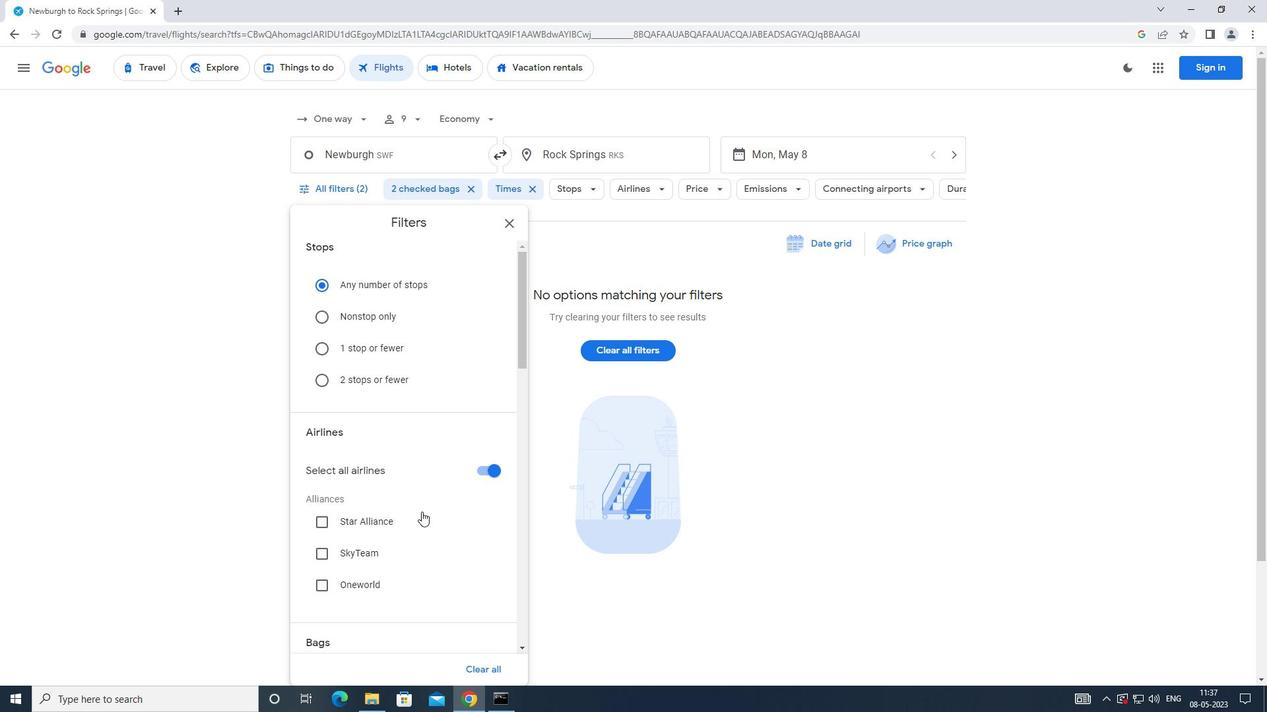 
Action: Mouse scrolled (421, 511) with delta (0, 0)
Screenshot: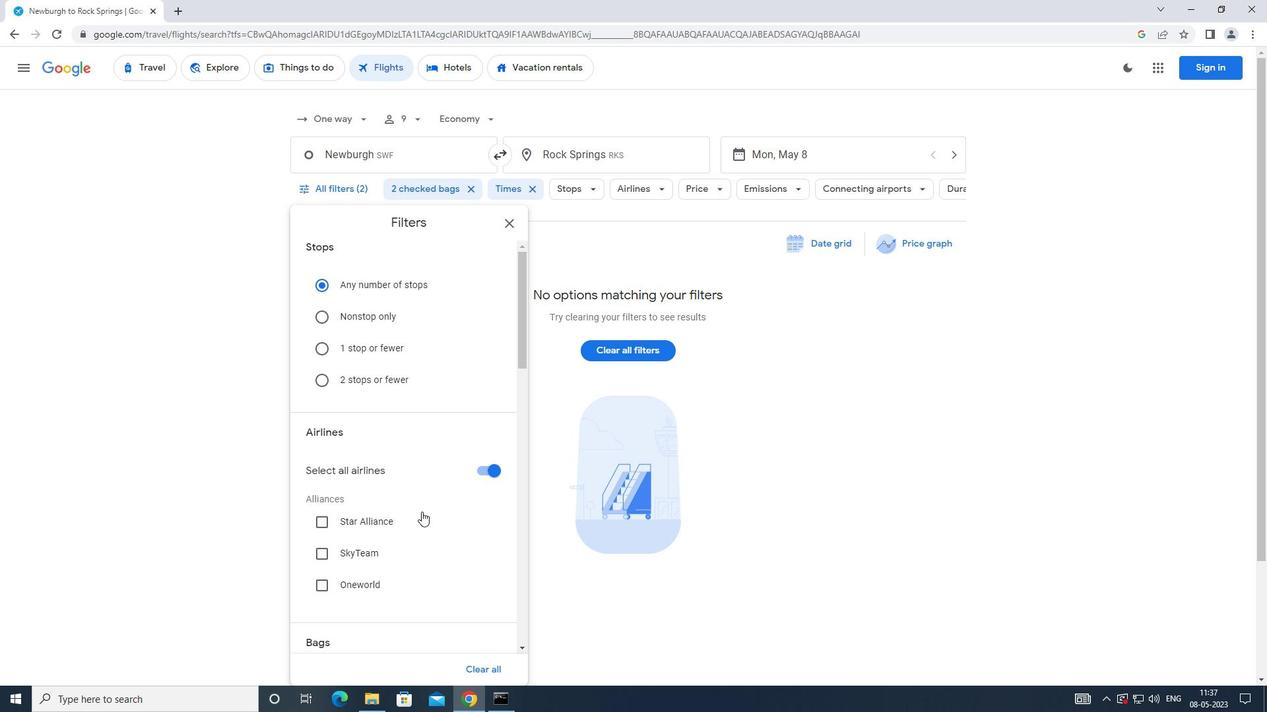 
Action: Mouse scrolled (421, 511) with delta (0, 0)
Screenshot: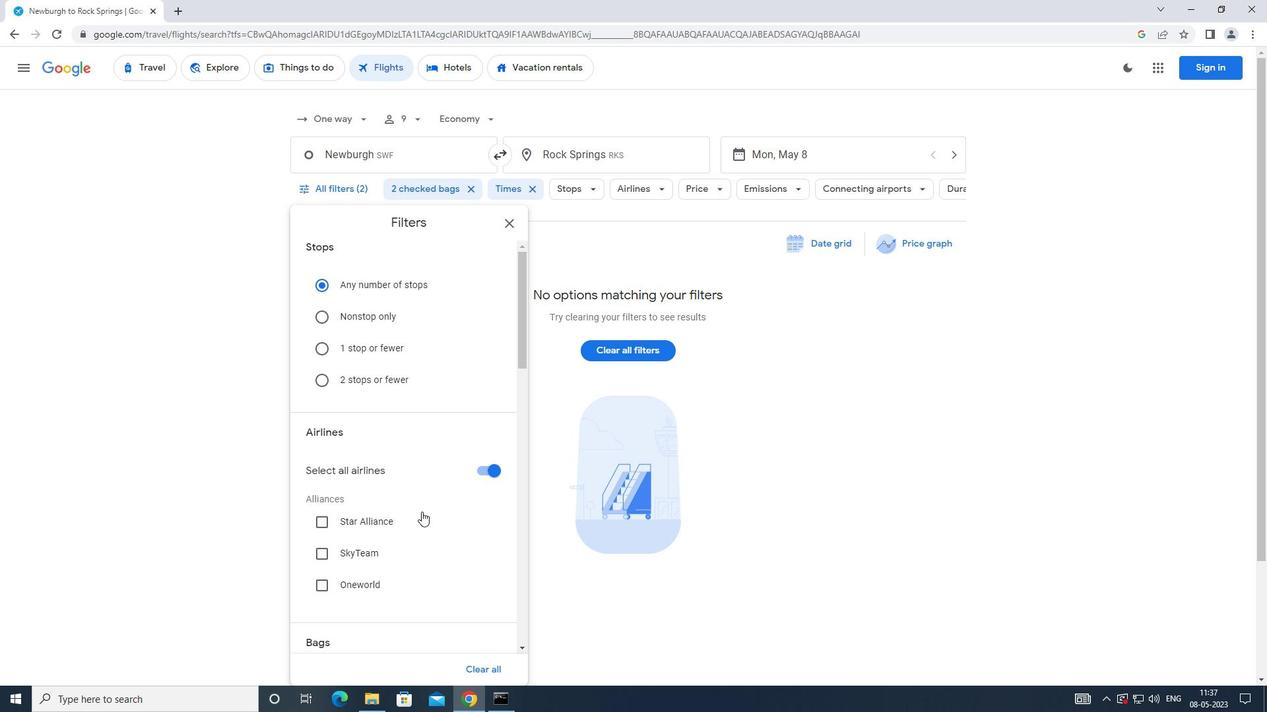 
Action: Mouse moved to (422, 500)
Screenshot: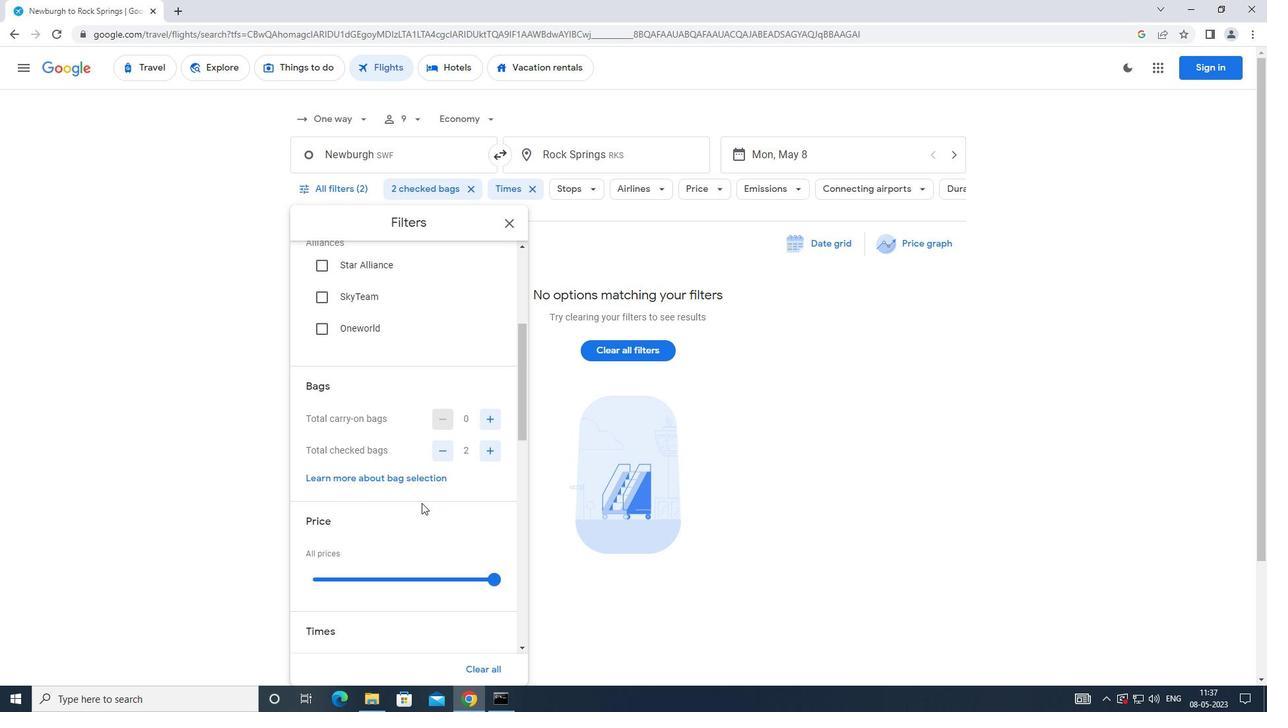 
Action: Mouse scrolled (422, 499) with delta (0, 0)
Screenshot: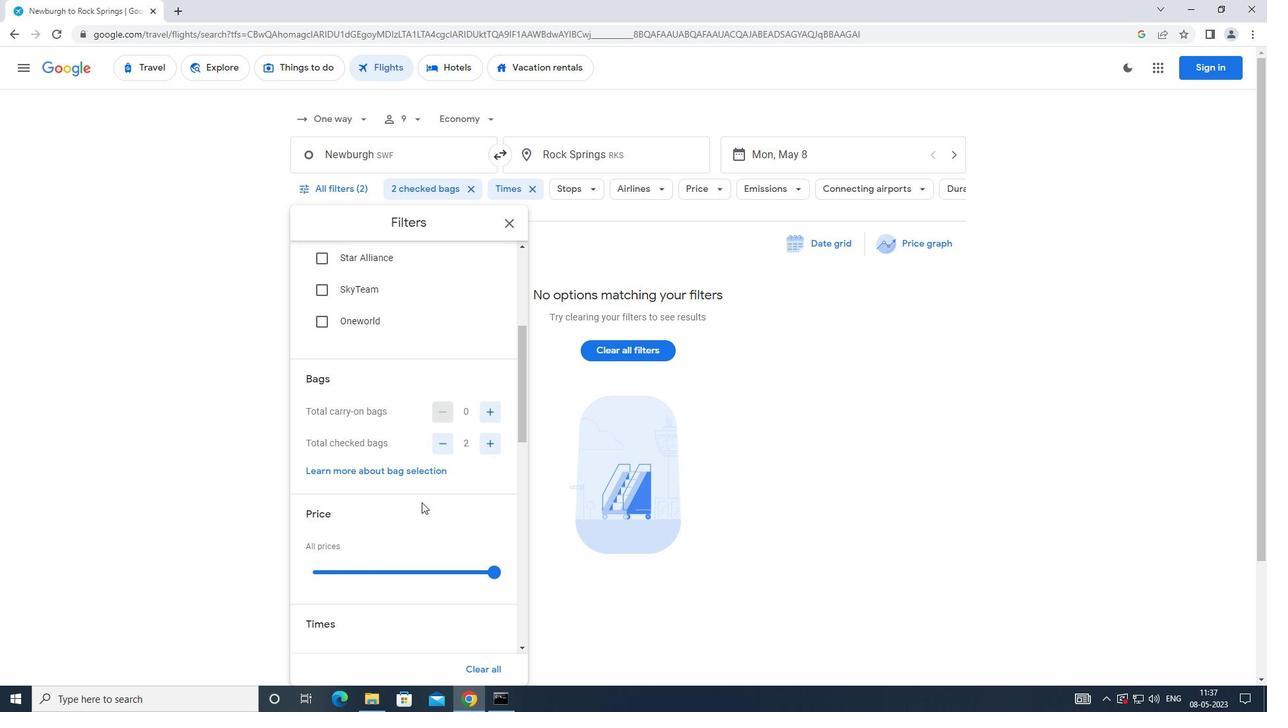 
Action: Mouse scrolled (422, 499) with delta (0, 0)
Screenshot: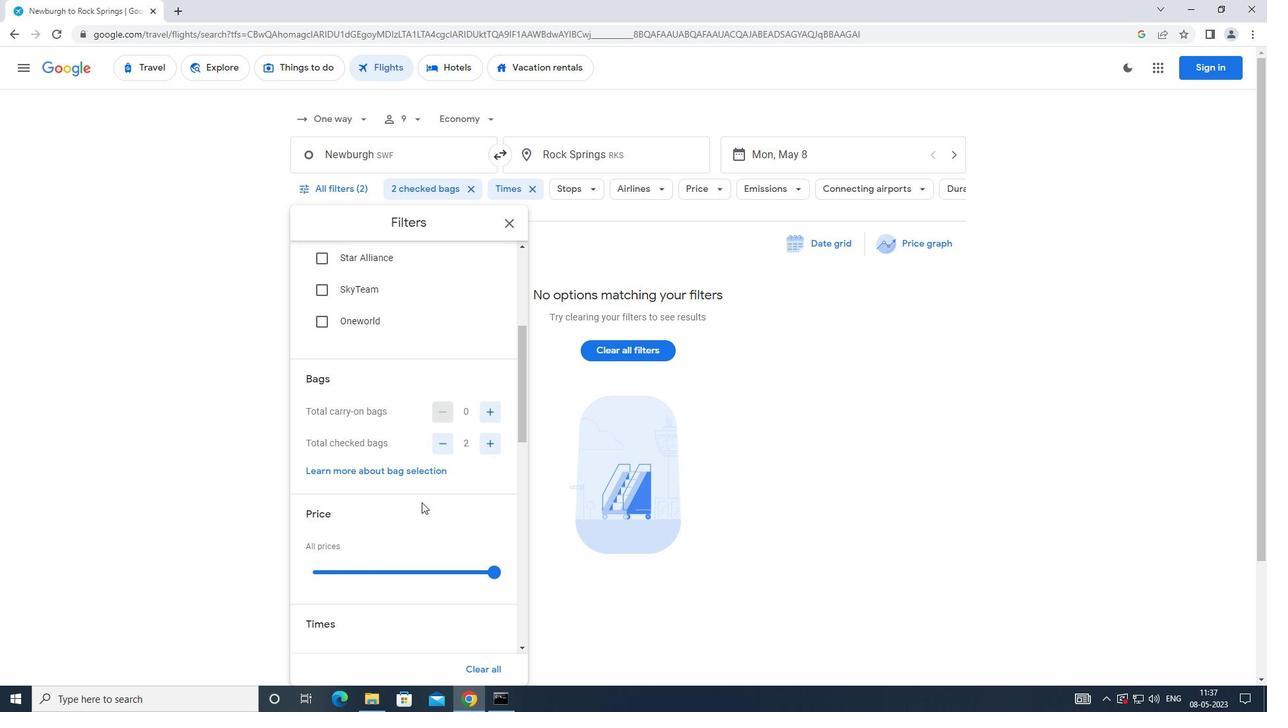 
Action: Mouse scrolled (422, 499) with delta (0, 0)
Screenshot: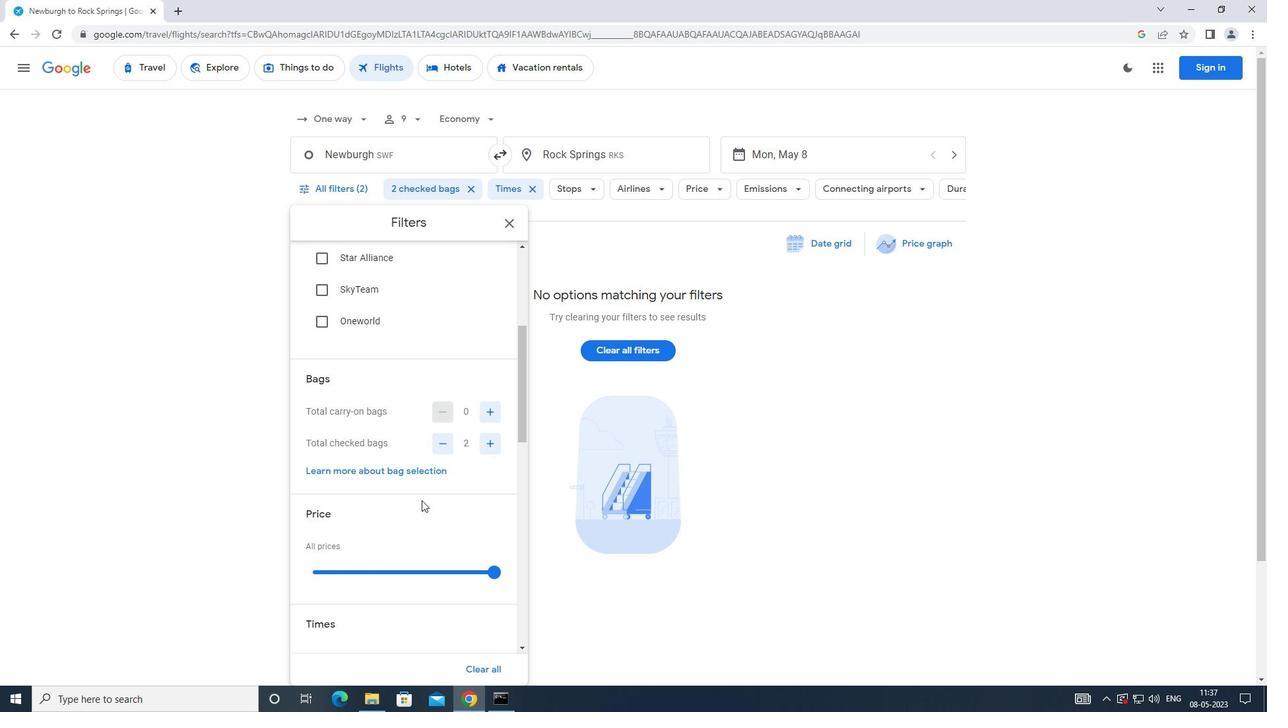 
Action: Mouse moved to (492, 528)
Screenshot: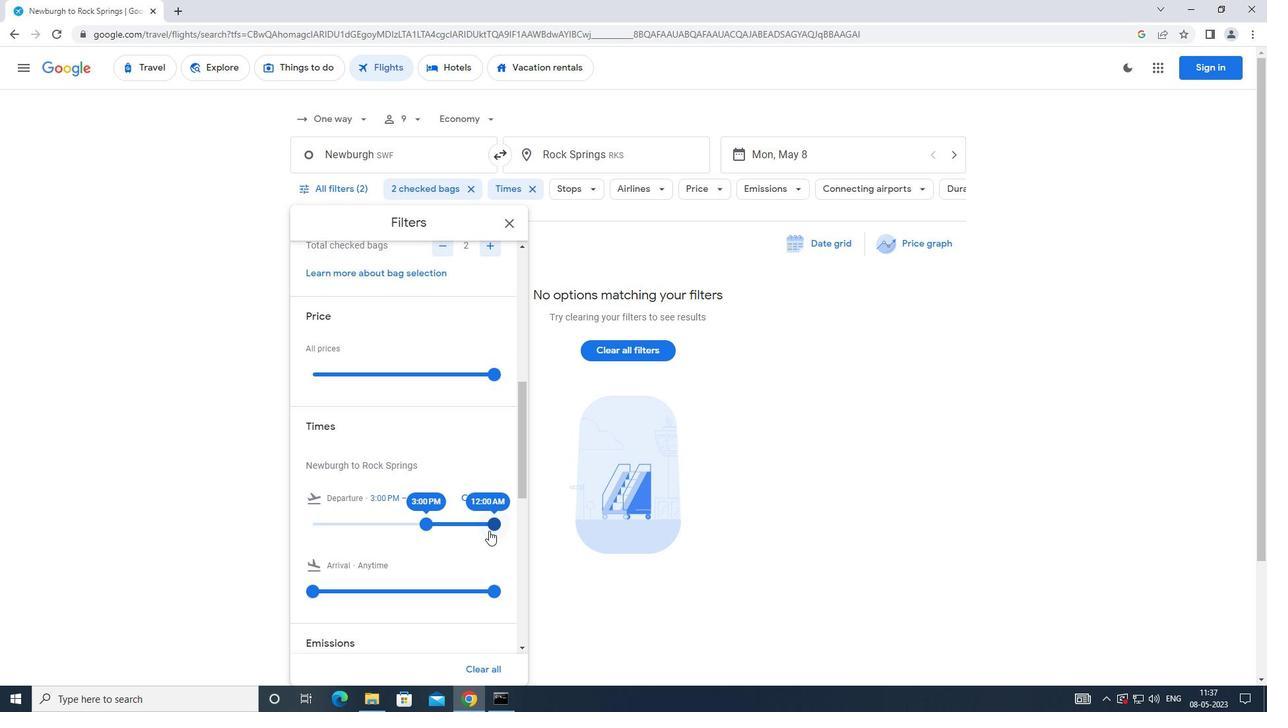 
Action: Mouse pressed left at (492, 528)
Screenshot: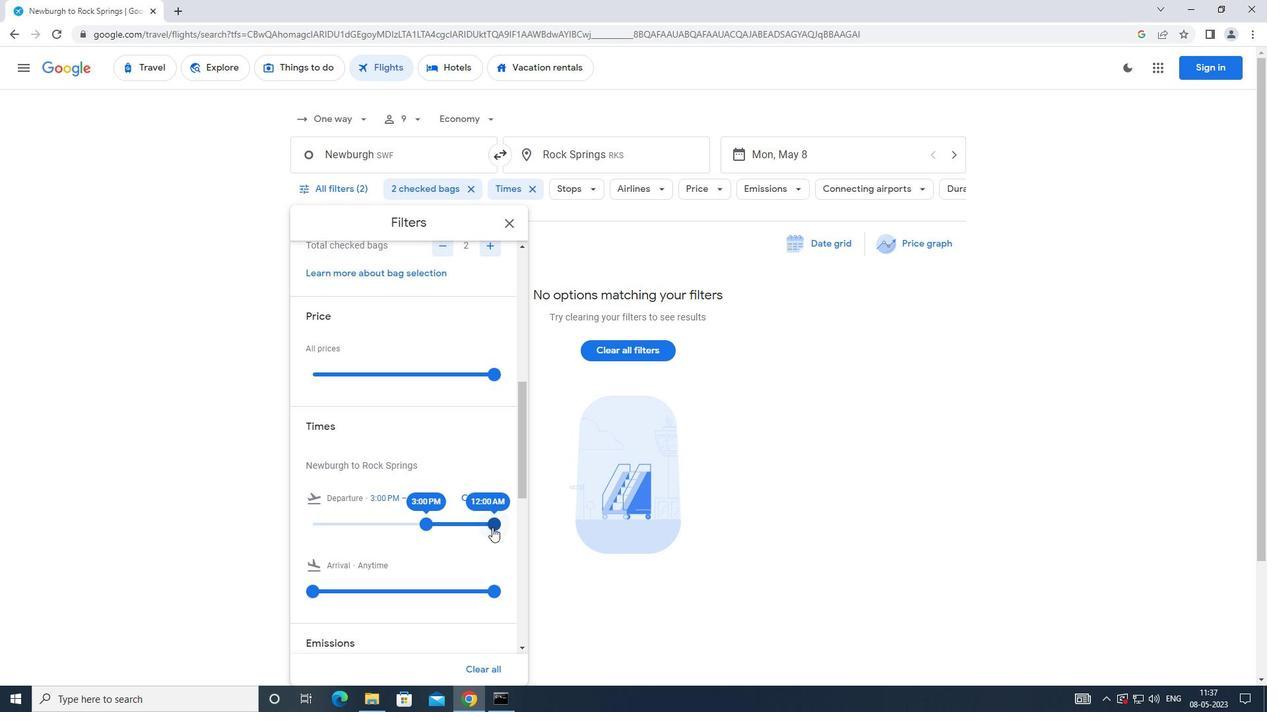 
Action: Mouse moved to (516, 228)
Screenshot: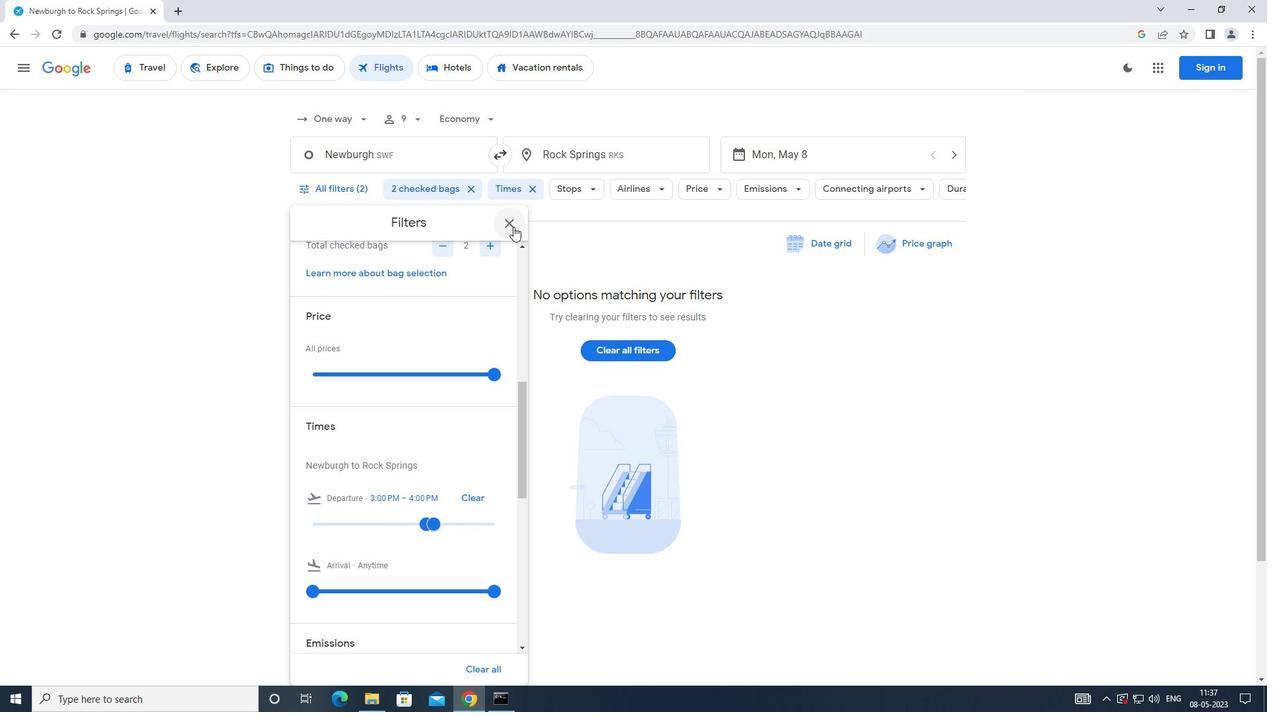 
Action: Mouse pressed left at (516, 228)
Screenshot: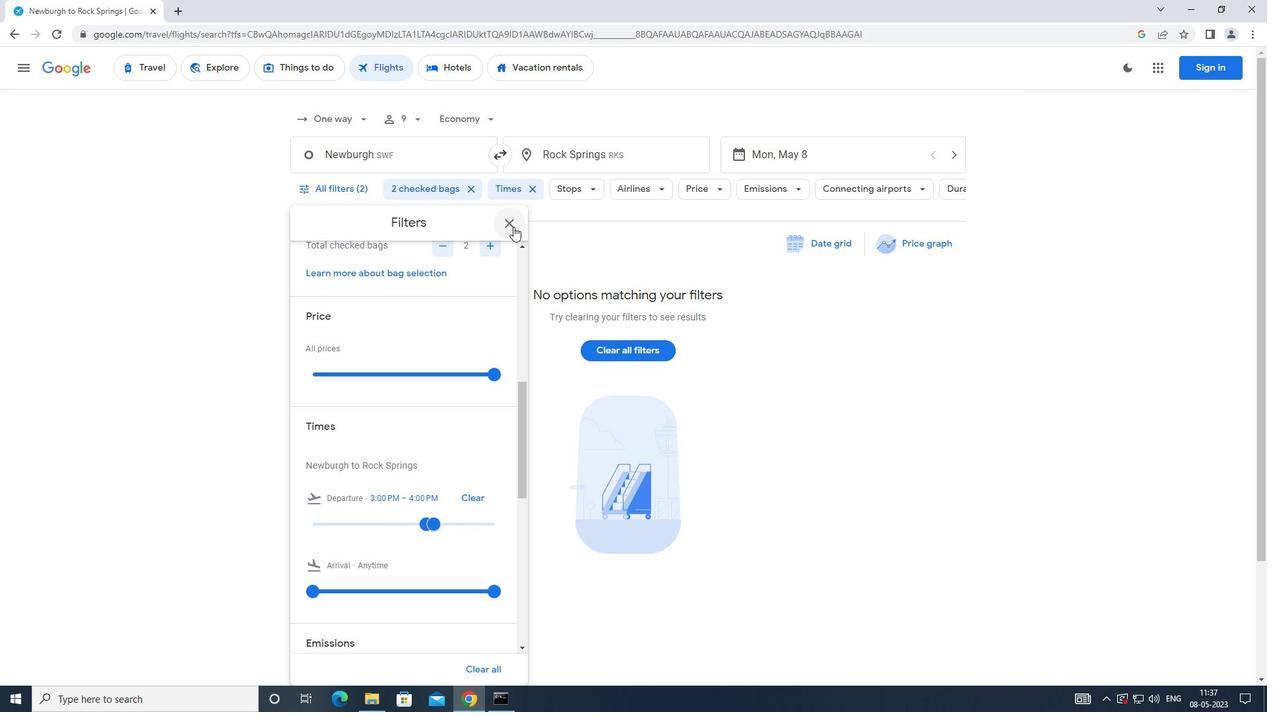 
Action: Mouse moved to (500, 233)
Screenshot: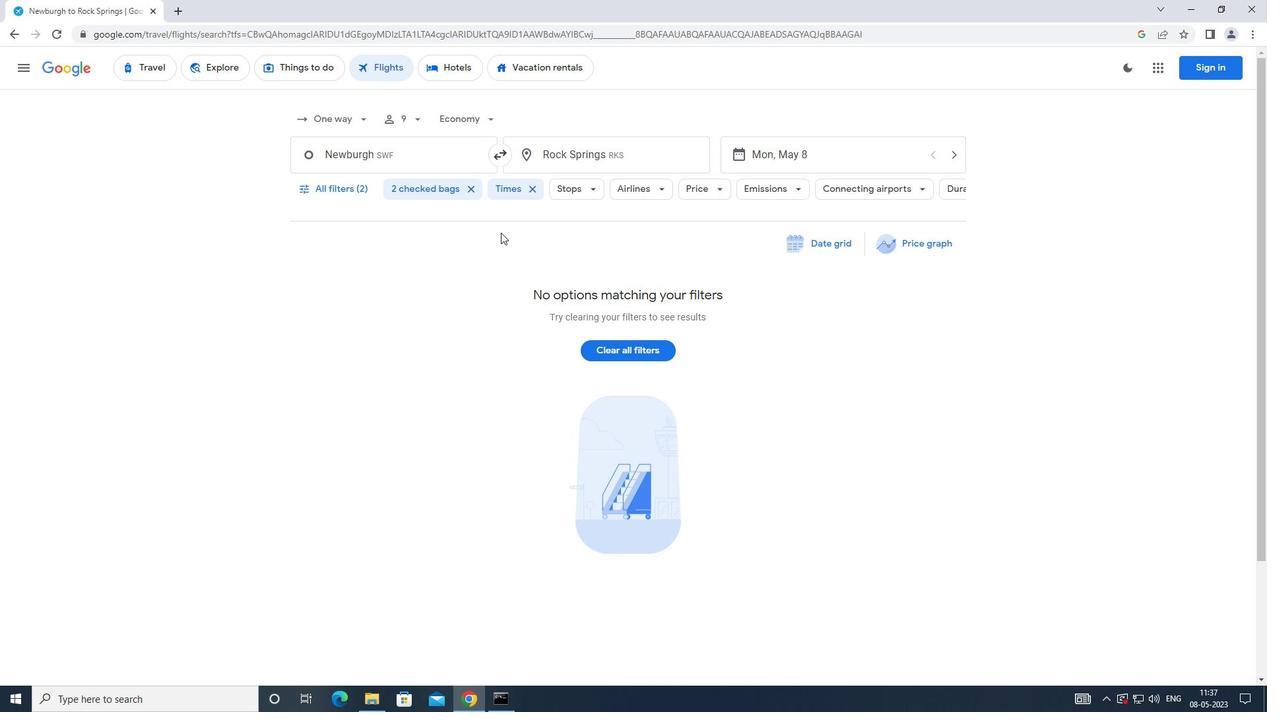 
